Task: Look for space in Cláudio, Brazil from 2nd September, 2023 to 6th September, 2023 for 2 adults in price range Rs.15000 to Rs.20000. Place can be entire place with 1  bedroom having 1 bed and 1 bathroom. Property type can be house, flat, guest house, hotel. Booking option can be shelf check-in. Required host language is Spanish.
Action: Mouse moved to (506, 103)
Screenshot: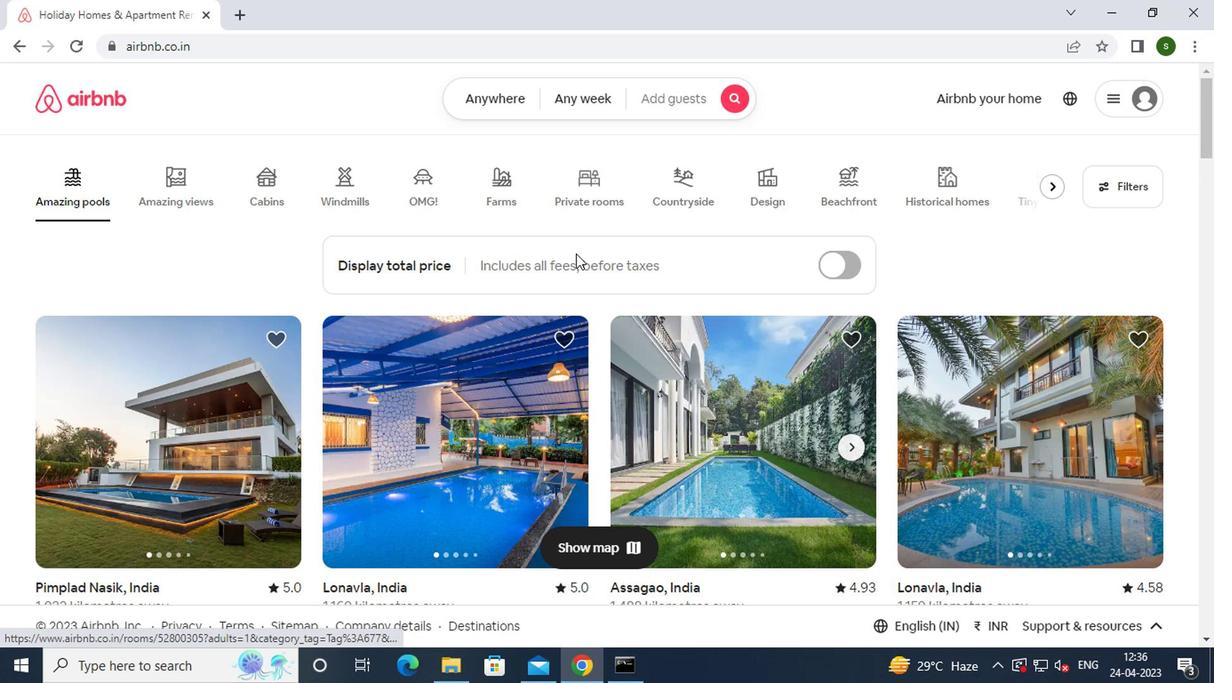 
Action: Mouse pressed left at (506, 103)
Screenshot: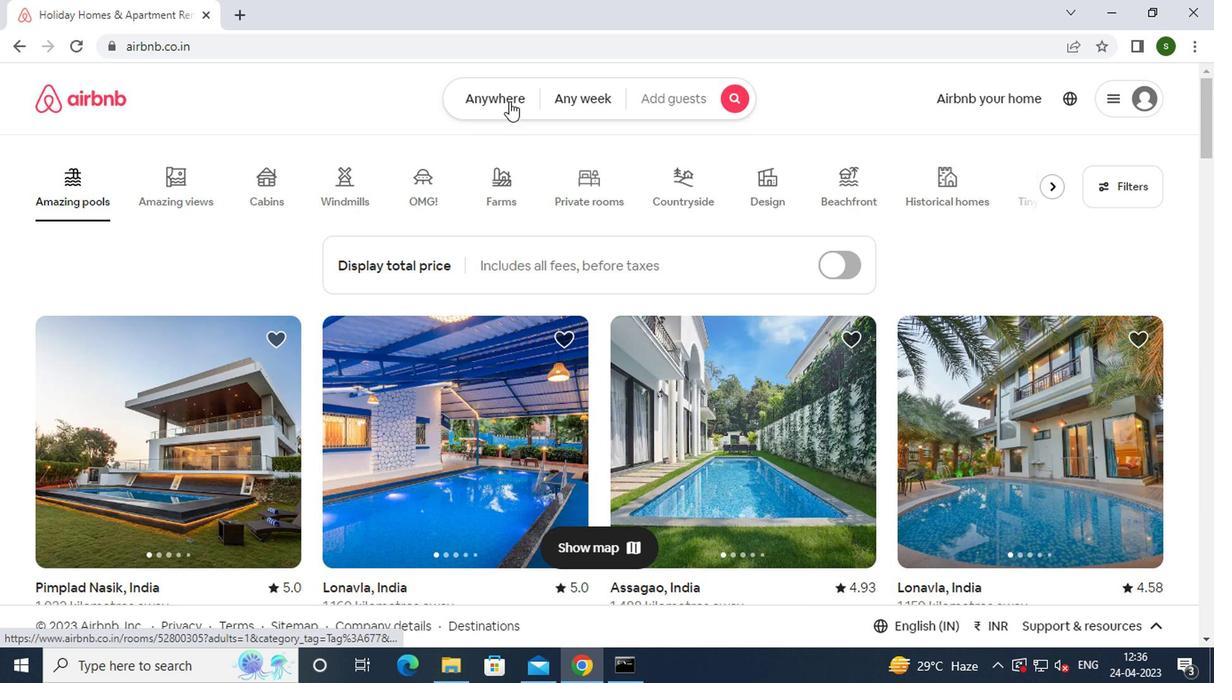 
Action: Mouse moved to (362, 165)
Screenshot: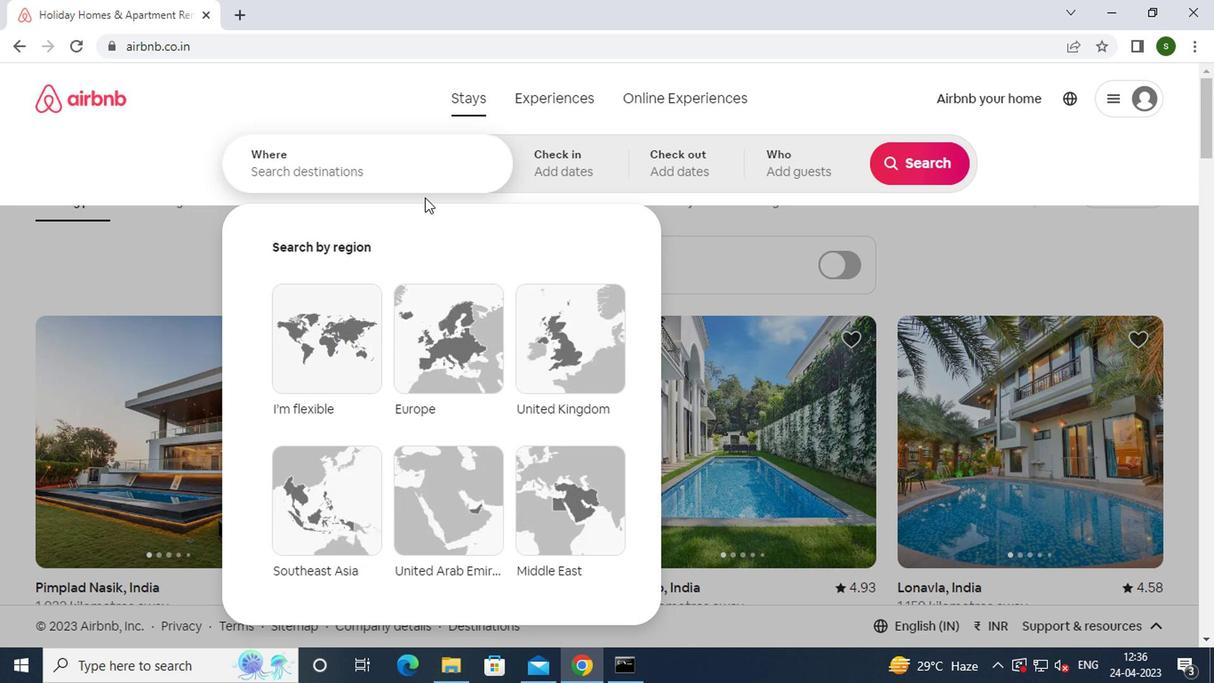 
Action: Mouse pressed left at (362, 165)
Screenshot: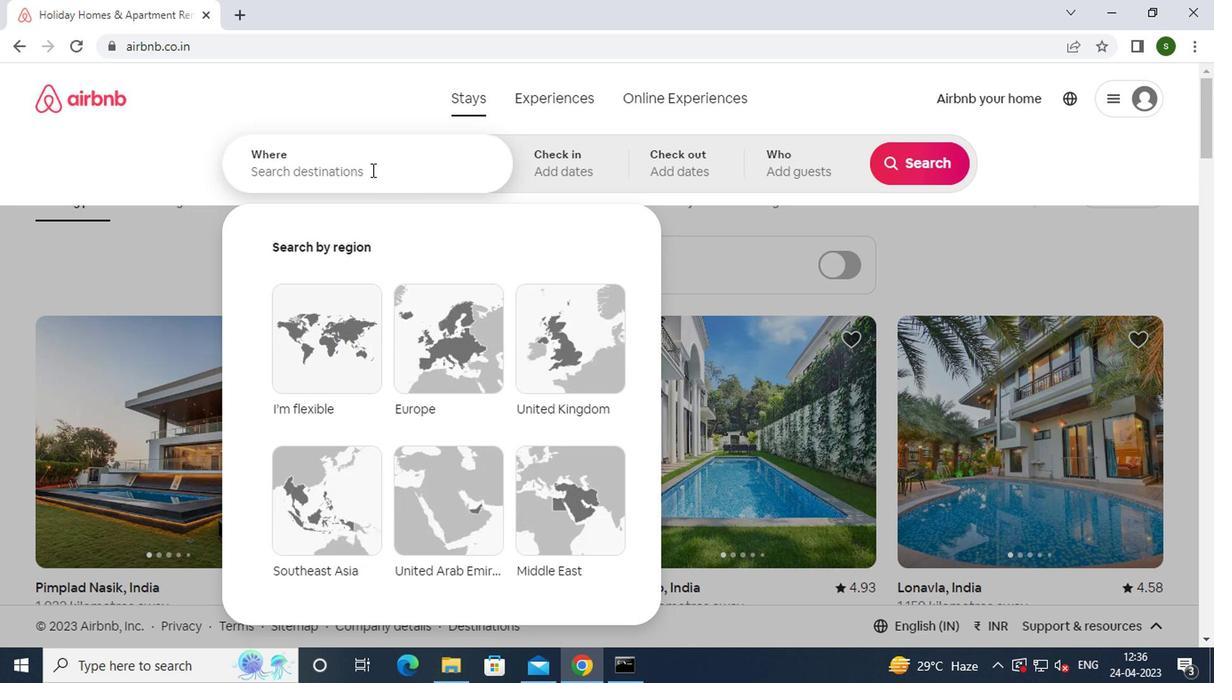 
Action: Key pressed c<Key.caps_lock>laudio<Key.space>,<Key.caps_lock><Key.space>b<Key.caps_lock>razil
Screenshot: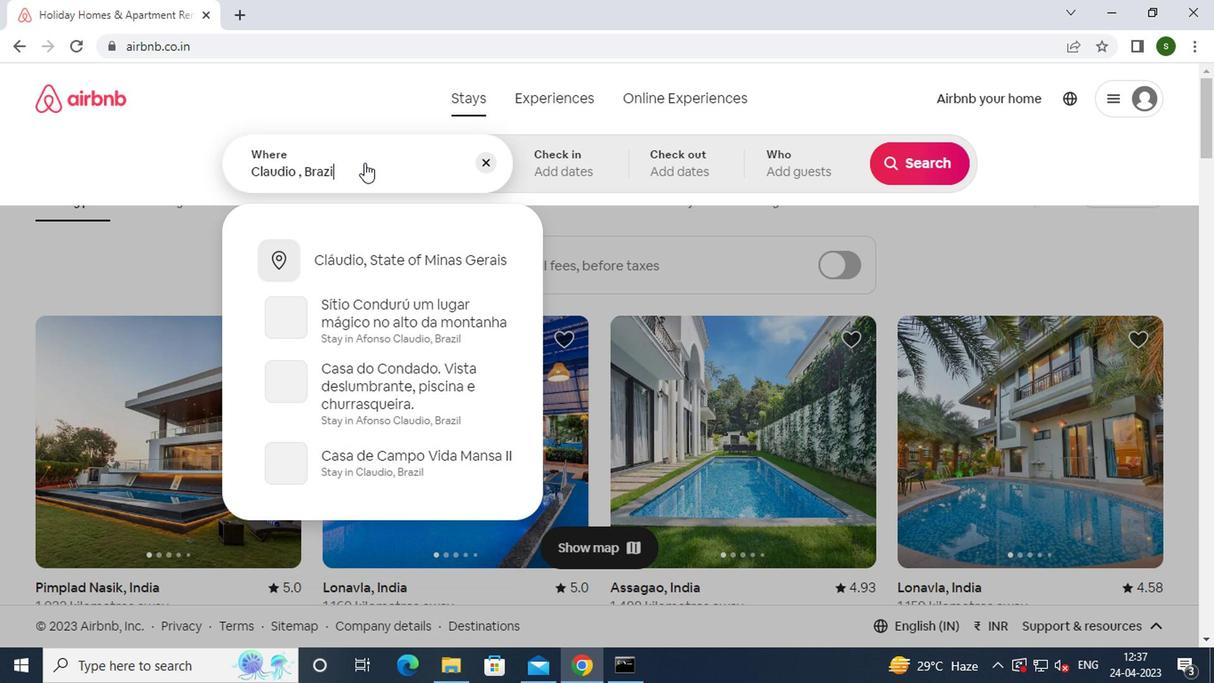 
Action: Mouse moved to (376, 158)
Screenshot: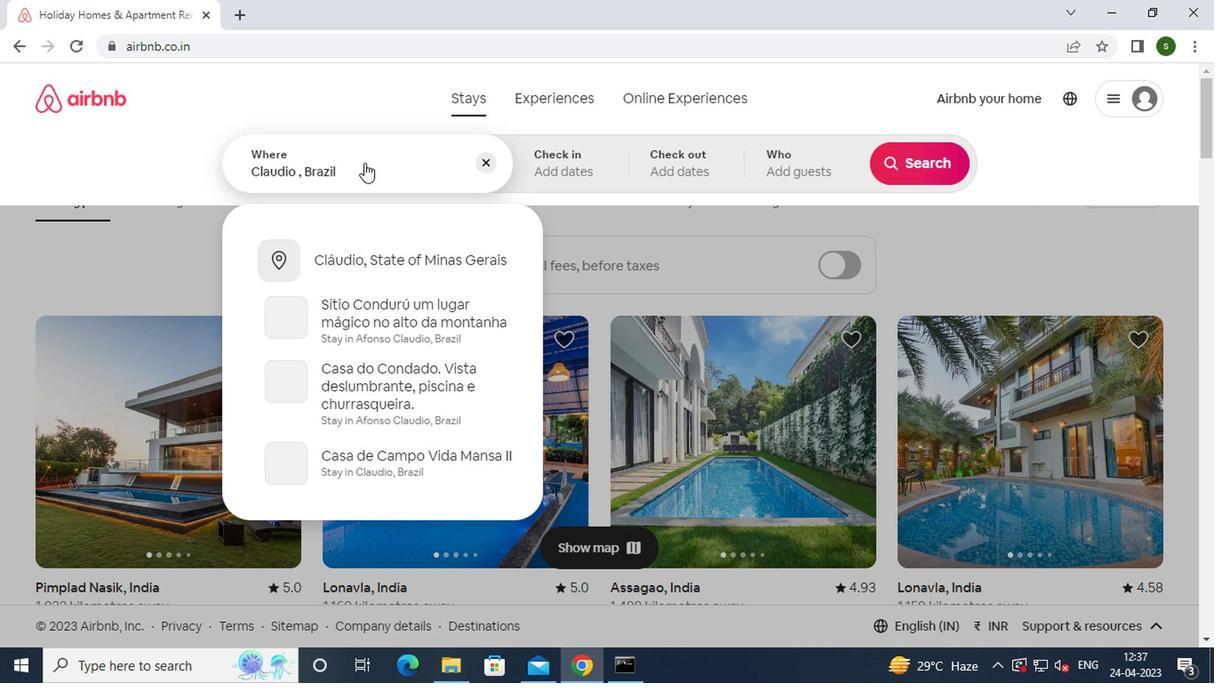 
Action: Key pressed <Key.enter>
Screenshot: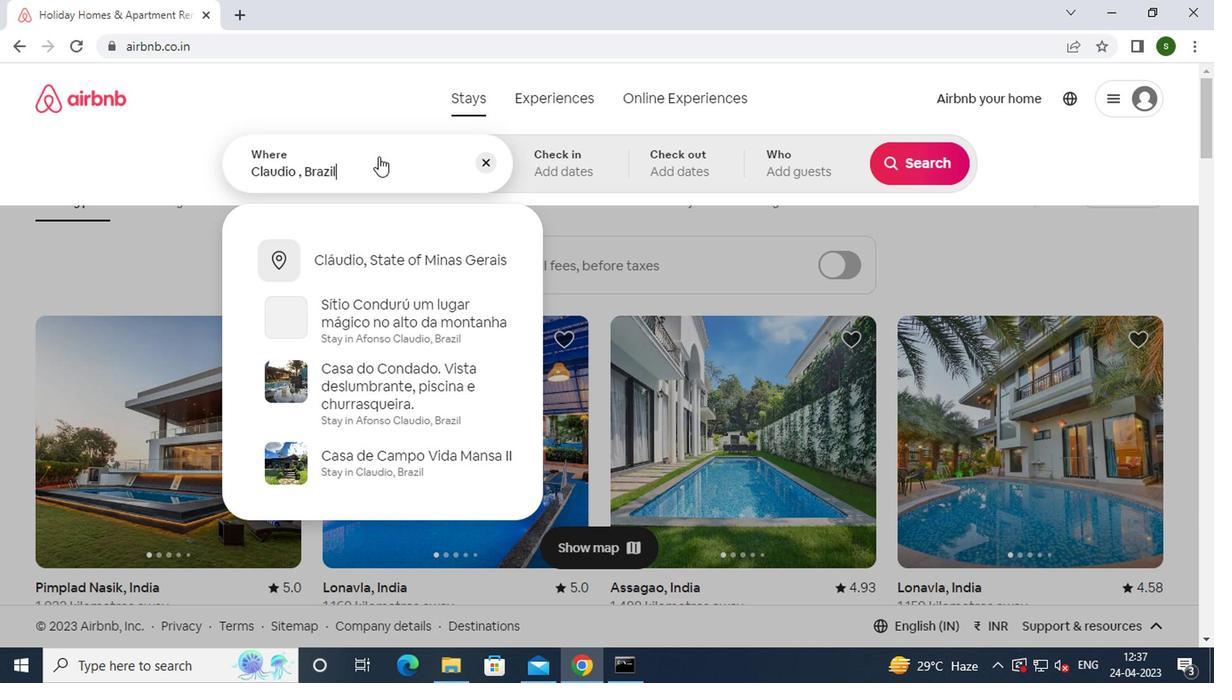 
Action: Mouse moved to (905, 313)
Screenshot: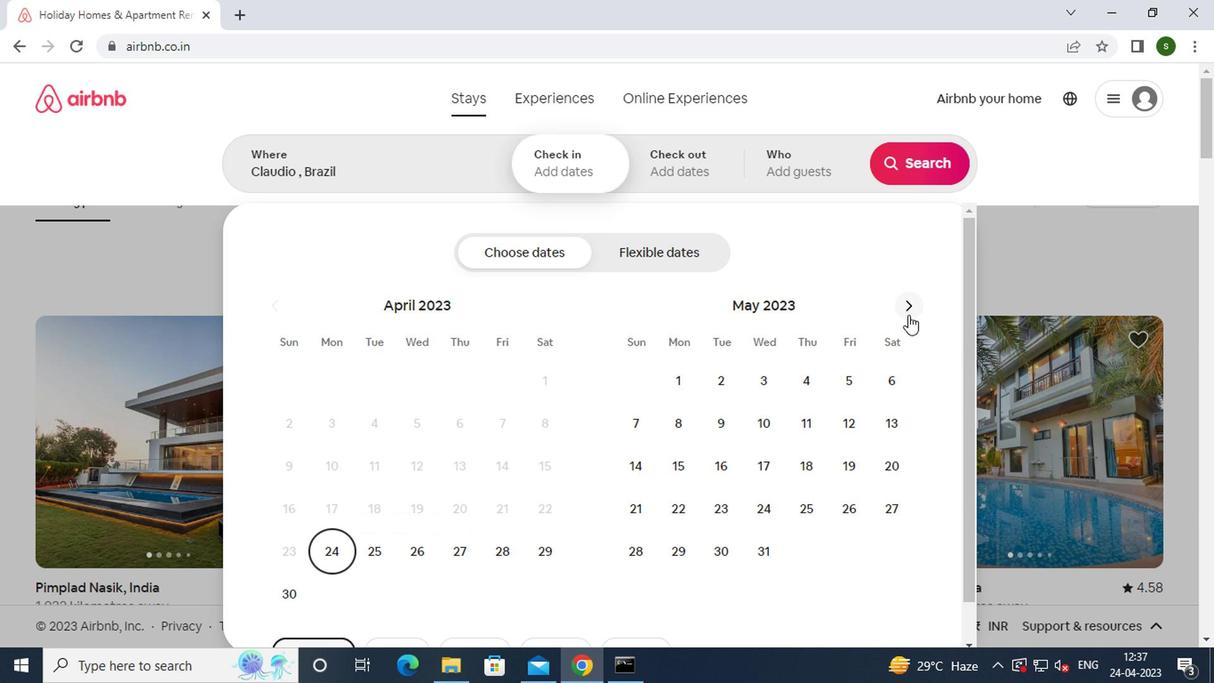 
Action: Mouse pressed left at (905, 313)
Screenshot: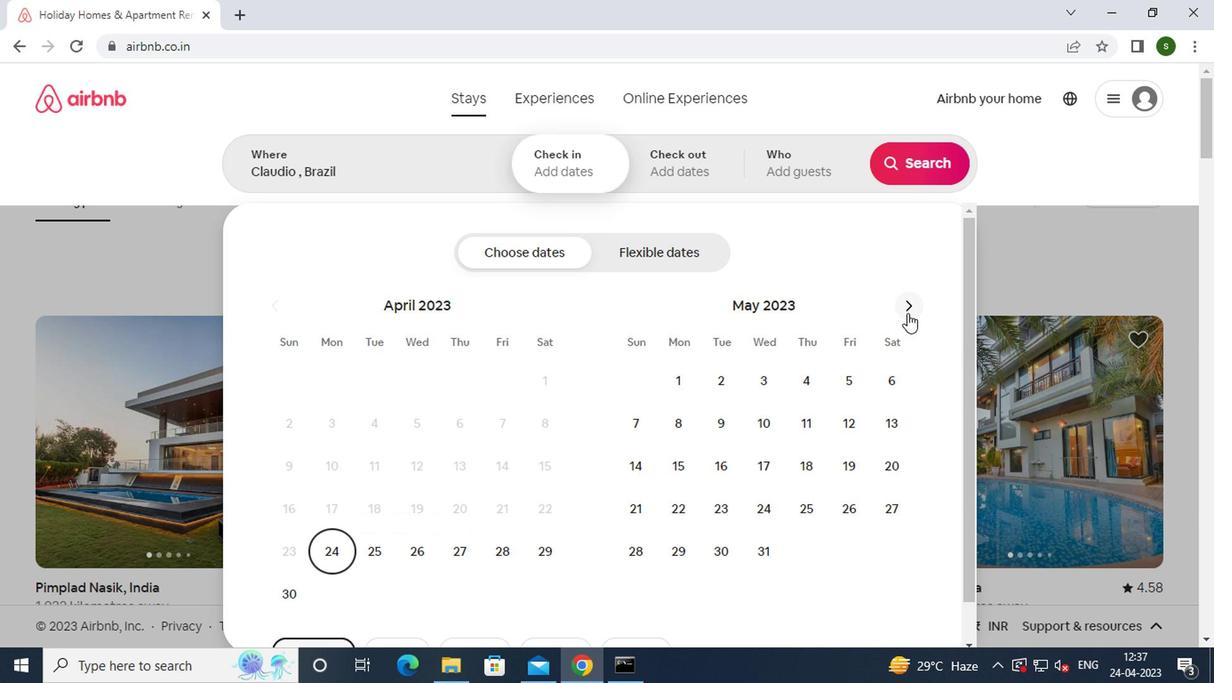 
Action: Mouse pressed left at (905, 313)
Screenshot: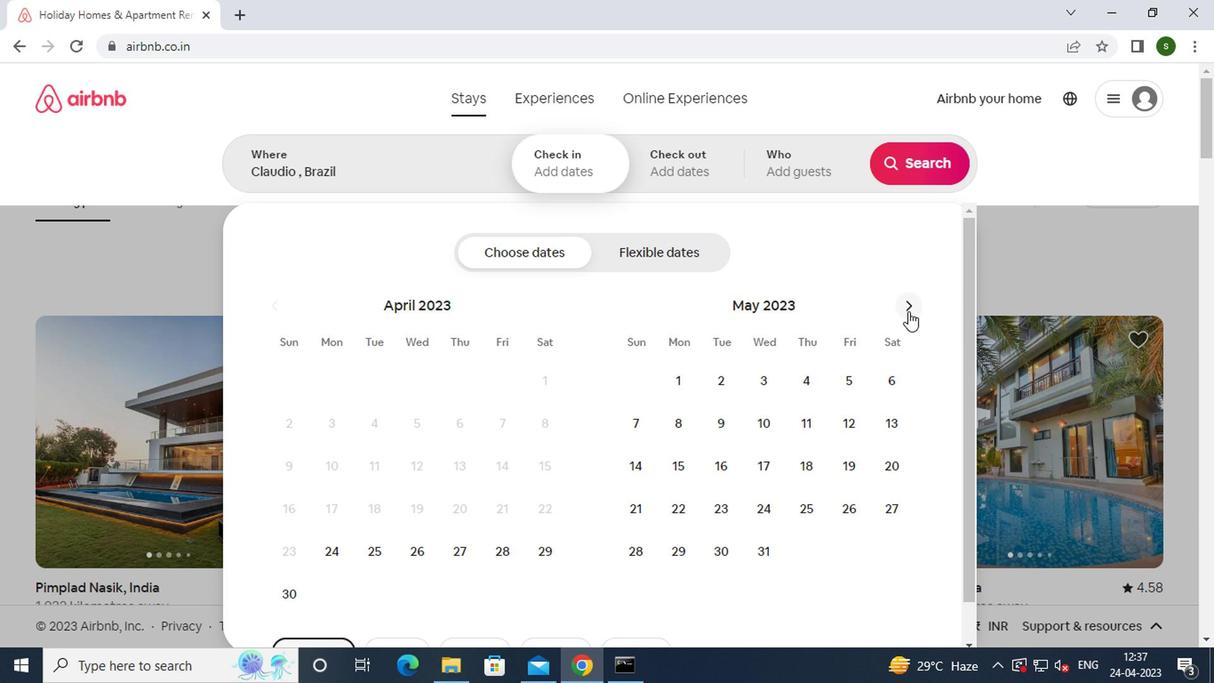
Action: Mouse pressed left at (905, 313)
Screenshot: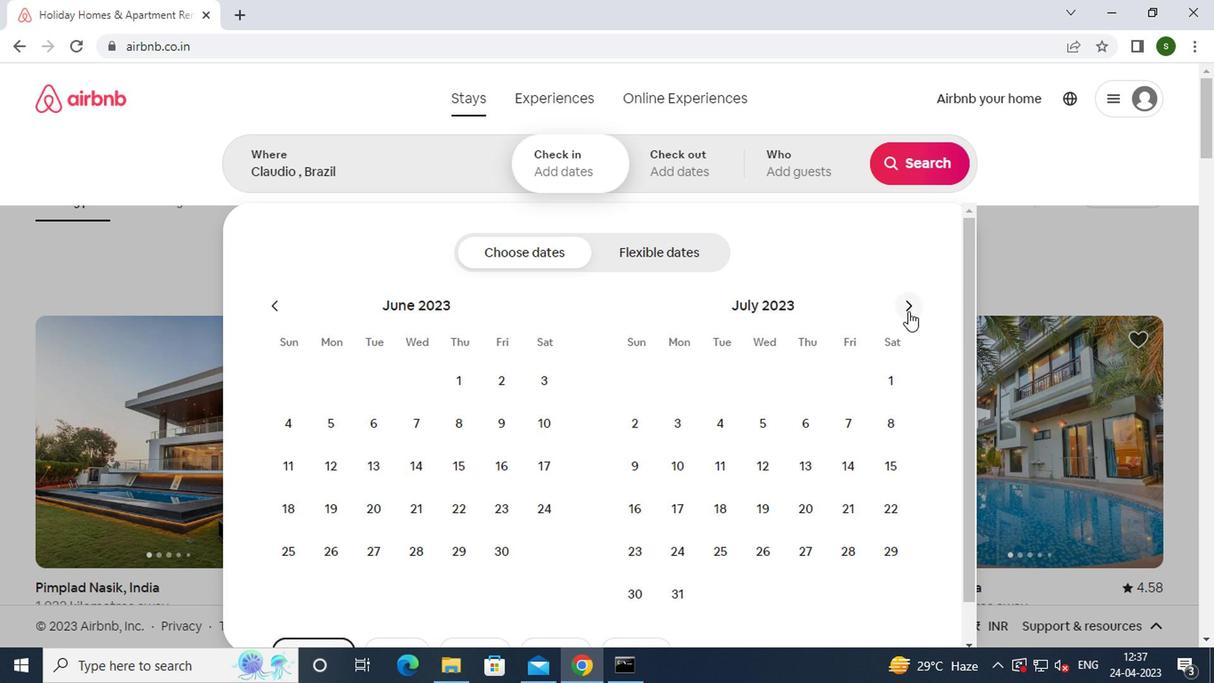 
Action: Mouse pressed left at (905, 313)
Screenshot: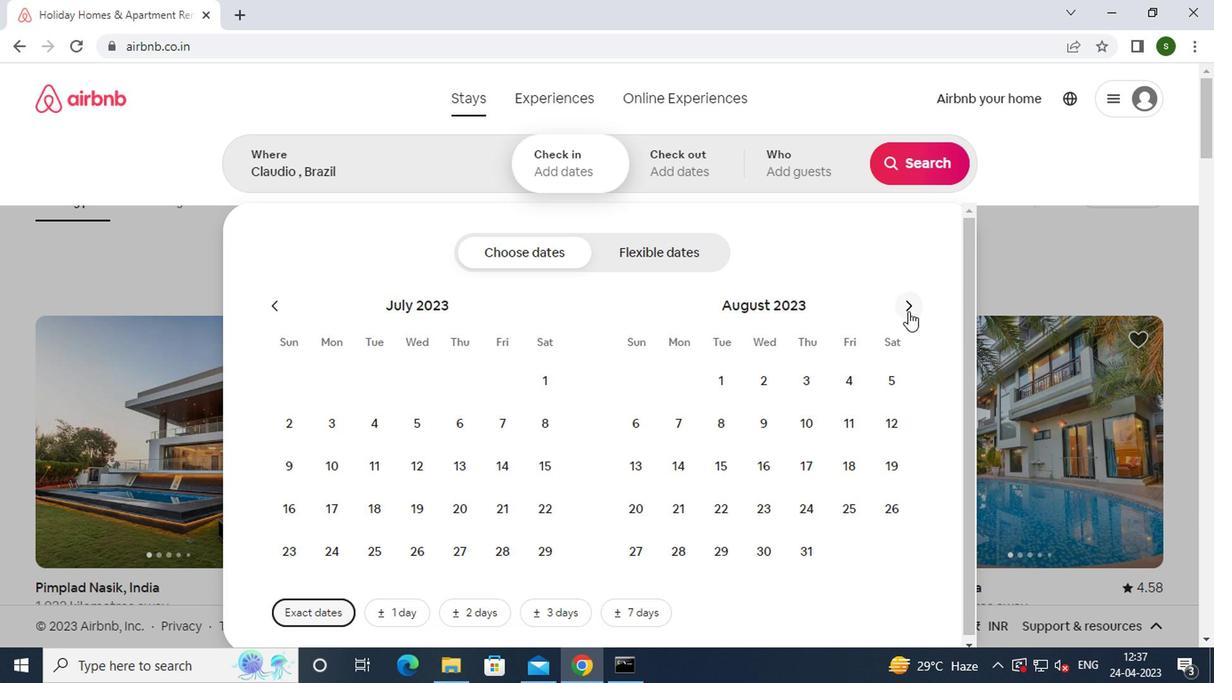 
Action: Mouse moved to (888, 394)
Screenshot: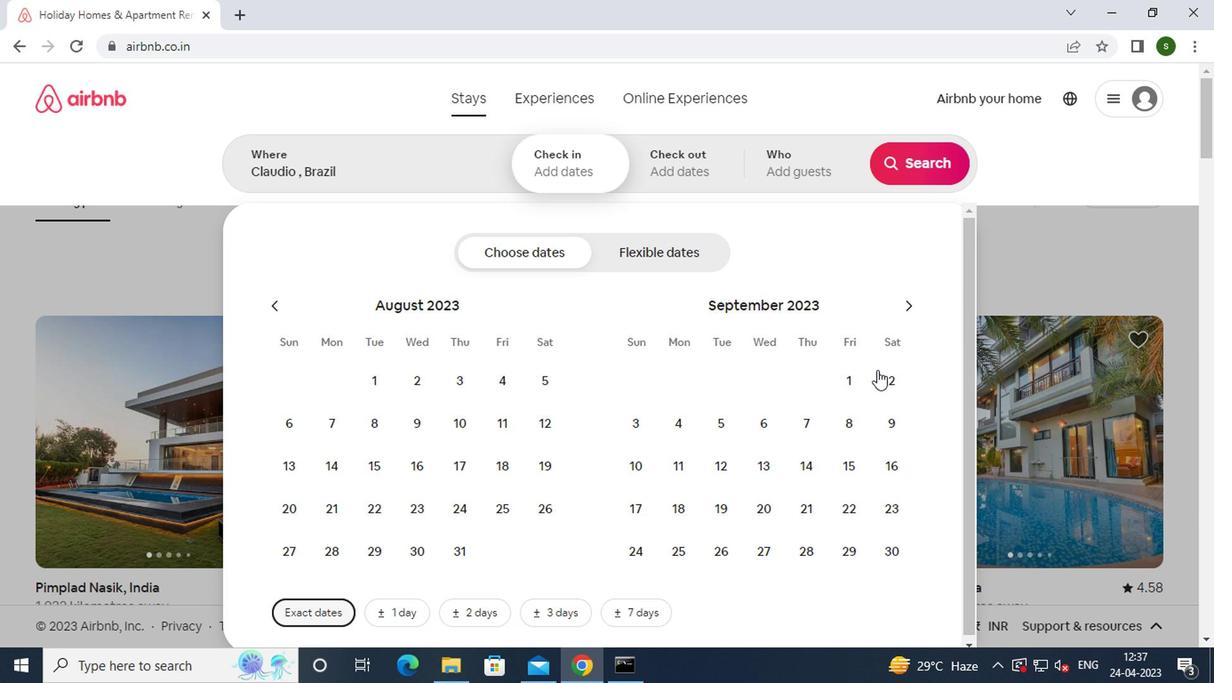 
Action: Mouse pressed left at (888, 394)
Screenshot: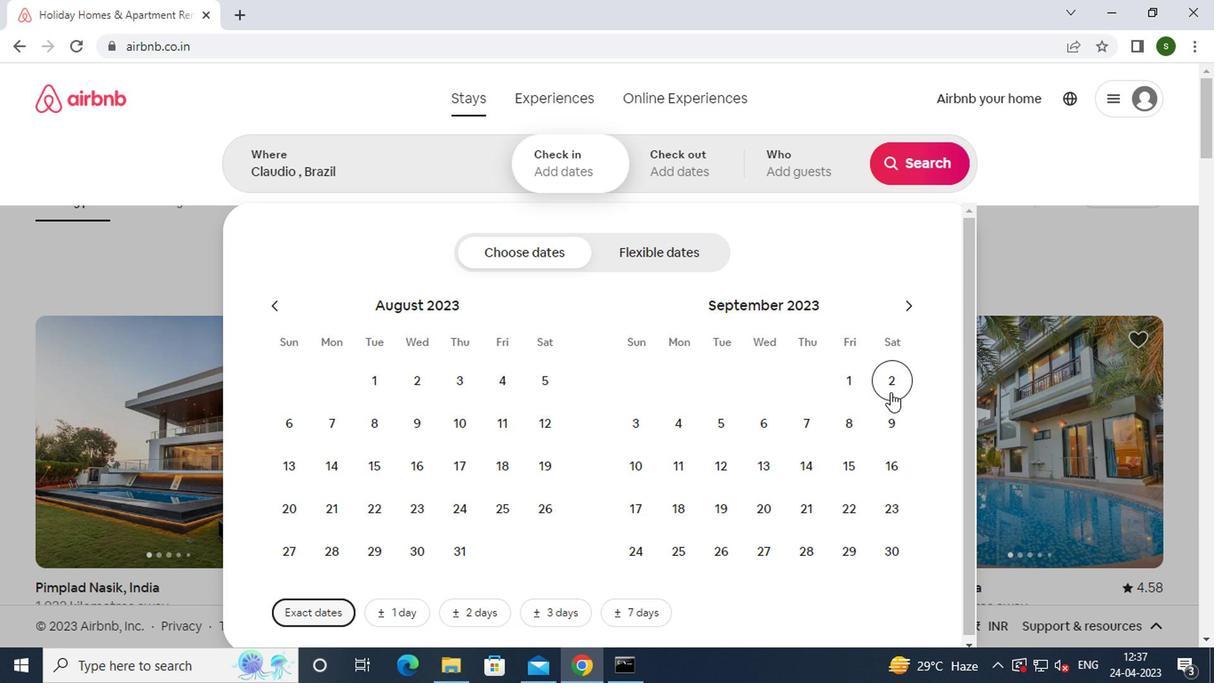 
Action: Mouse moved to (748, 419)
Screenshot: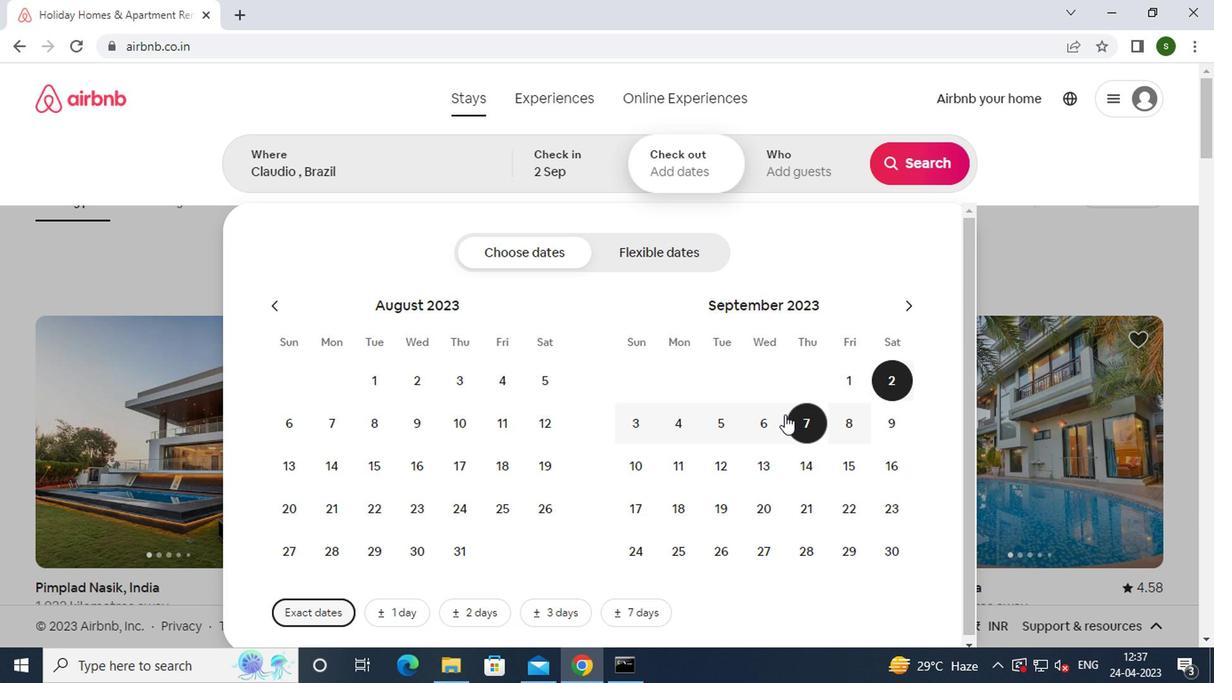 
Action: Mouse pressed left at (748, 419)
Screenshot: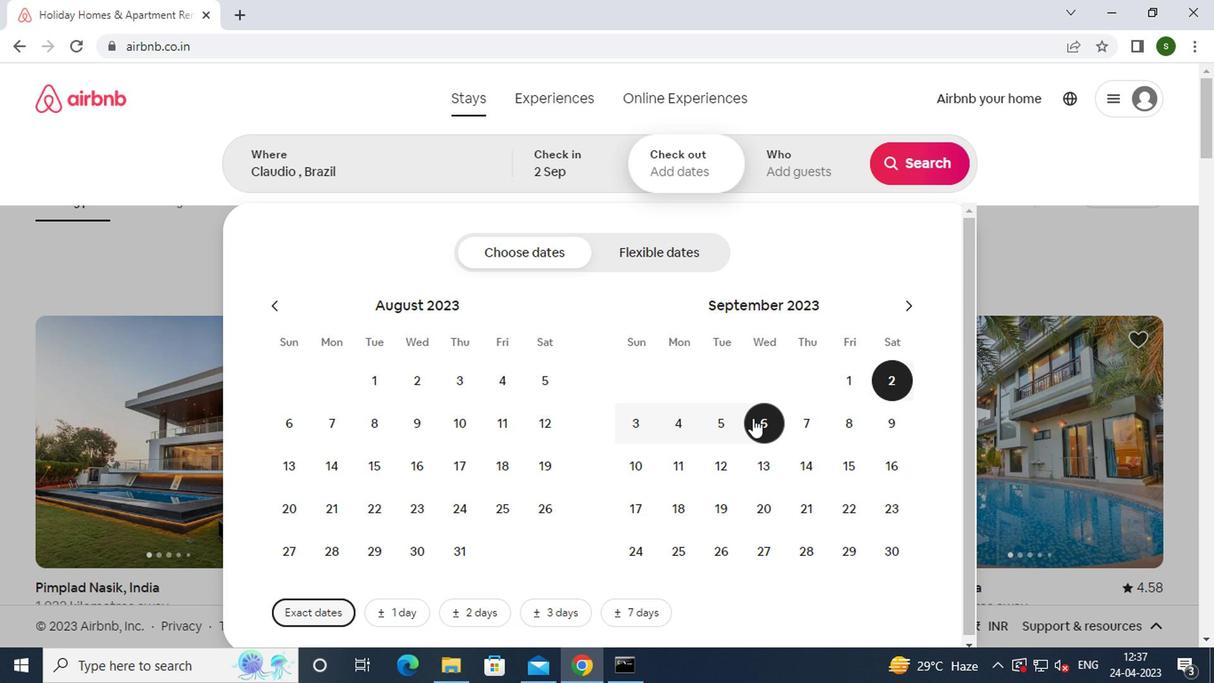 
Action: Mouse moved to (808, 178)
Screenshot: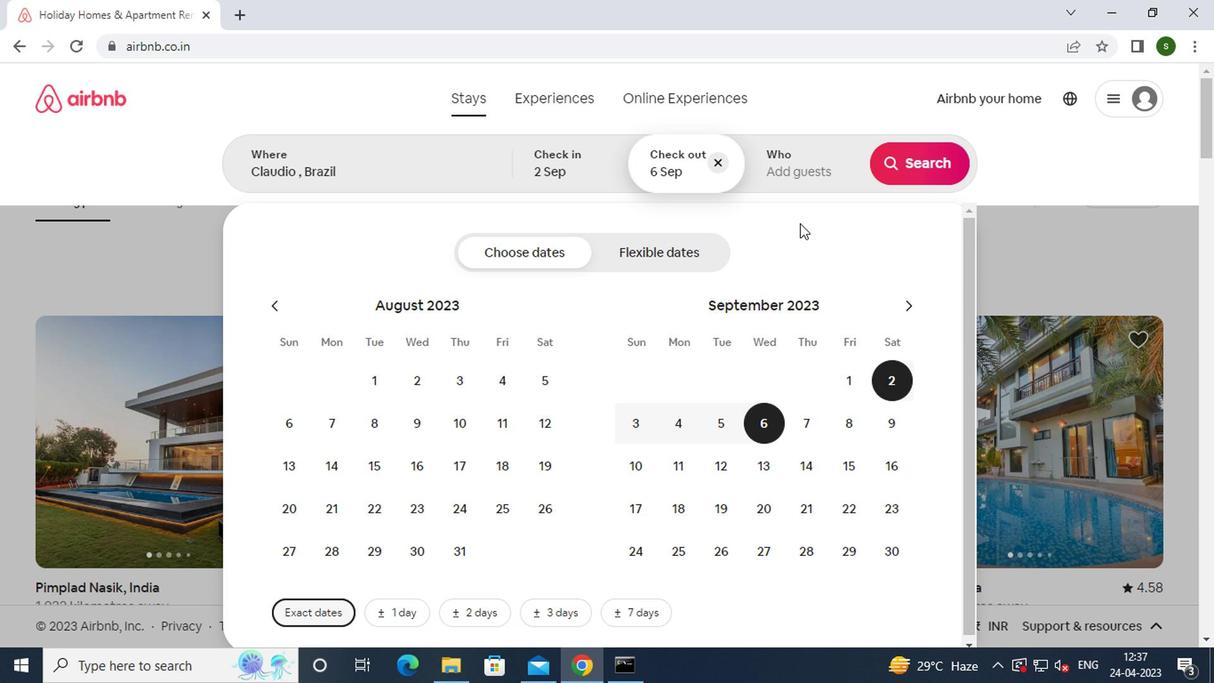 
Action: Mouse pressed left at (808, 178)
Screenshot: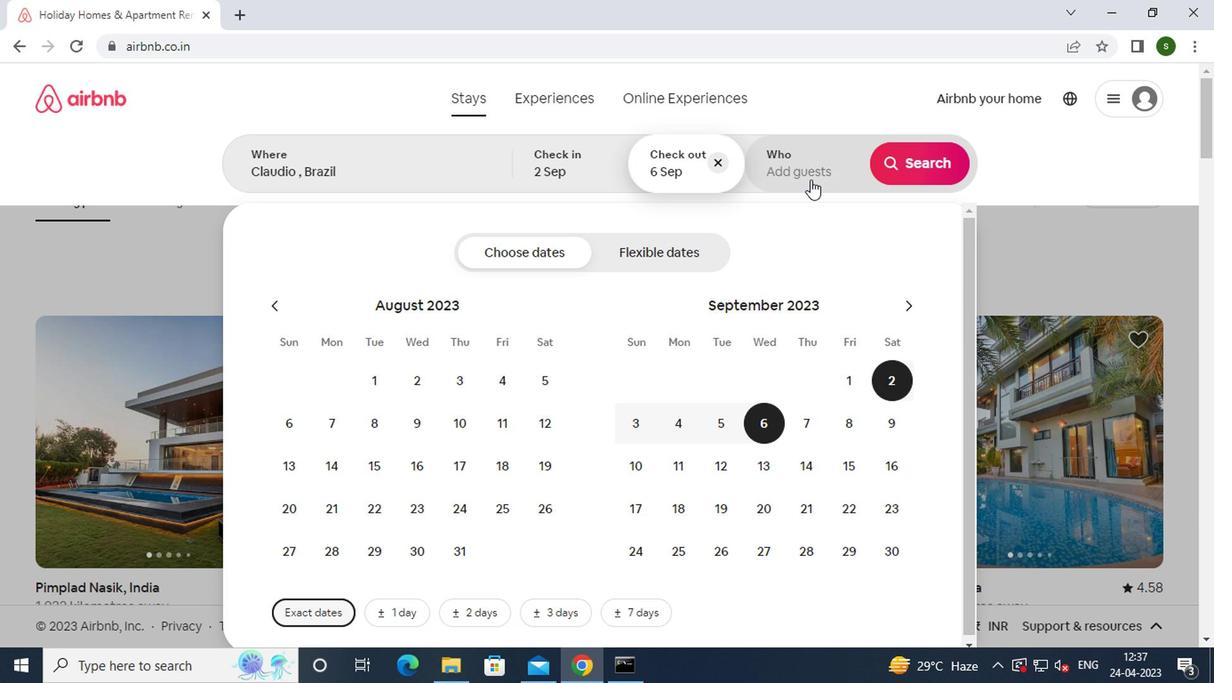 
Action: Mouse moved to (921, 266)
Screenshot: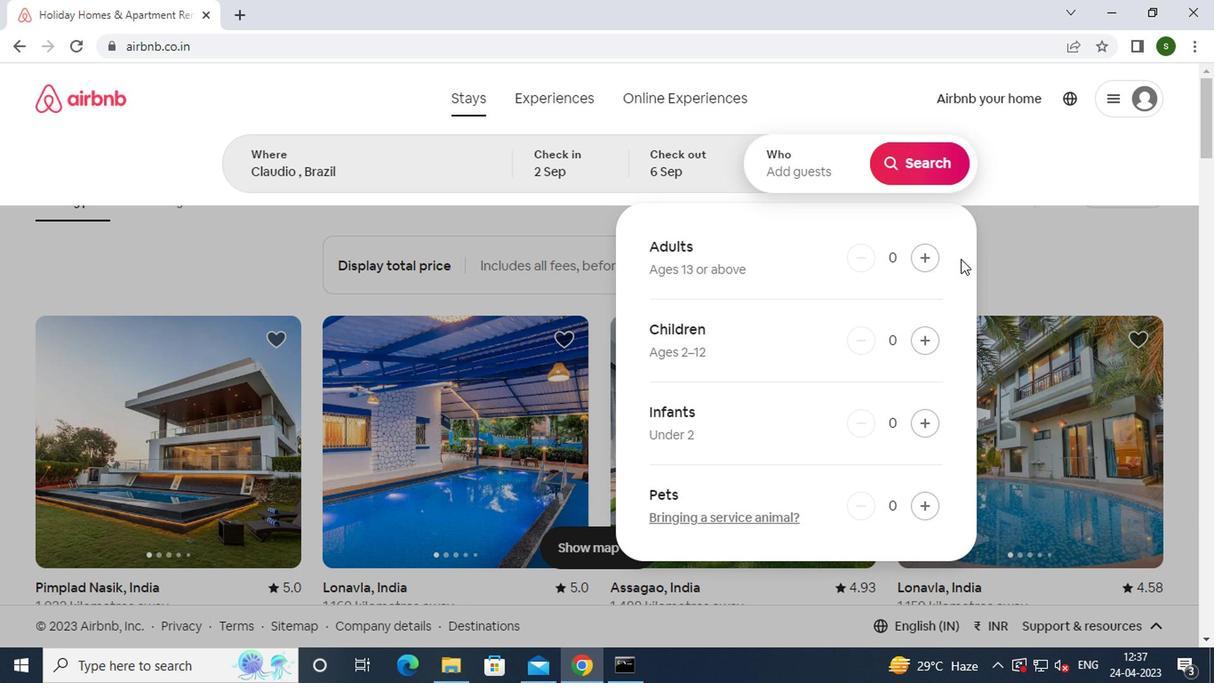 
Action: Mouse pressed left at (921, 266)
Screenshot: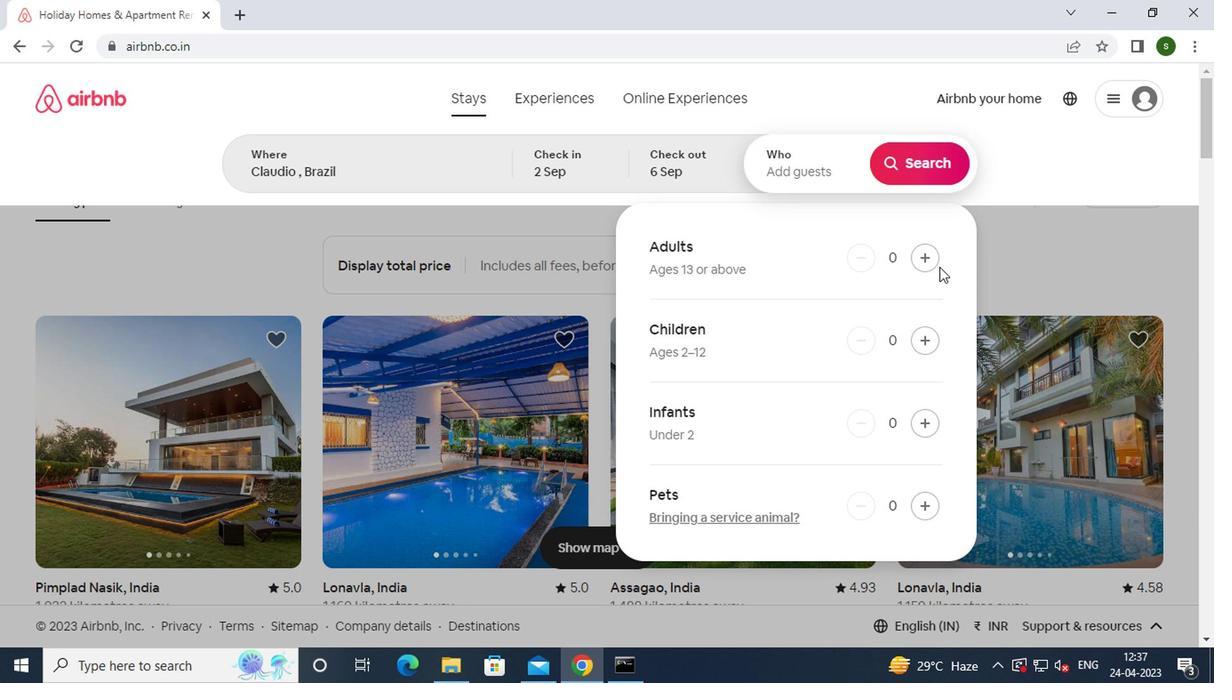 
Action: Mouse pressed left at (921, 266)
Screenshot: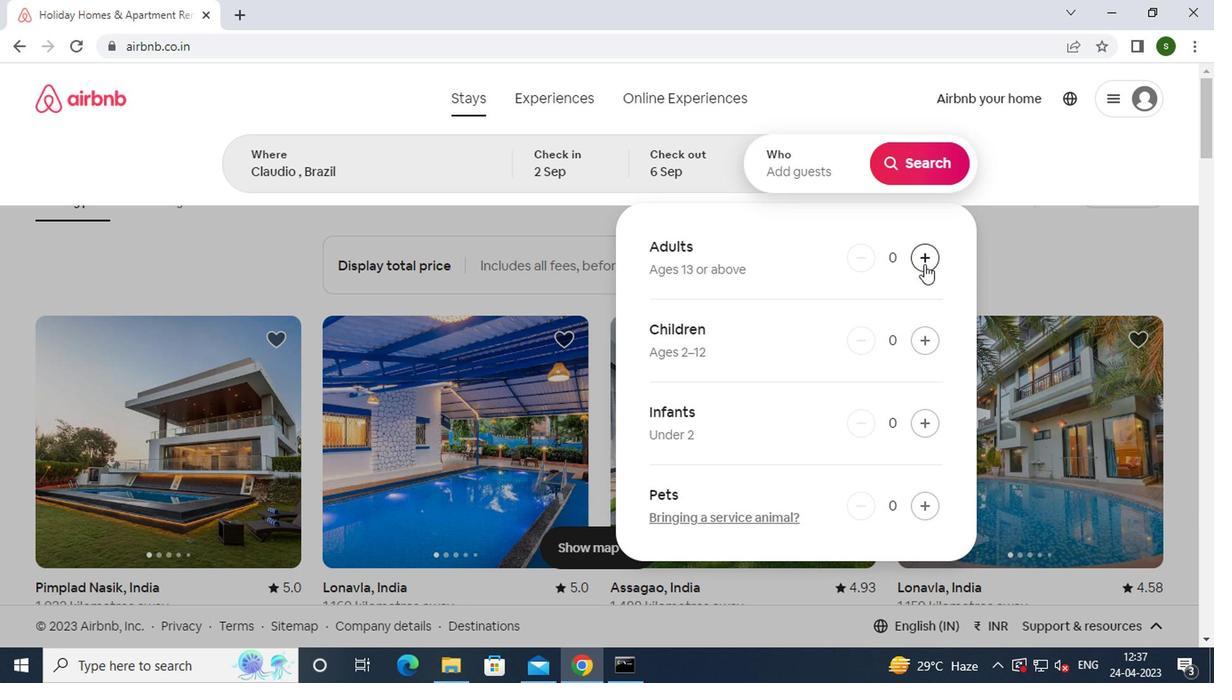 
Action: Mouse moved to (911, 172)
Screenshot: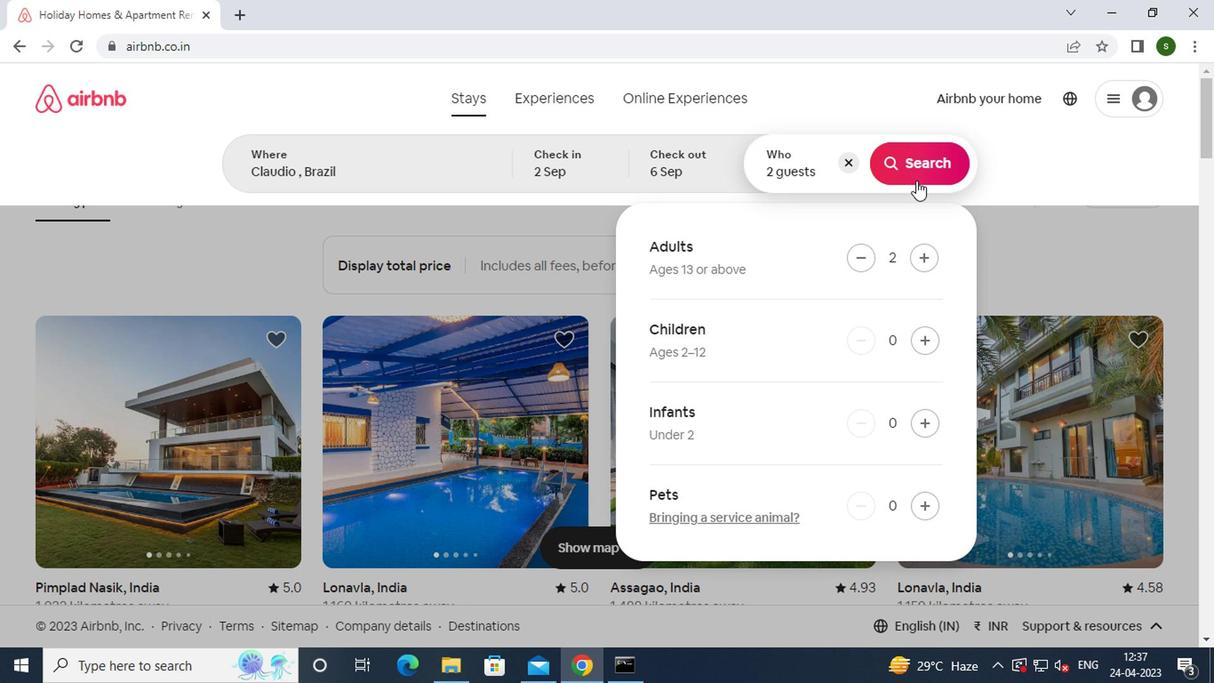 
Action: Mouse pressed left at (911, 172)
Screenshot: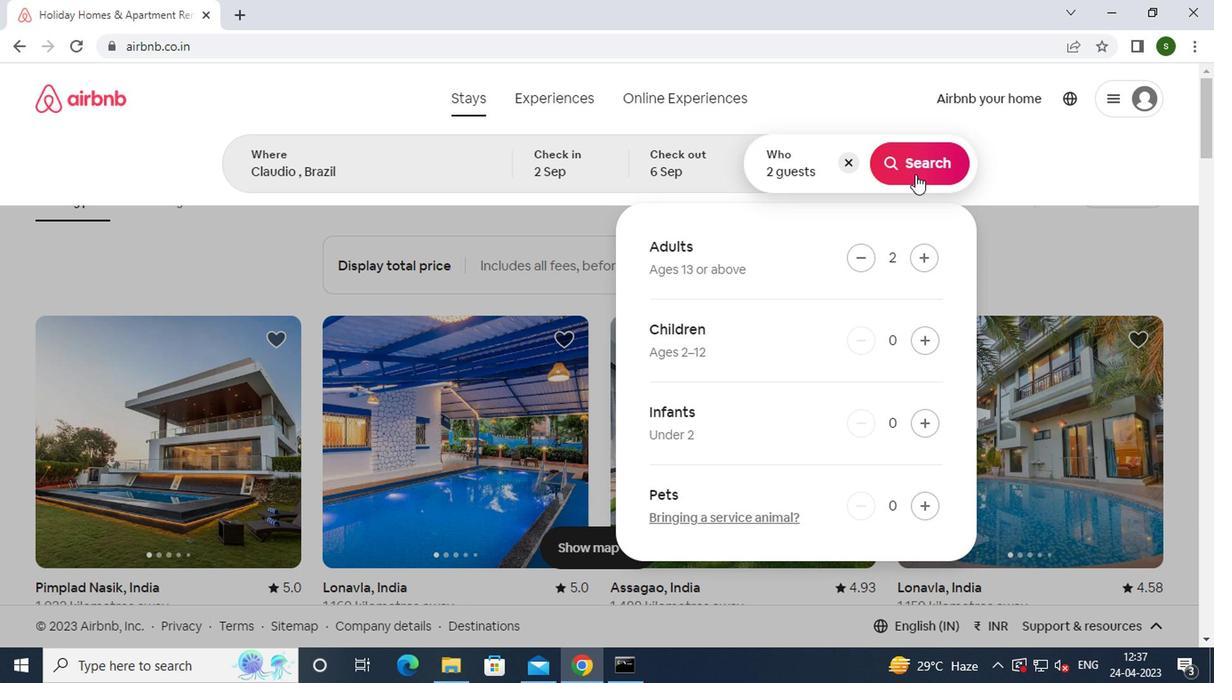 
Action: Mouse moved to (1113, 178)
Screenshot: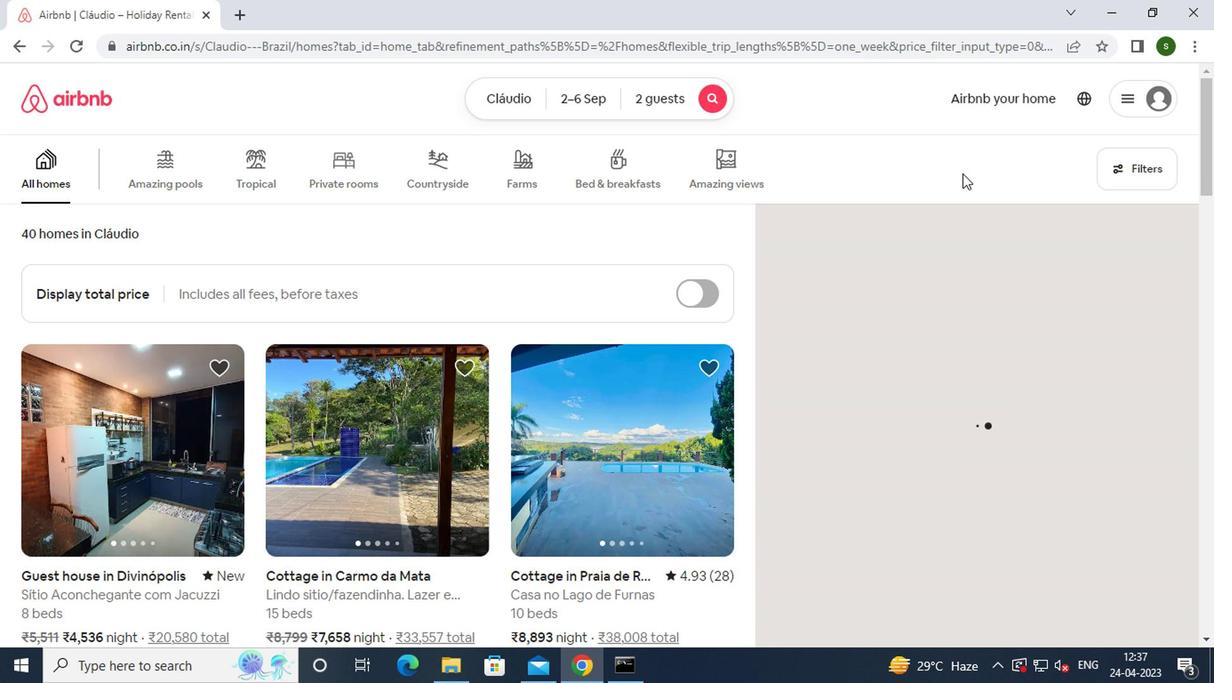 
Action: Mouse pressed left at (1113, 178)
Screenshot: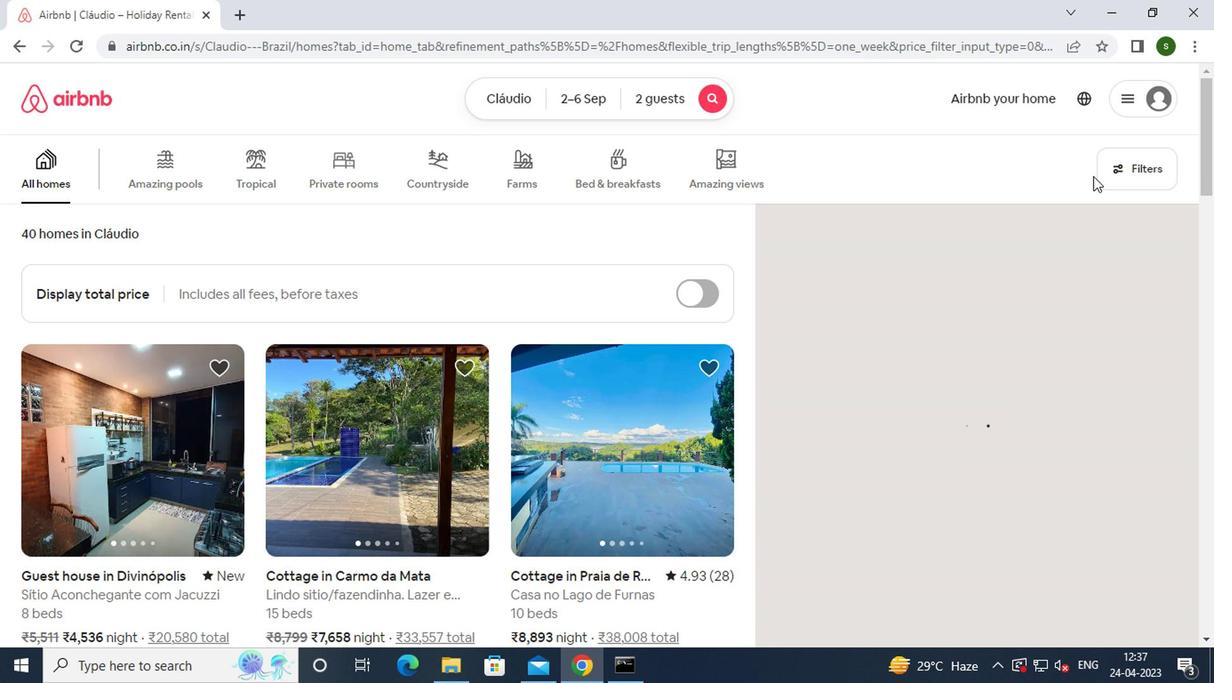 
Action: Mouse moved to (459, 385)
Screenshot: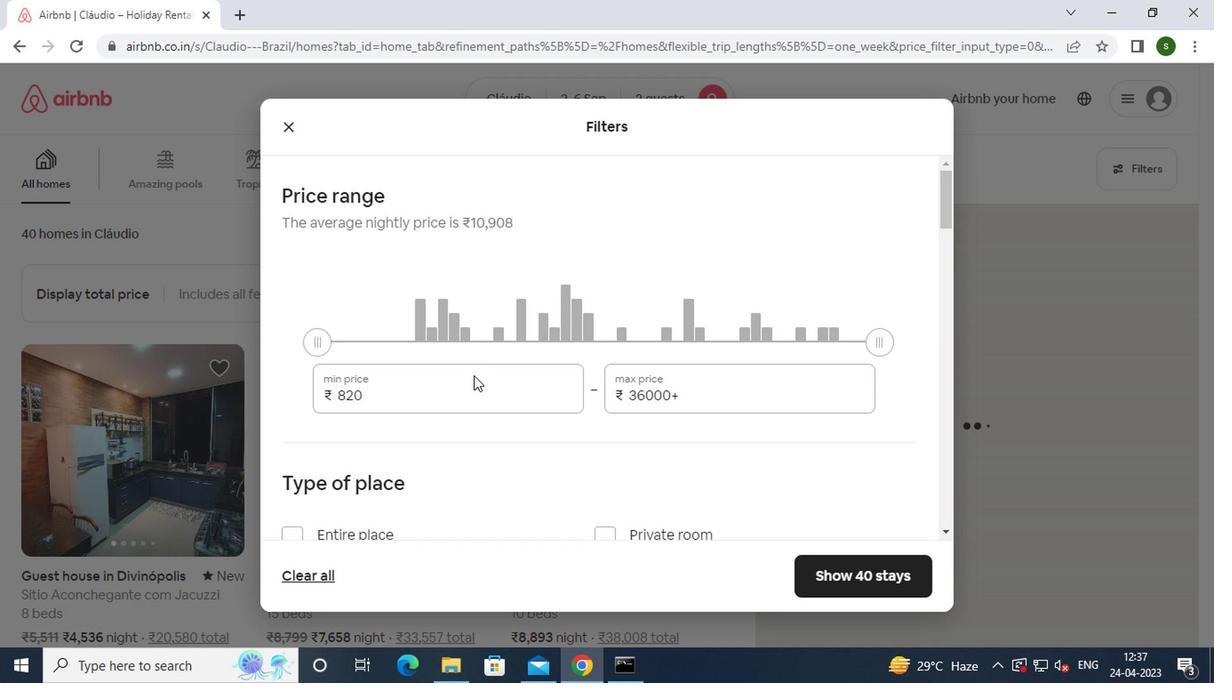 
Action: Mouse pressed left at (459, 385)
Screenshot: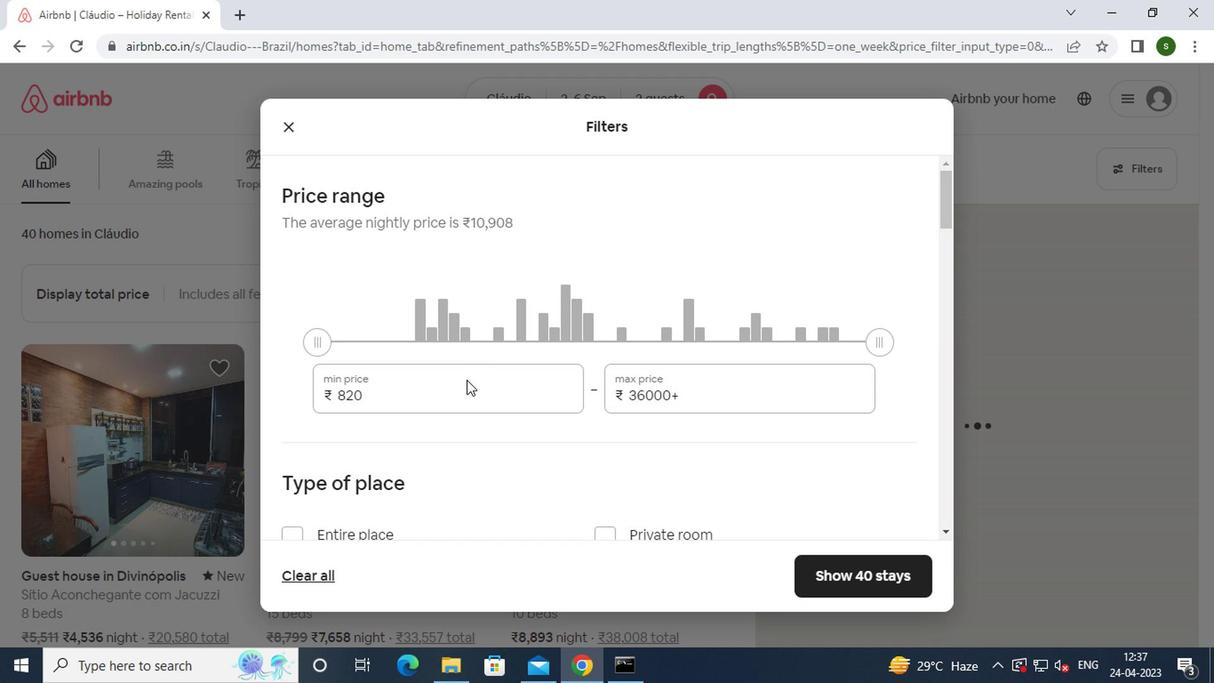 
Action: Mouse moved to (459, 387)
Screenshot: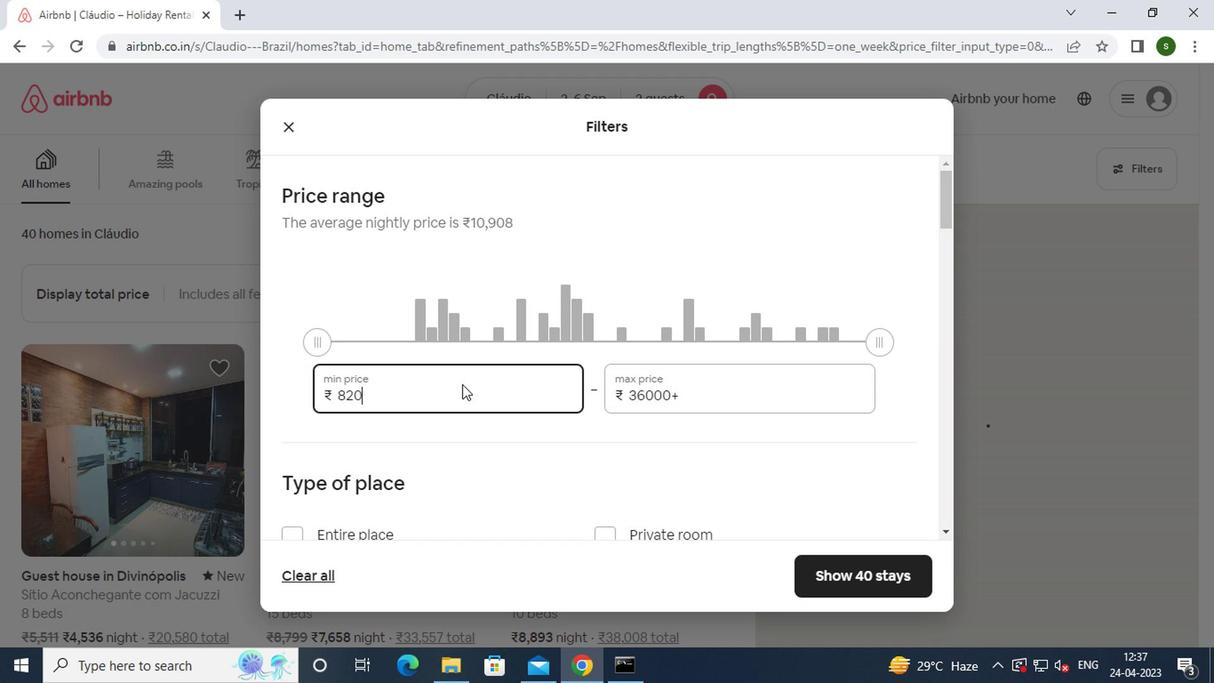 
Action: Key pressed <Key.backspace><Key.backspace><Key.backspace><Key.backspace><Key.backspace><Key.backspace><Key.backspace><Key.backspace>15000
Screenshot: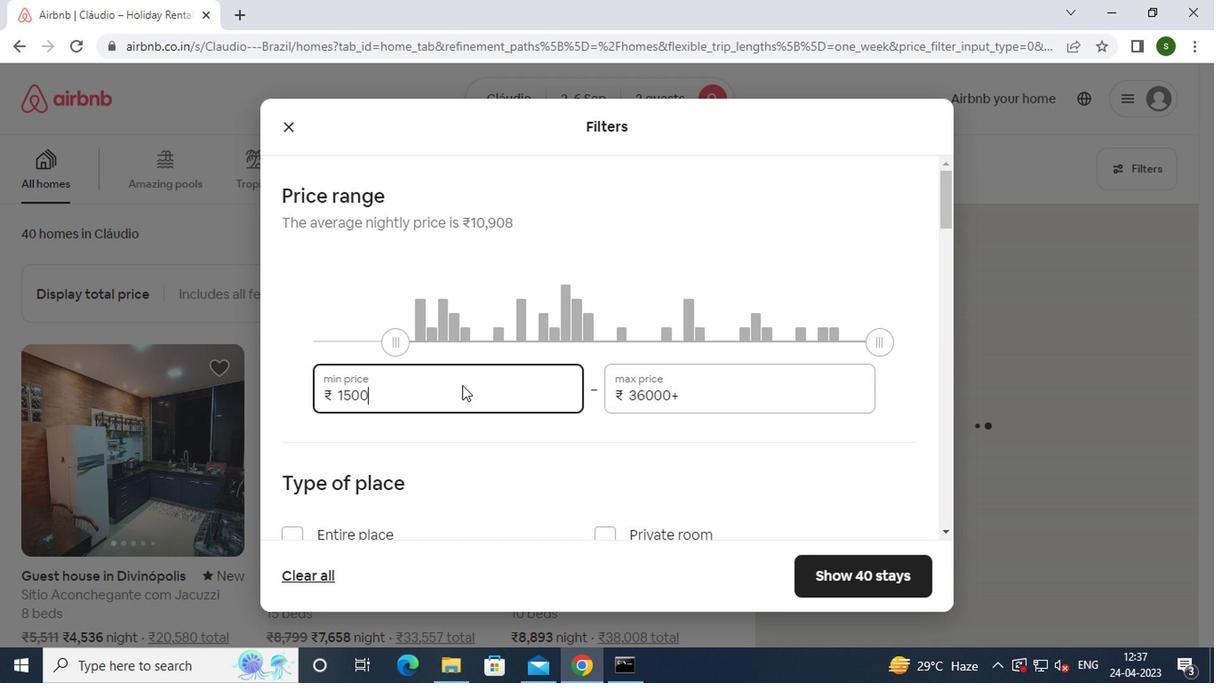 
Action: Mouse moved to (690, 385)
Screenshot: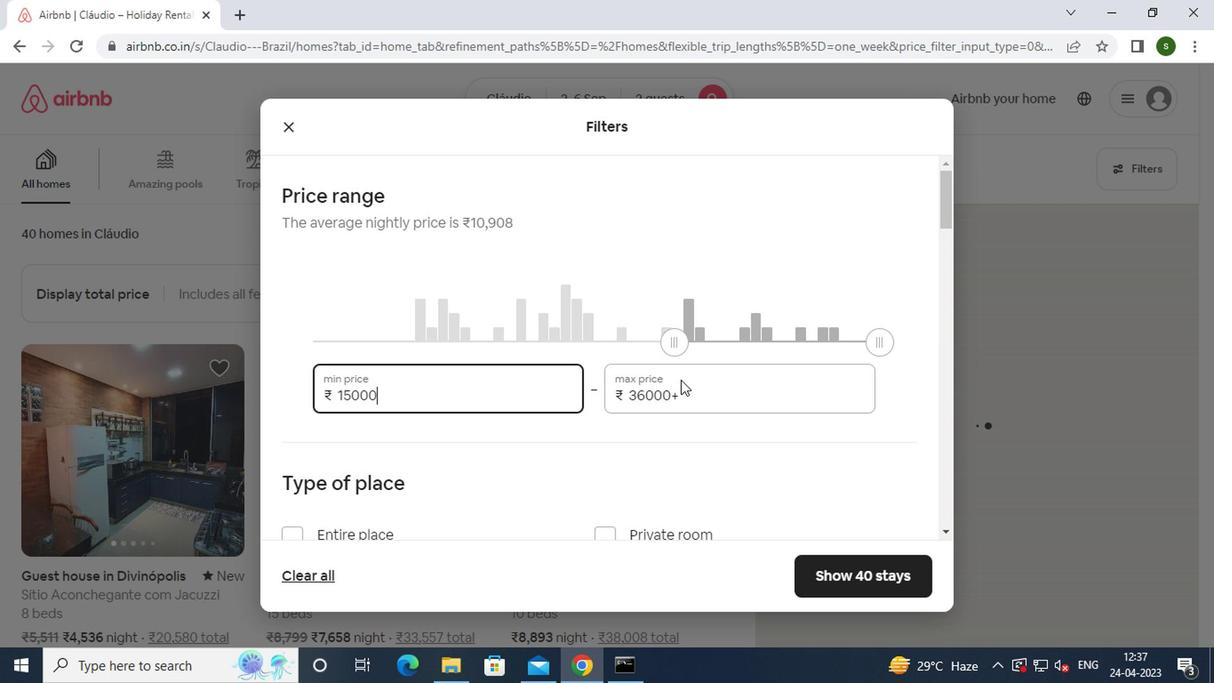
Action: Mouse pressed left at (690, 385)
Screenshot: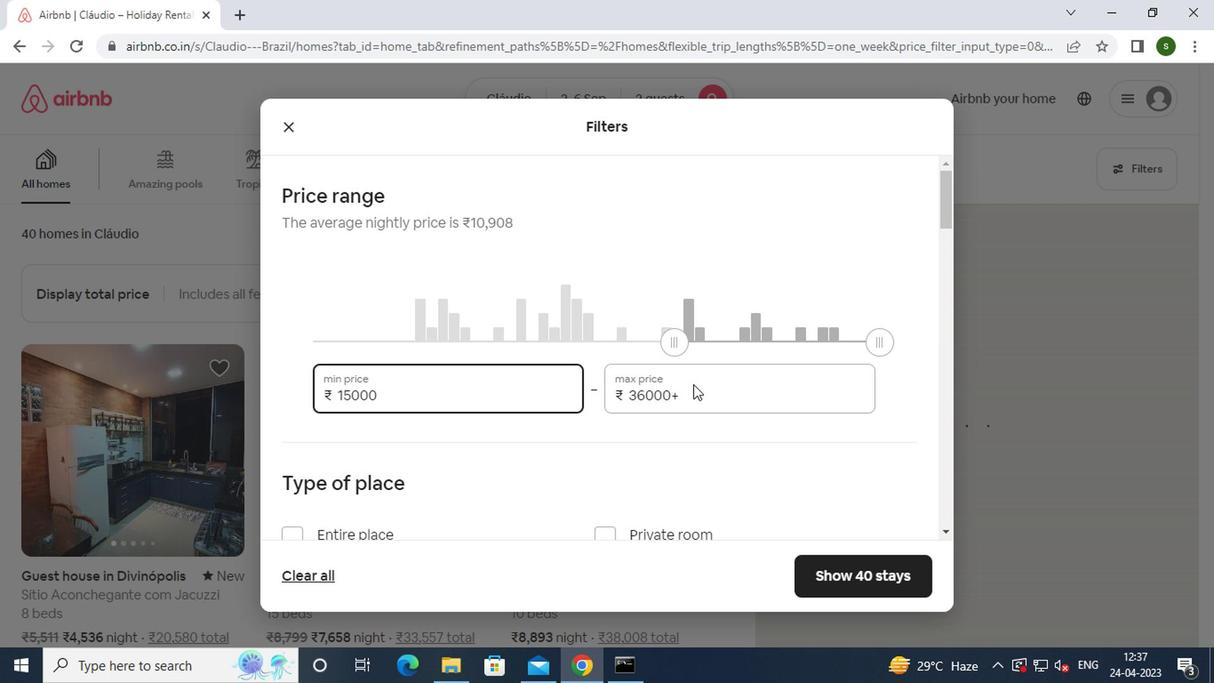
Action: Mouse moved to (684, 399)
Screenshot: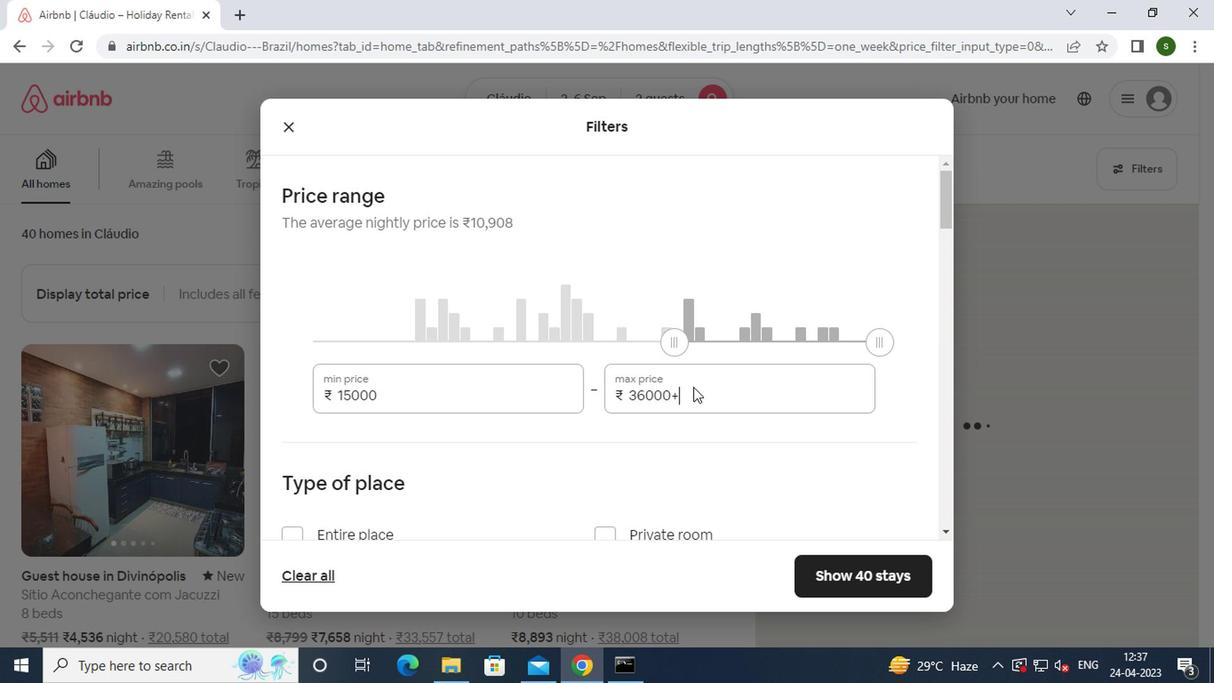 
Action: Mouse pressed left at (684, 399)
Screenshot: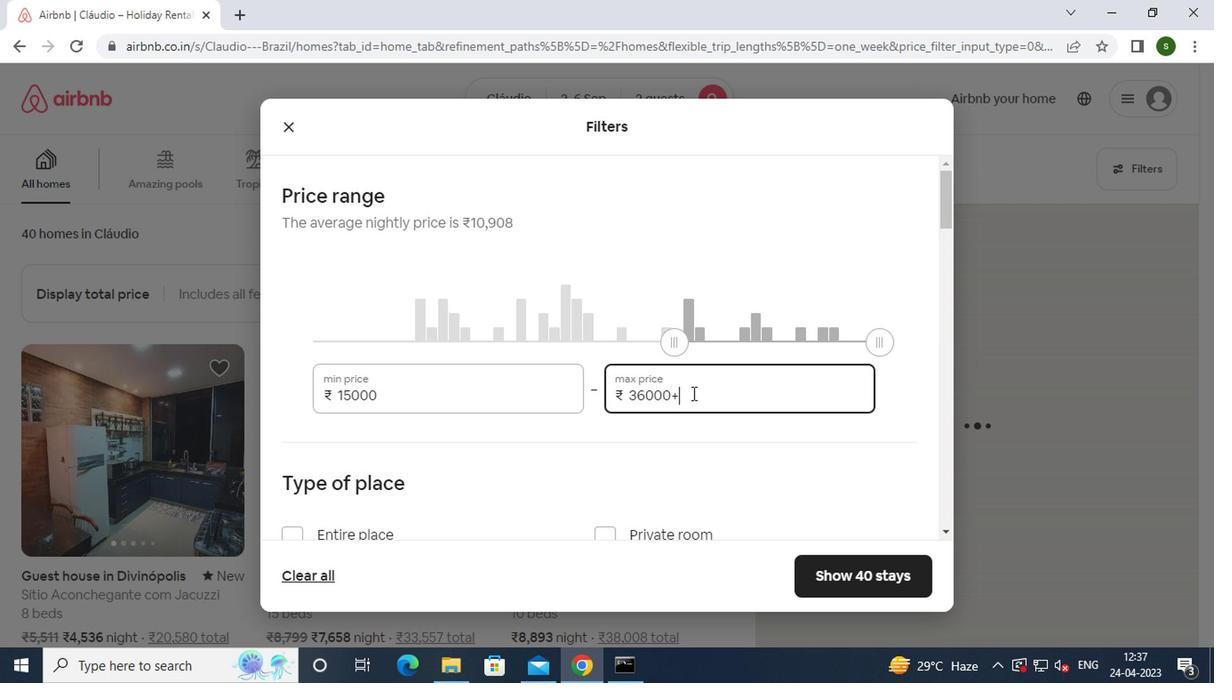 
Action: Key pressed <Key.backspace><Key.backspace><Key.backspace><Key.backspace><Key.backspace><Key.backspace><Key.backspace><Key.backspace><Key.backspace><Key.backspace>20000
Screenshot: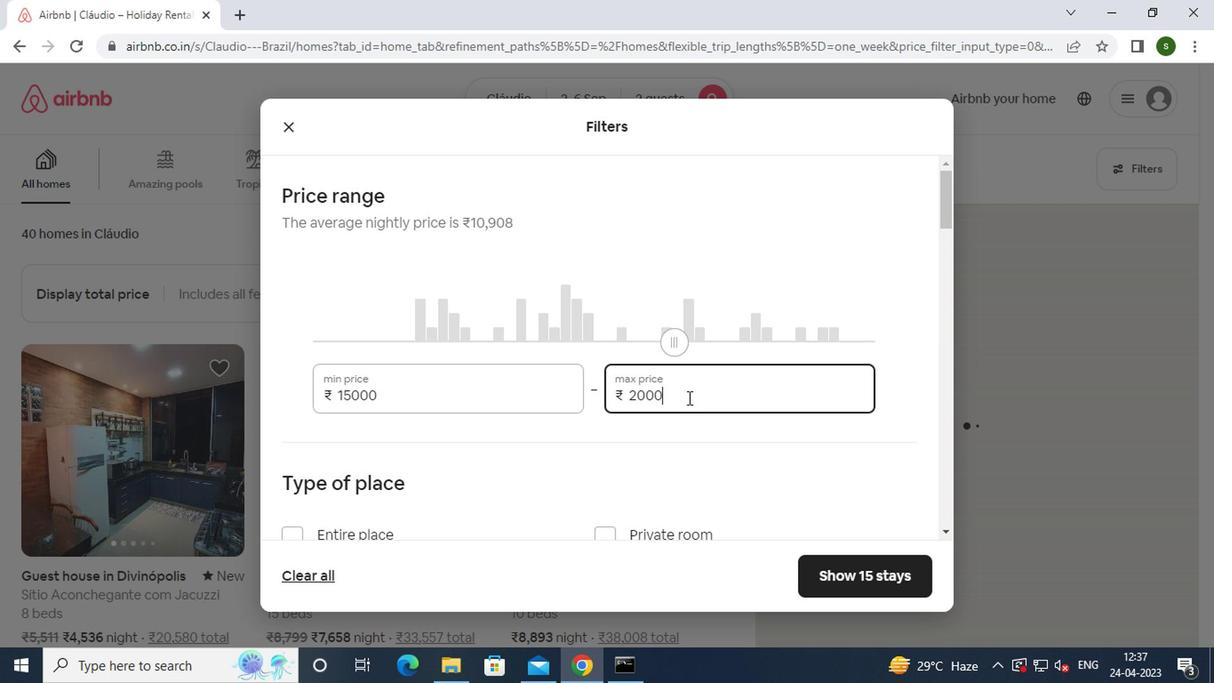 
Action: Mouse moved to (636, 447)
Screenshot: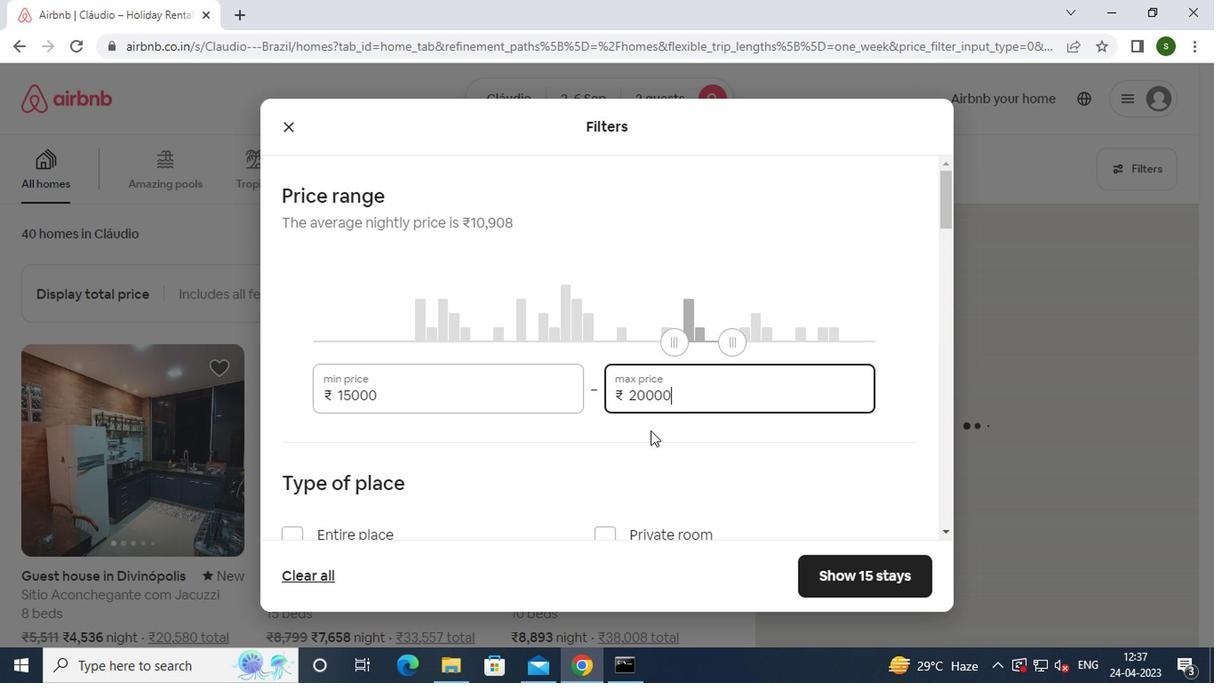 
Action: Mouse scrolled (636, 445) with delta (0, -1)
Screenshot: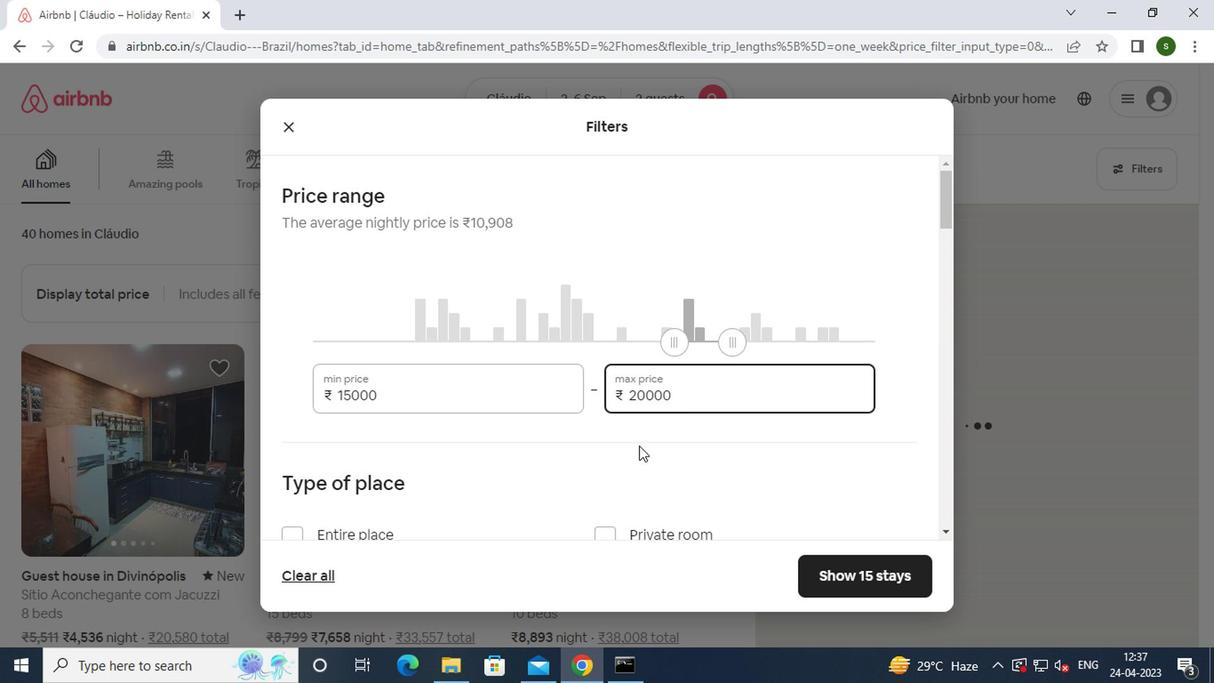 
Action: Mouse scrolled (636, 445) with delta (0, -1)
Screenshot: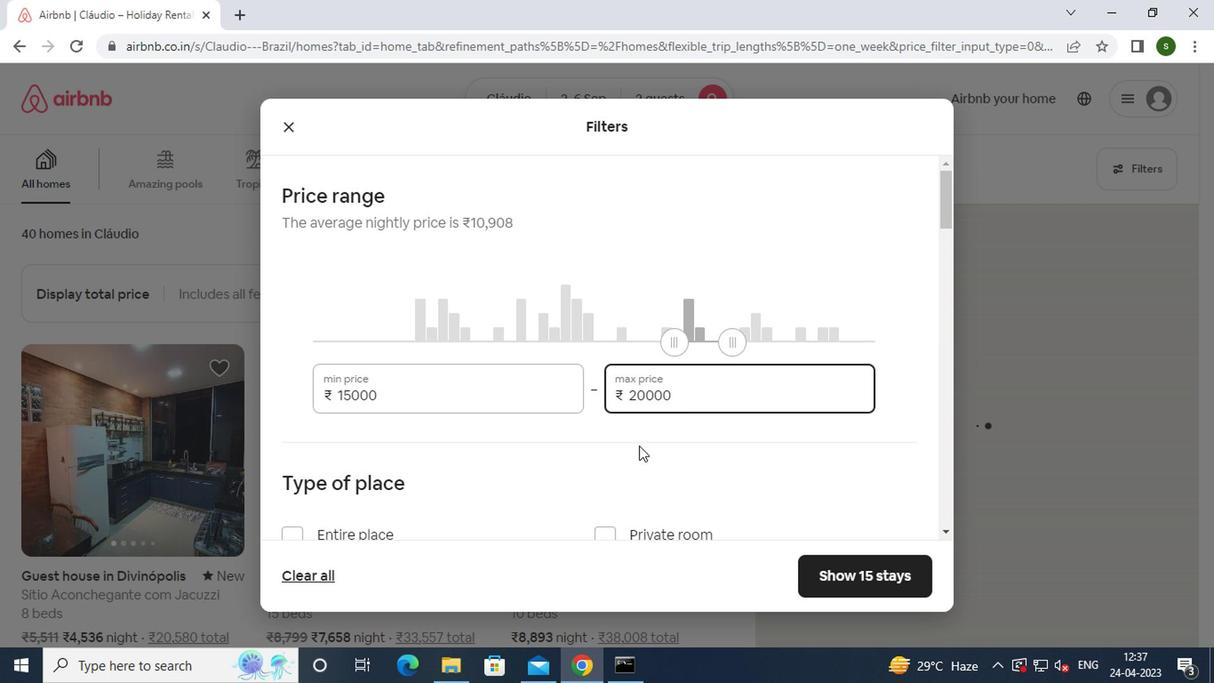 
Action: Mouse moved to (360, 377)
Screenshot: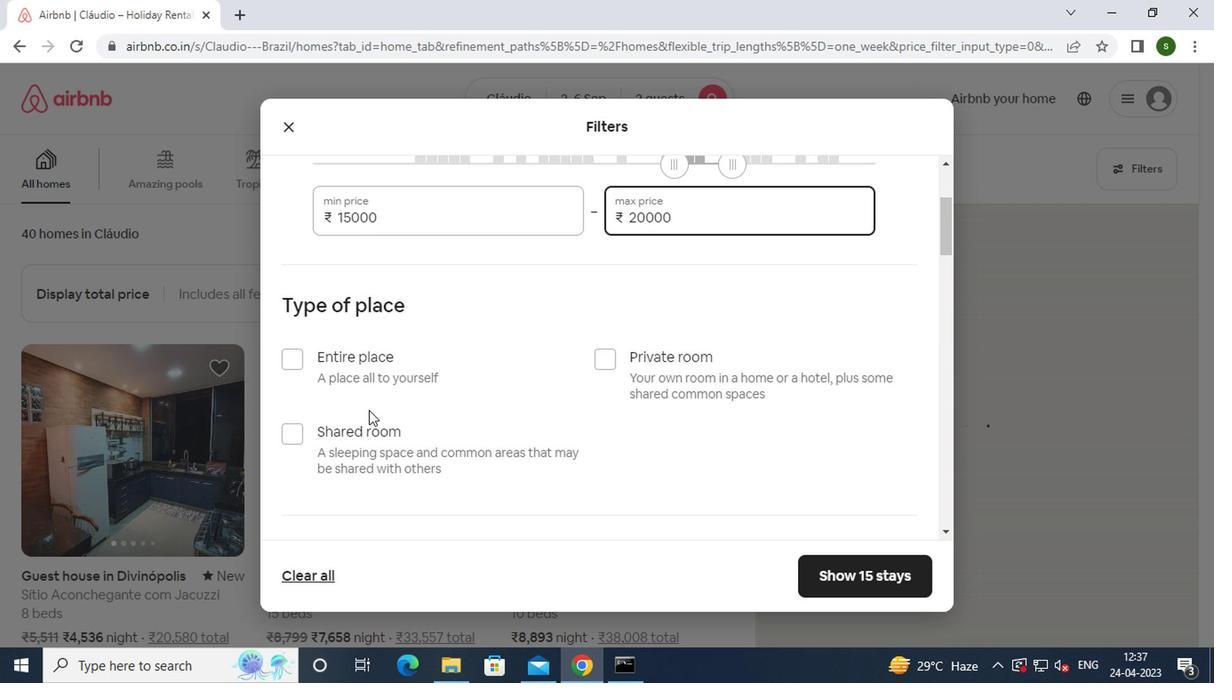 
Action: Mouse pressed left at (360, 377)
Screenshot: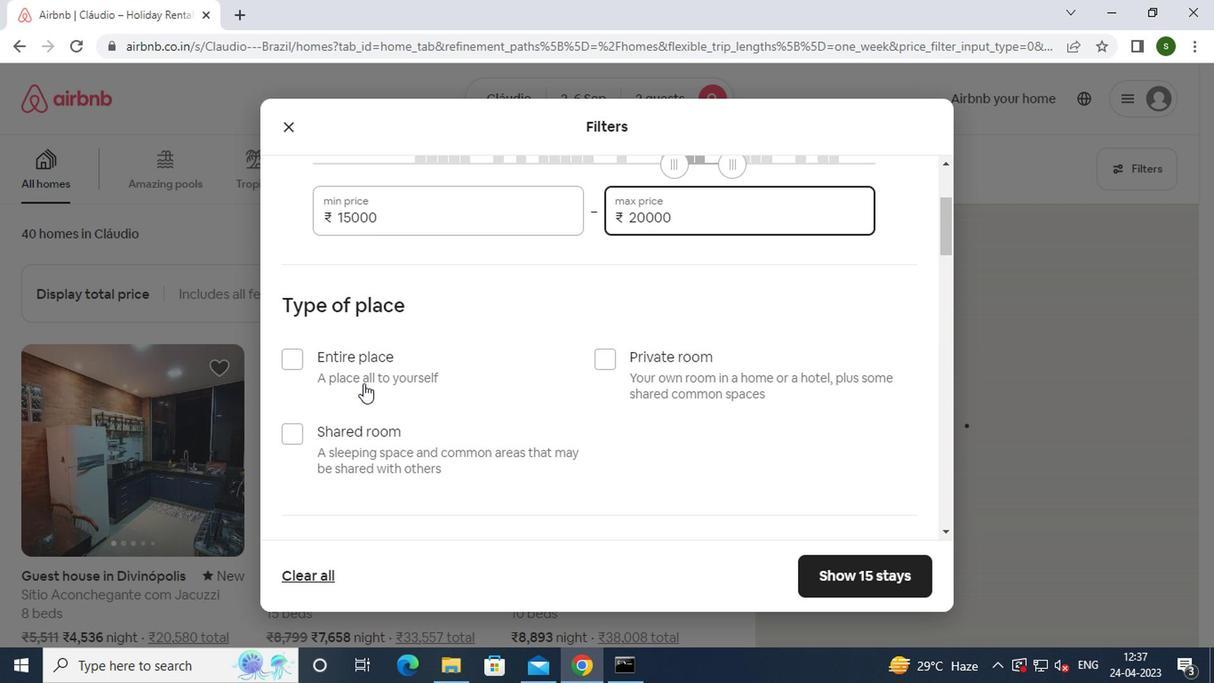 
Action: Mouse moved to (493, 385)
Screenshot: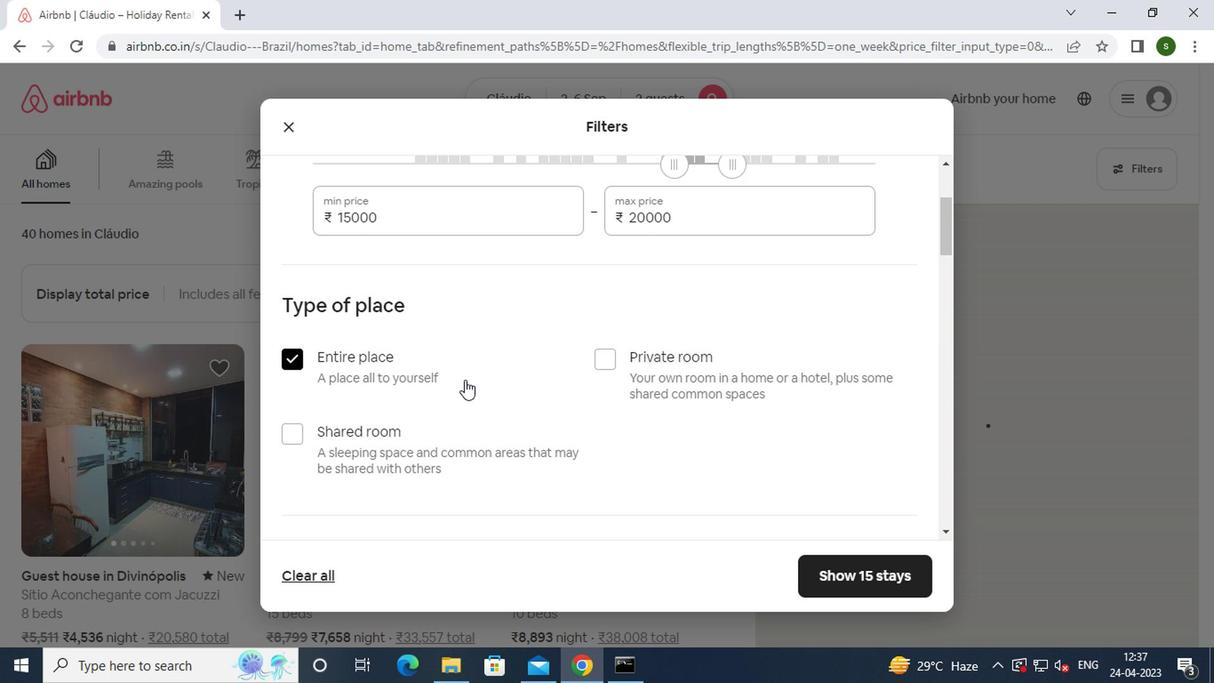 
Action: Mouse scrolled (493, 383) with delta (0, -1)
Screenshot: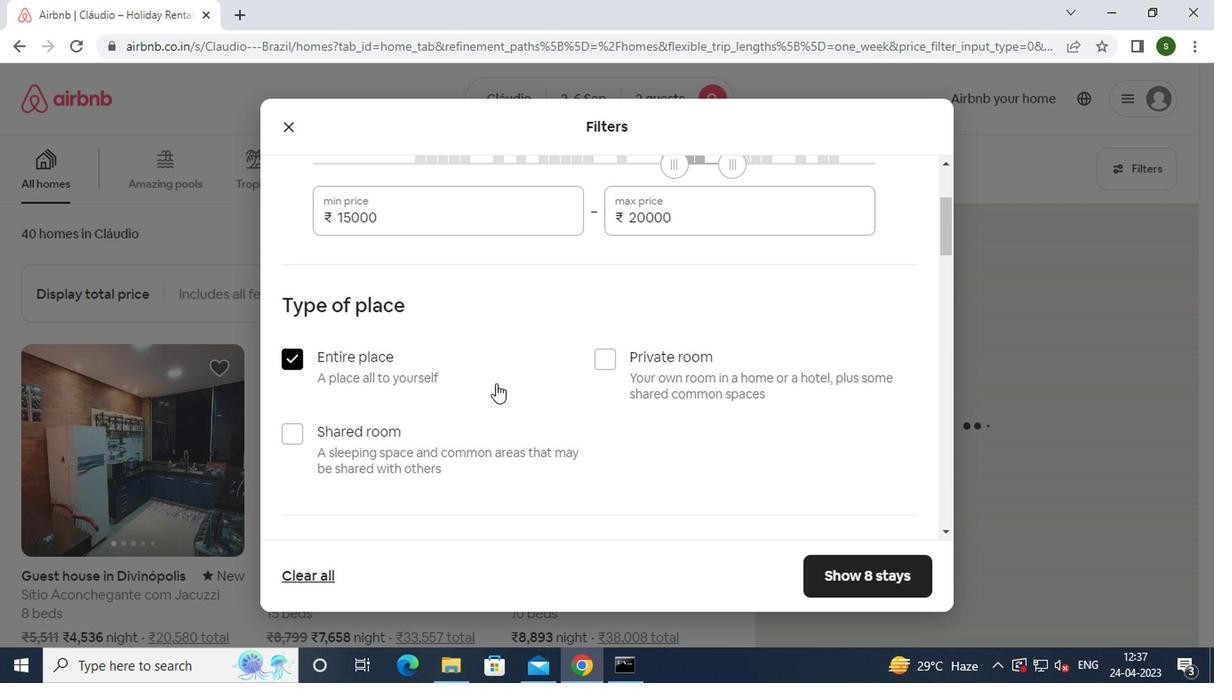 
Action: Mouse scrolled (493, 383) with delta (0, -1)
Screenshot: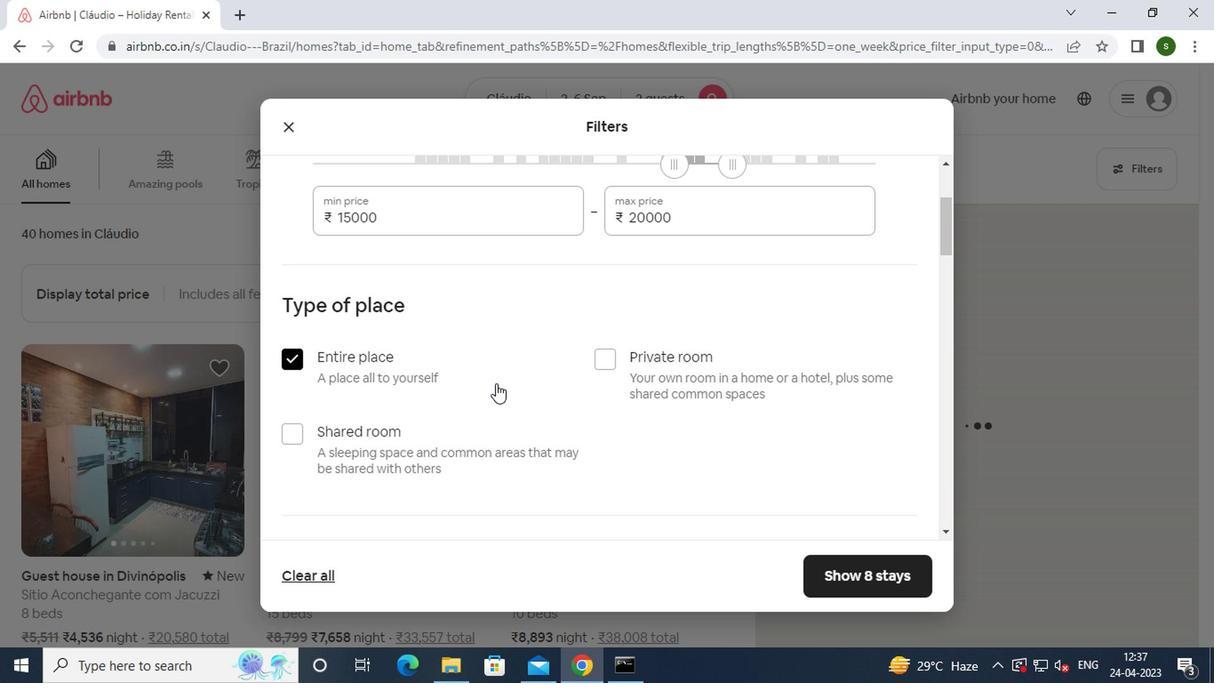 
Action: Mouse scrolled (493, 383) with delta (0, -1)
Screenshot: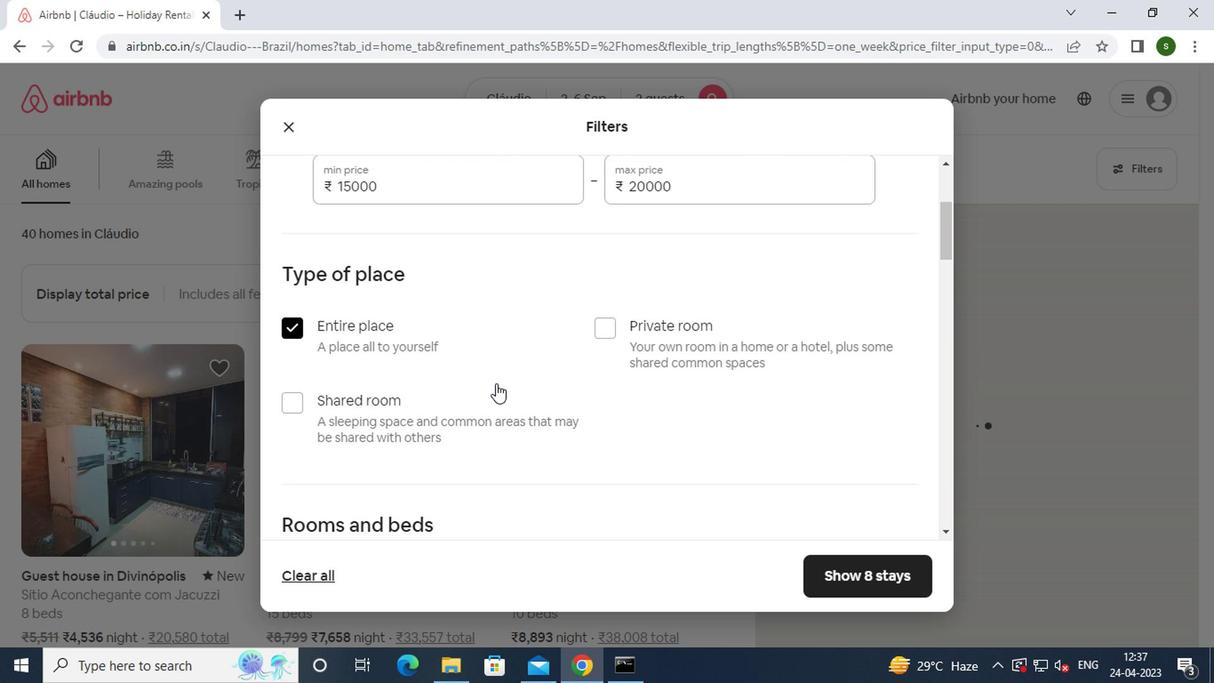 
Action: Mouse moved to (390, 383)
Screenshot: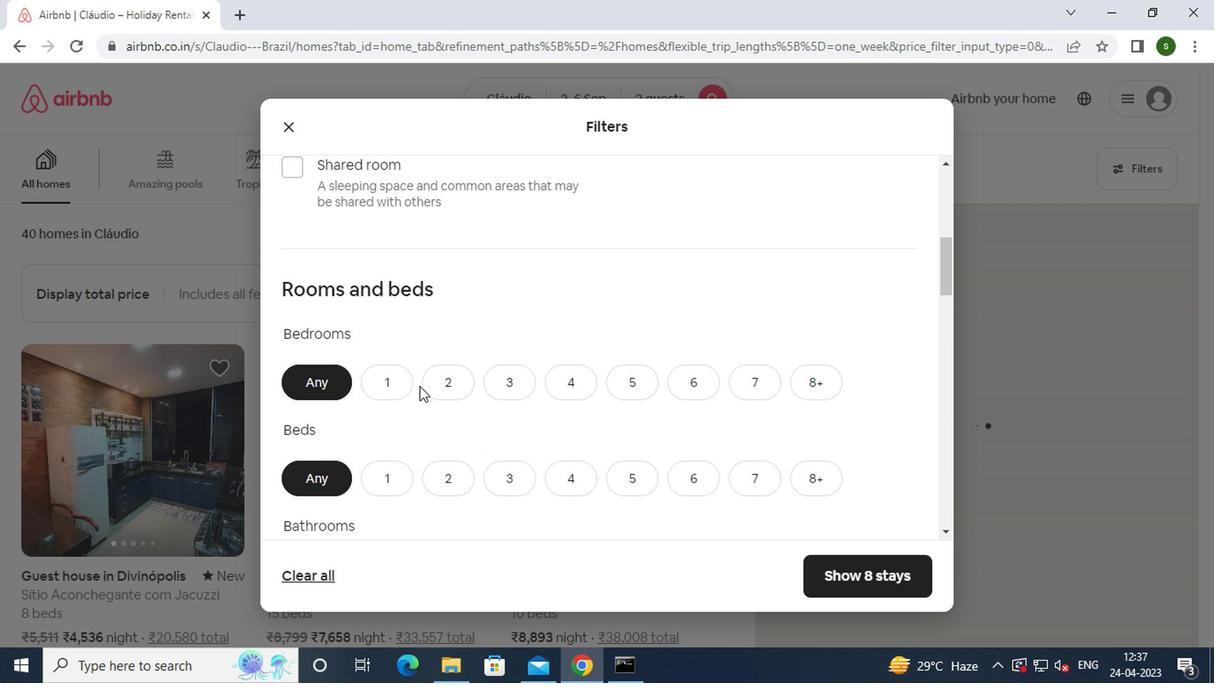 
Action: Mouse pressed left at (390, 383)
Screenshot: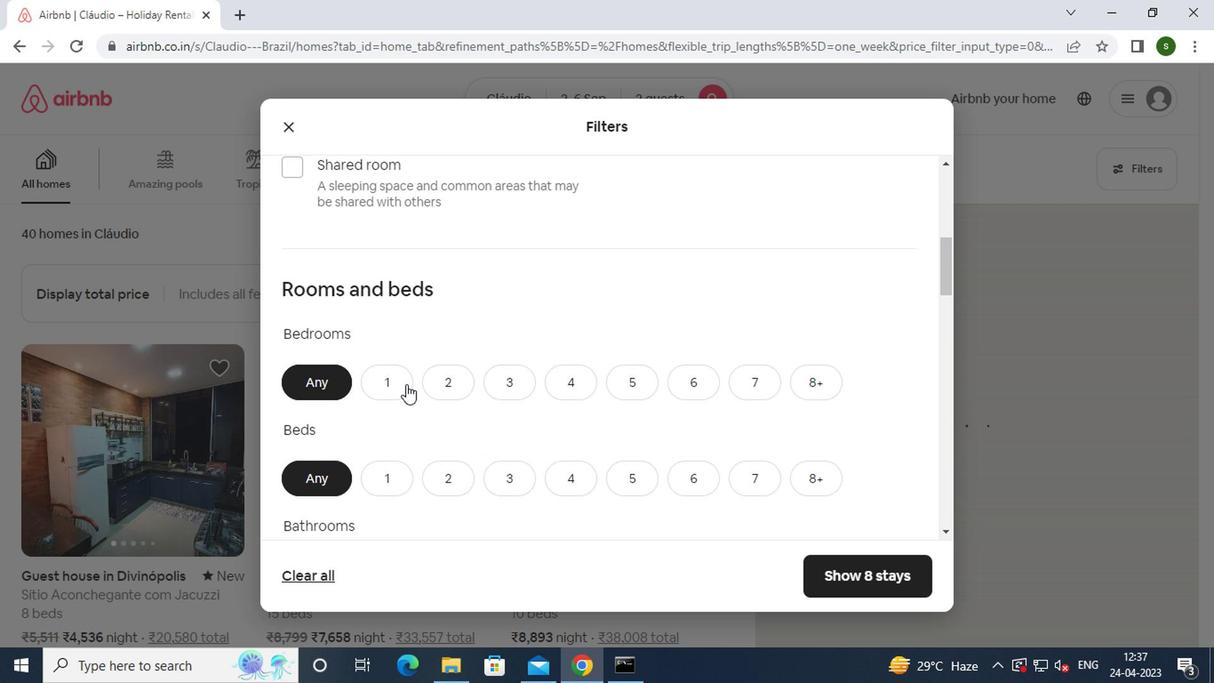 
Action: Mouse moved to (384, 473)
Screenshot: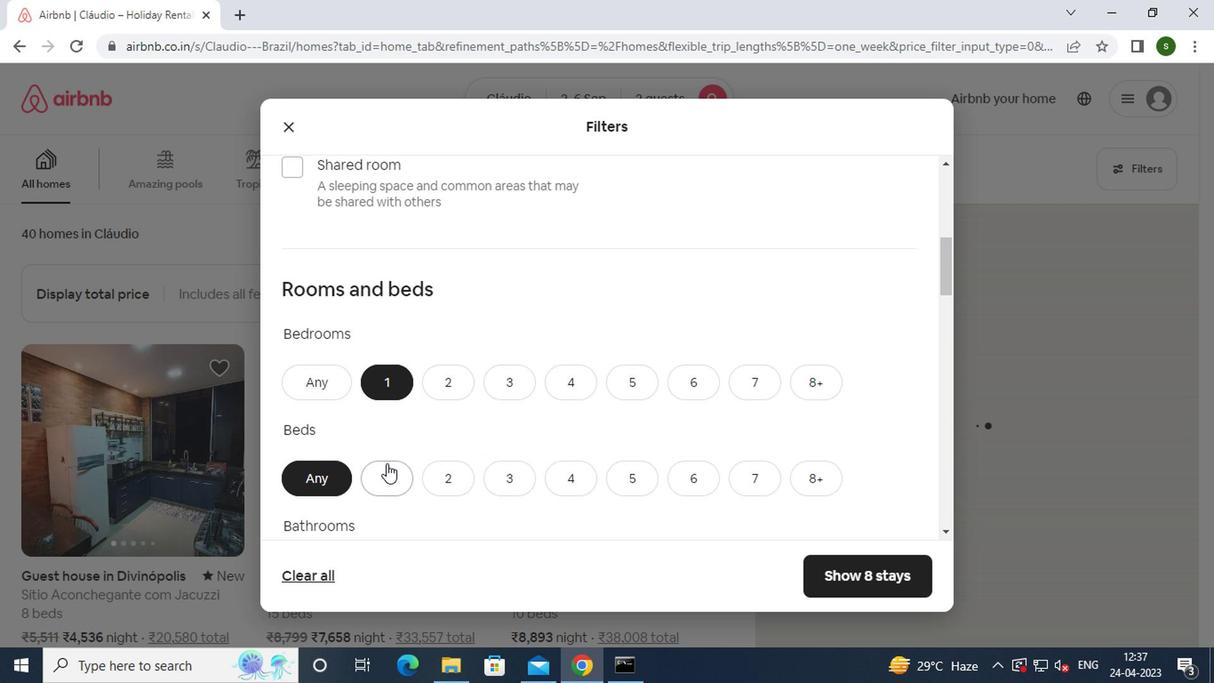 
Action: Mouse pressed left at (384, 473)
Screenshot: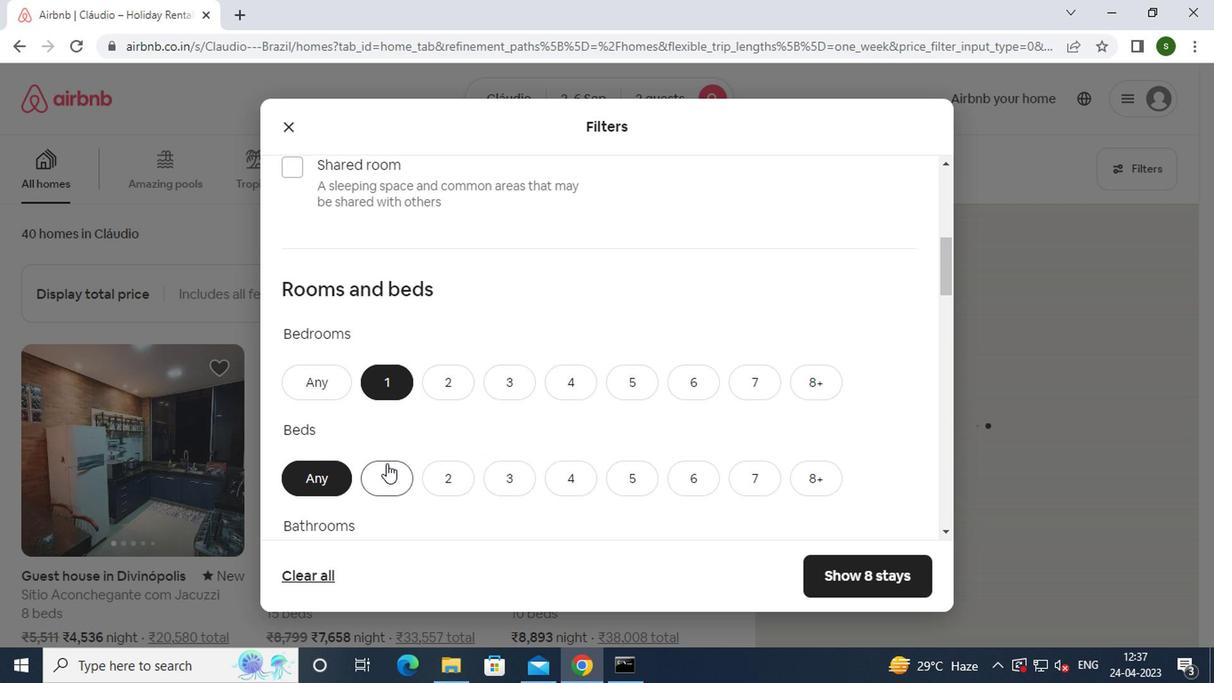 
Action: Mouse moved to (433, 431)
Screenshot: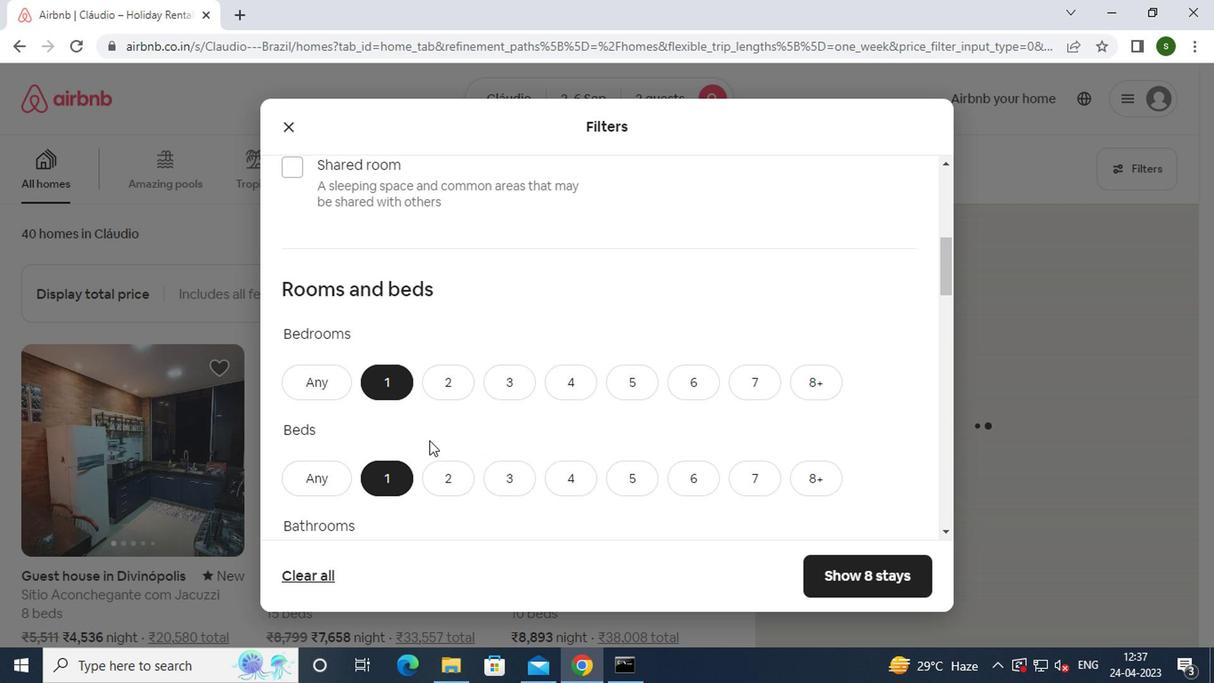 
Action: Mouse scrolled (433, 431) with delta (0, 0)
Screenshot: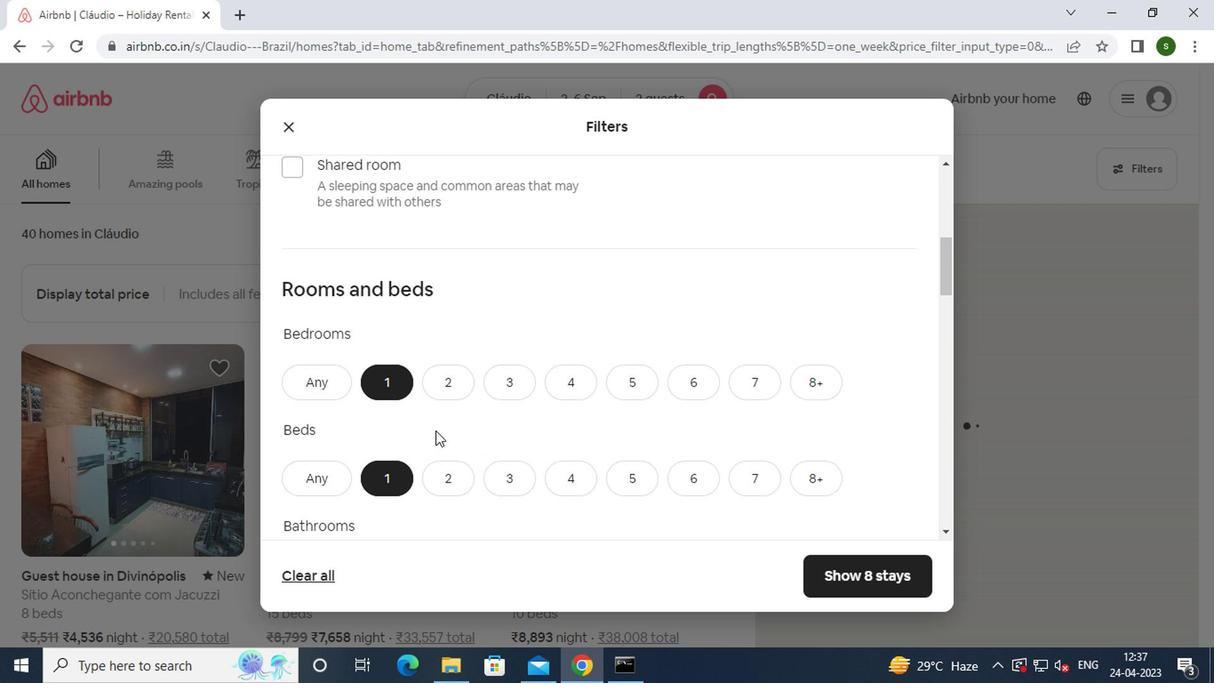 
Action: Mouse scrolled (433, 431) with delta (0, 0)
Screenshot: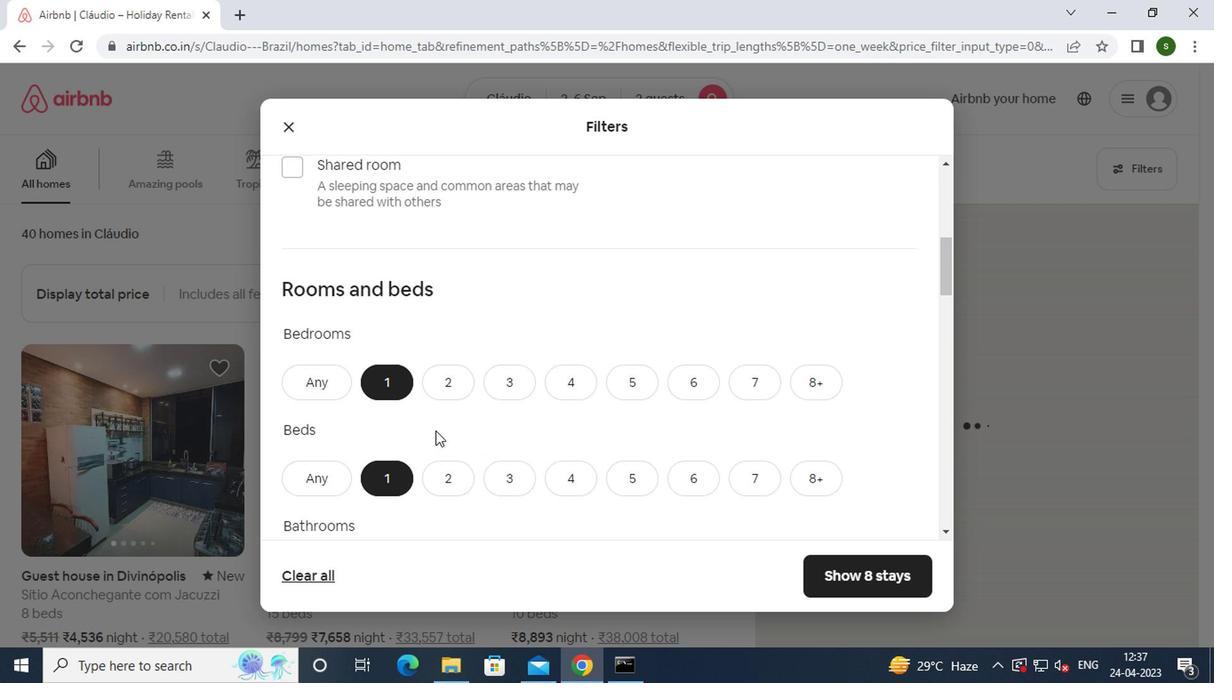 
Action: Mouse moved to (402, 399)
Screenshot: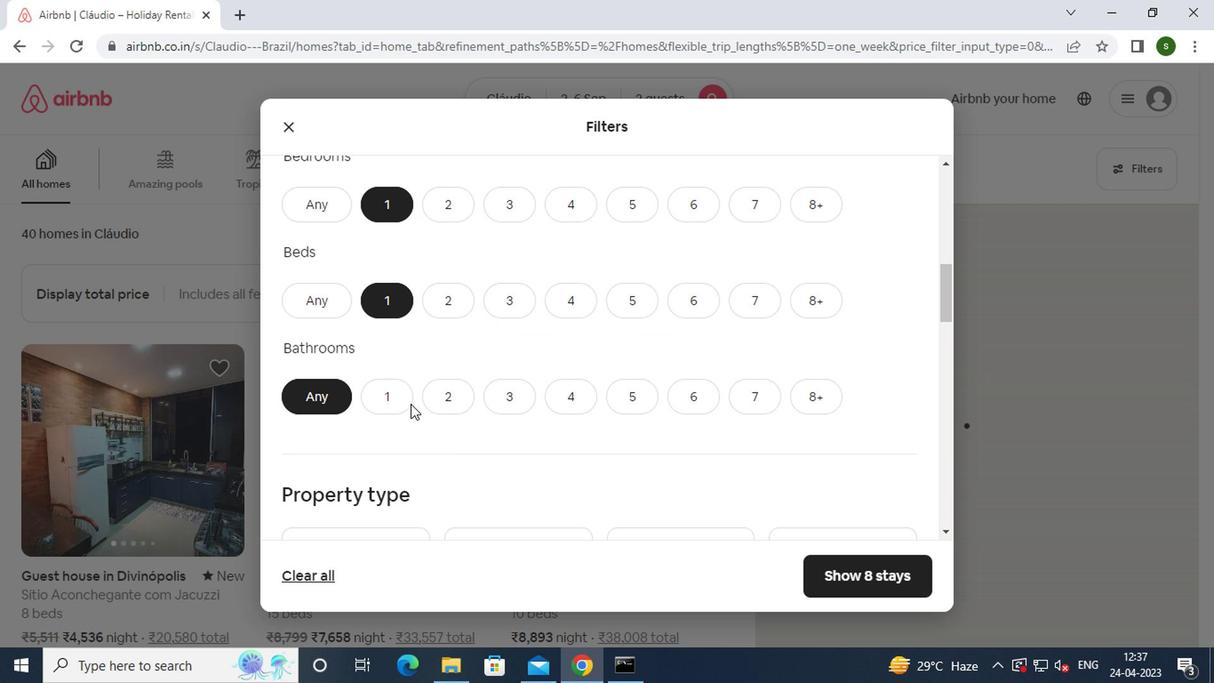 
Action: Mouse pressed left at (402, 399)
Screenshot: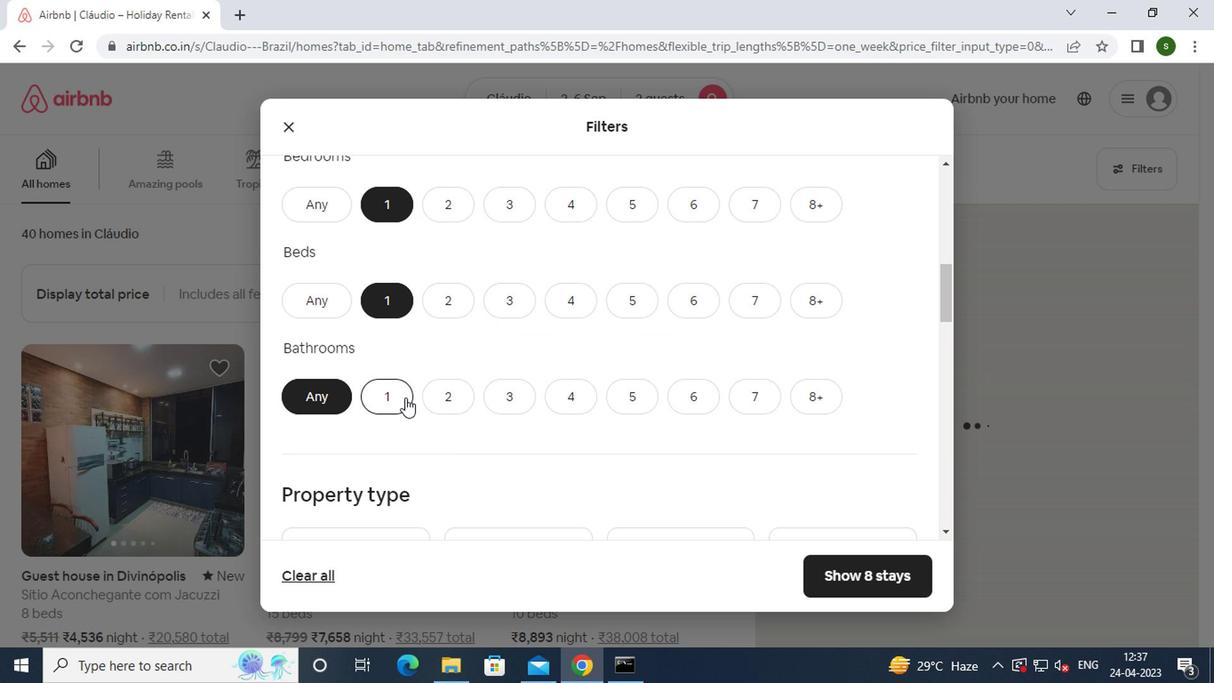 
Action: Mouse moved to (483, 387)
Screenshot: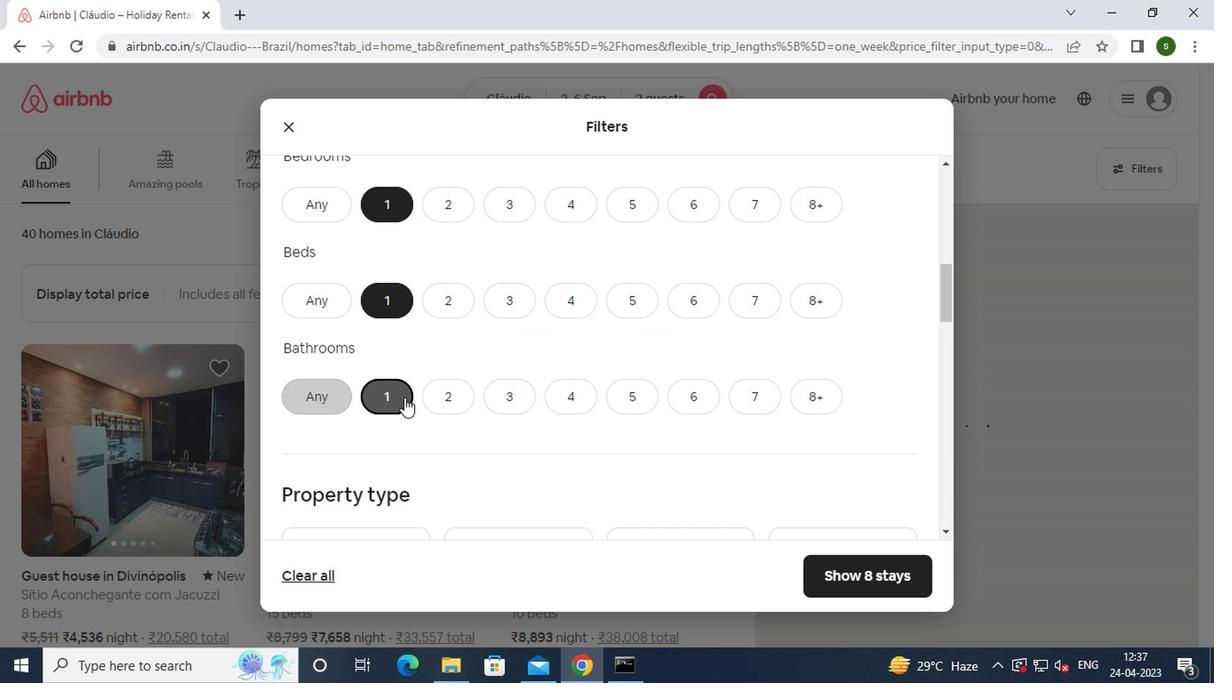 
Action: Mouse scrolled (483, 387) with delta (0, 0)
Screenshot: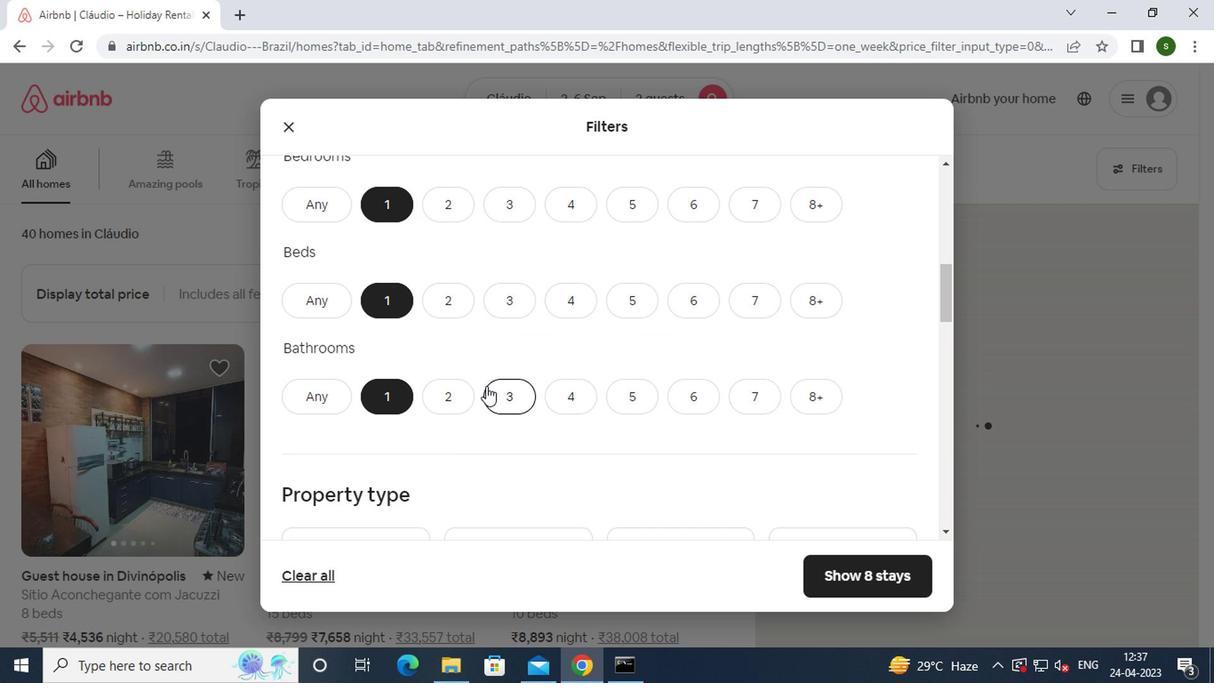 
Action: Mouse scrolled (483, 387) with delta (0, 0)
Screenshot: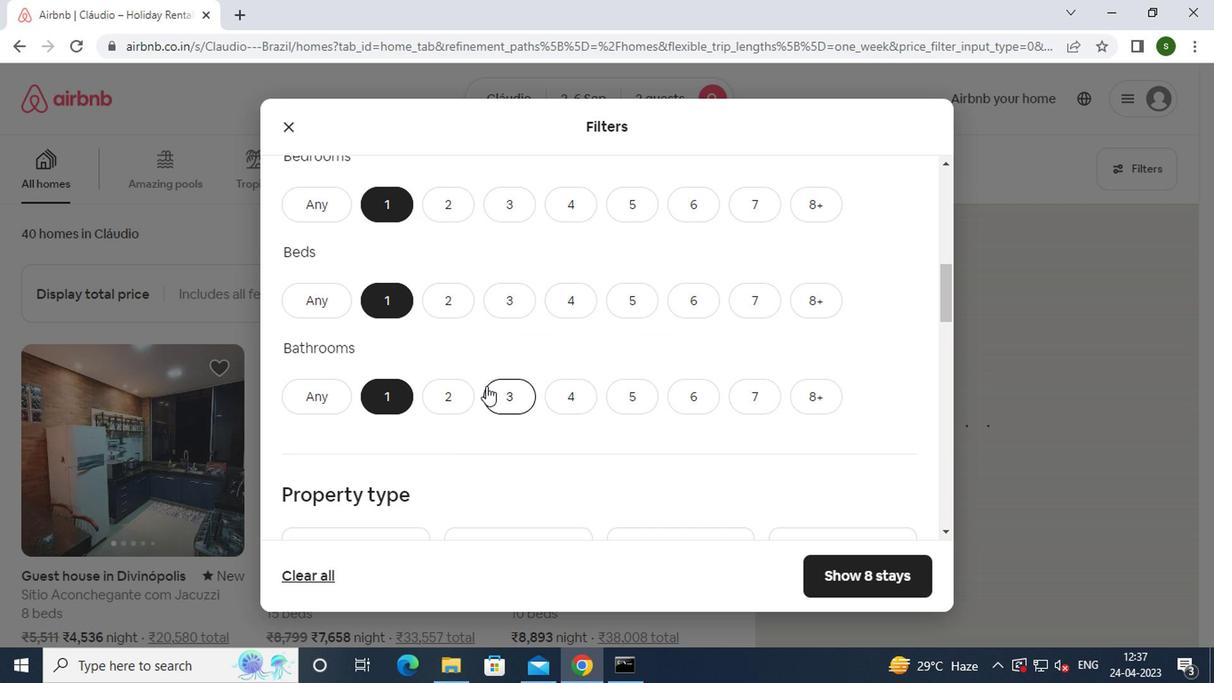 
Action: Mouse scrolled (483, 387) with delta (0, 0)
Screenshot: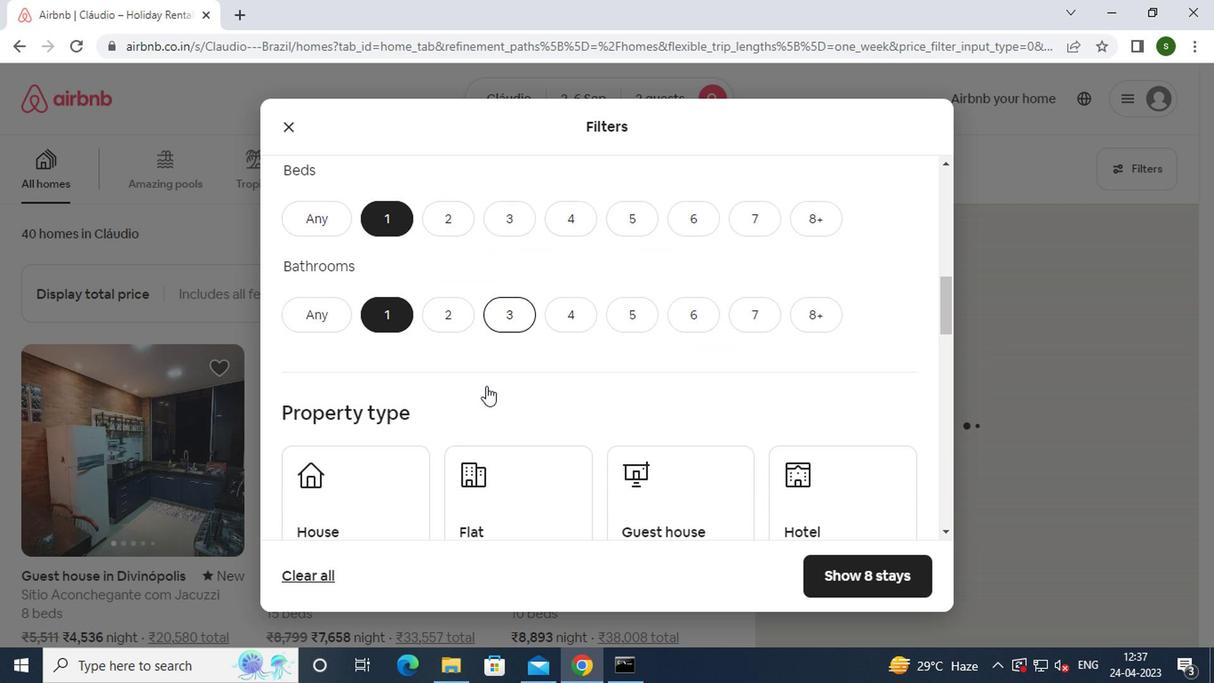 
Action: Mouse moved to (490, 350)
Screenshot: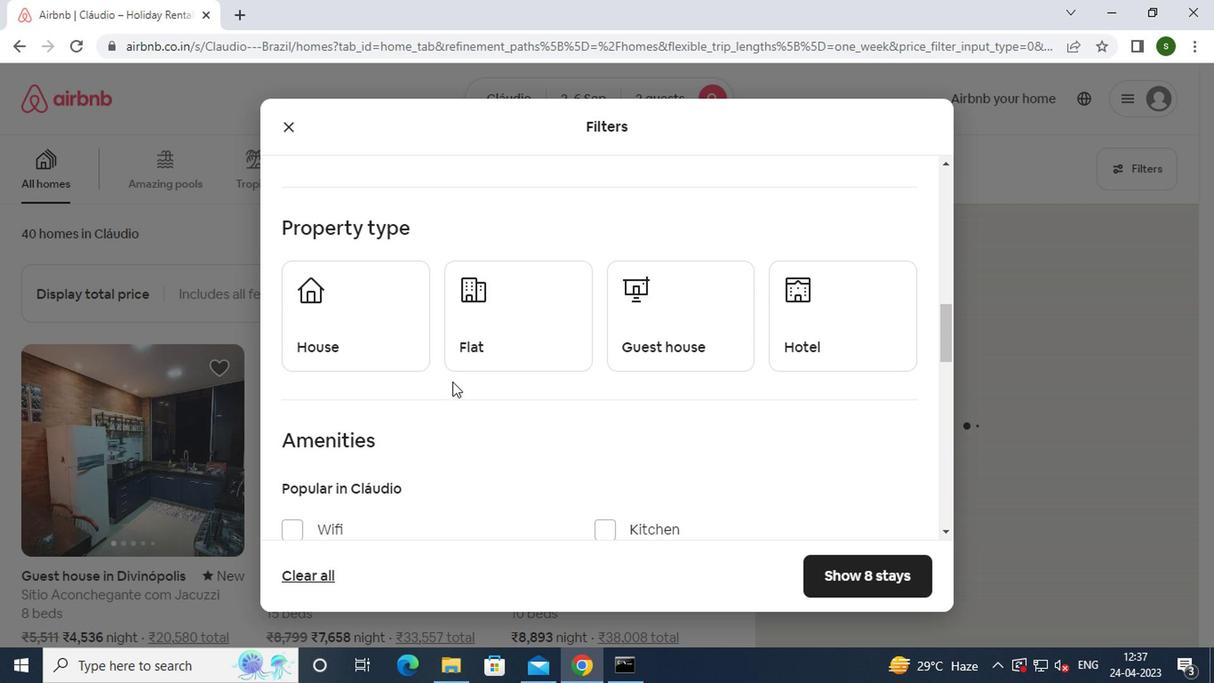 
Action: Mouse pressed left at (490, 350)
Screenshot: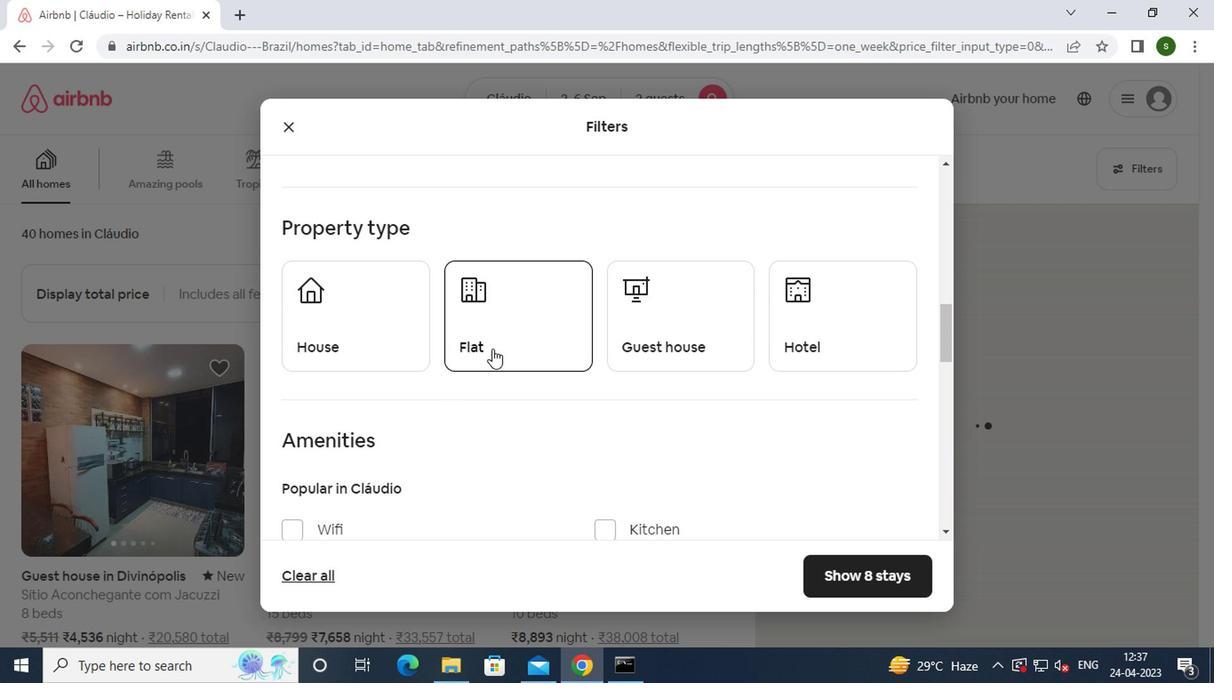 
Action: Mouse moved to (388, 347)
Screenshot: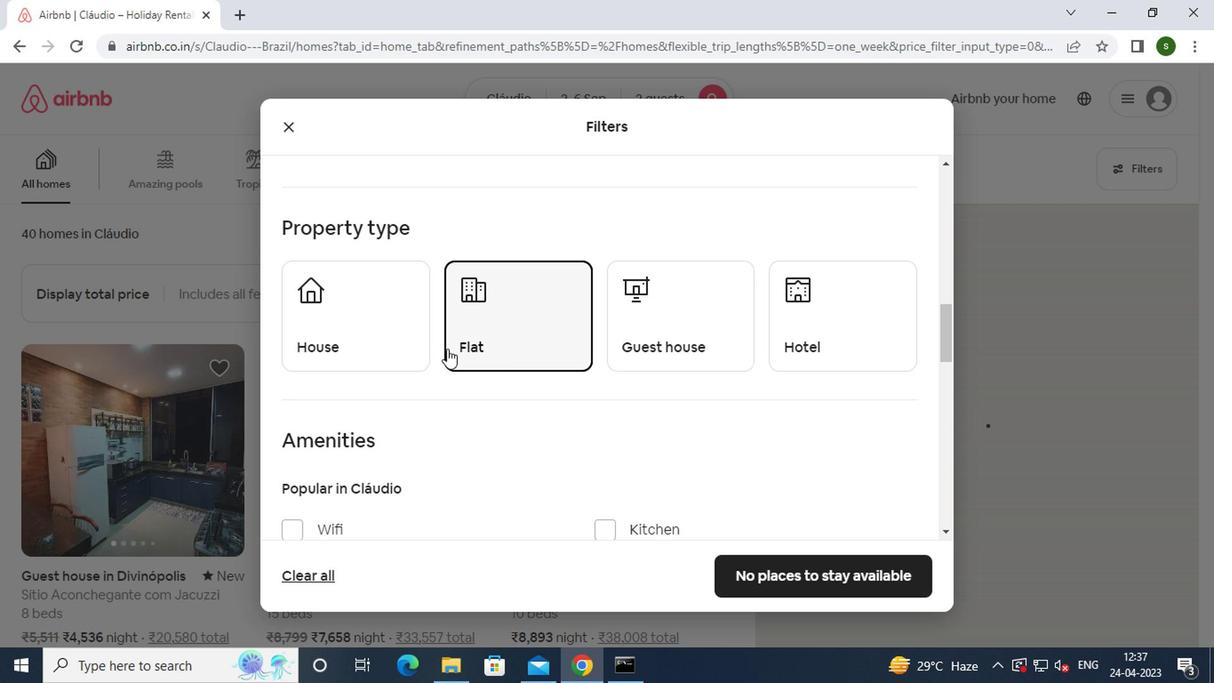 
Action: Mouse pressed left at (388, 347)
Screenshot: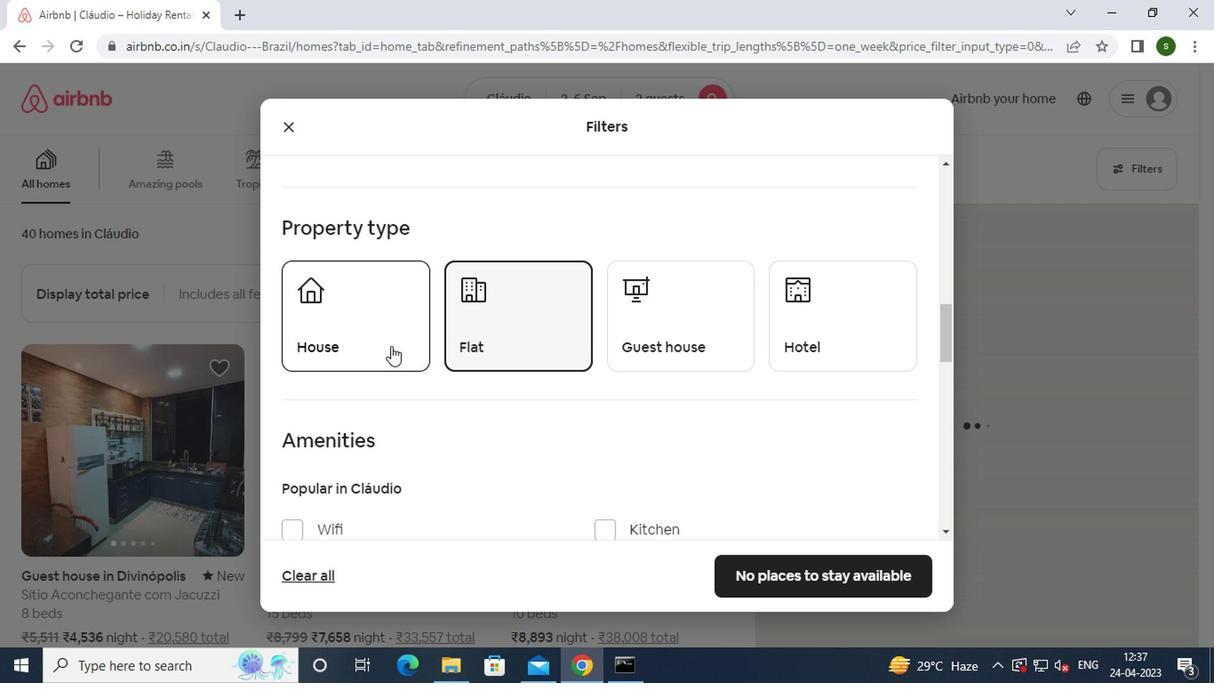 
Action: Mouse moved to (649, 328)
Screenshot: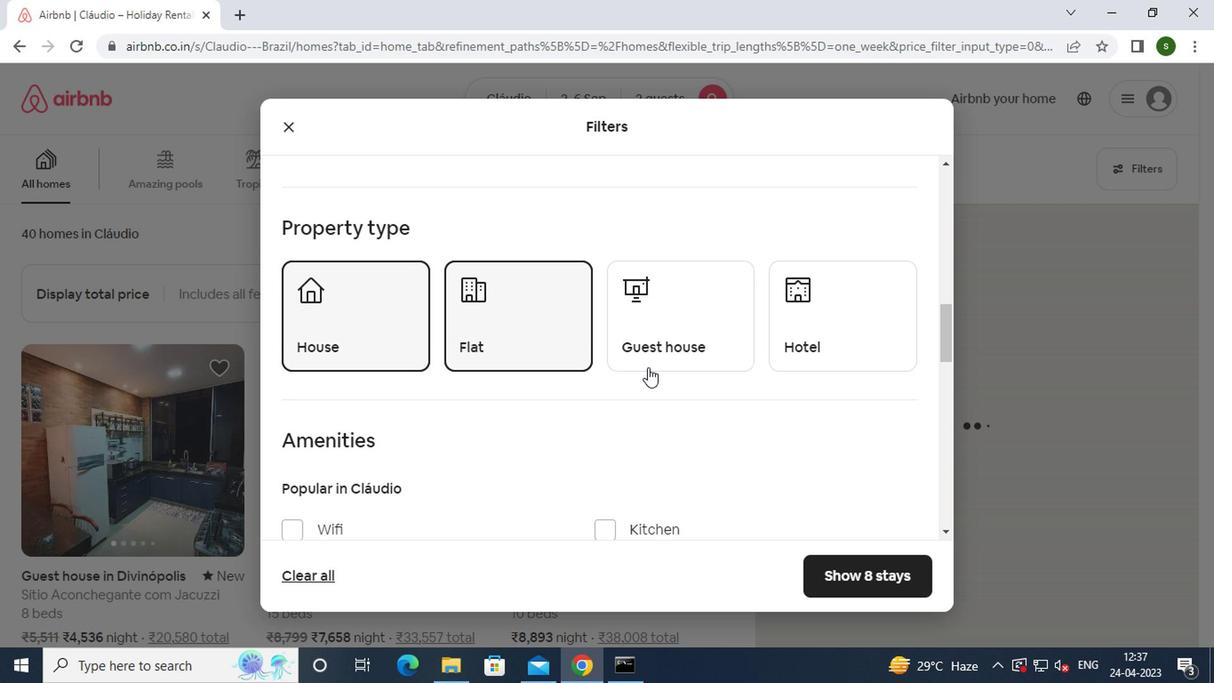 
Action: Mouse pressed left at (649, 328)
Screenshot: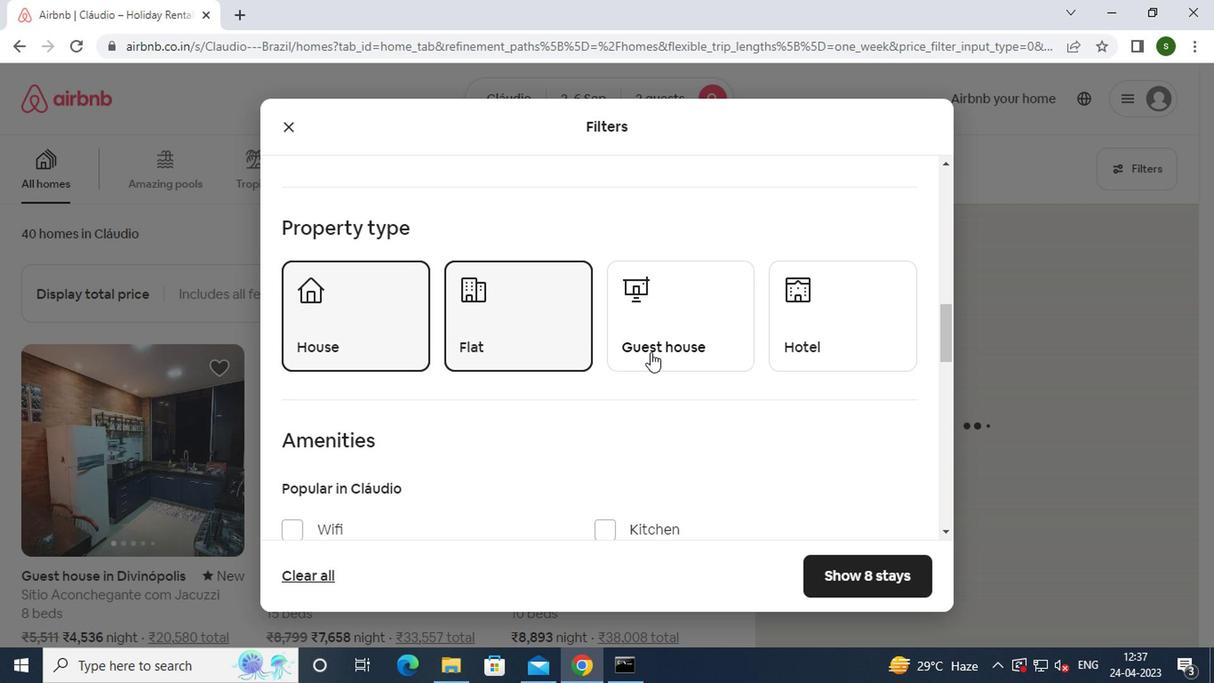 
Action: Mouse moved to (824, 312)
Screenshot: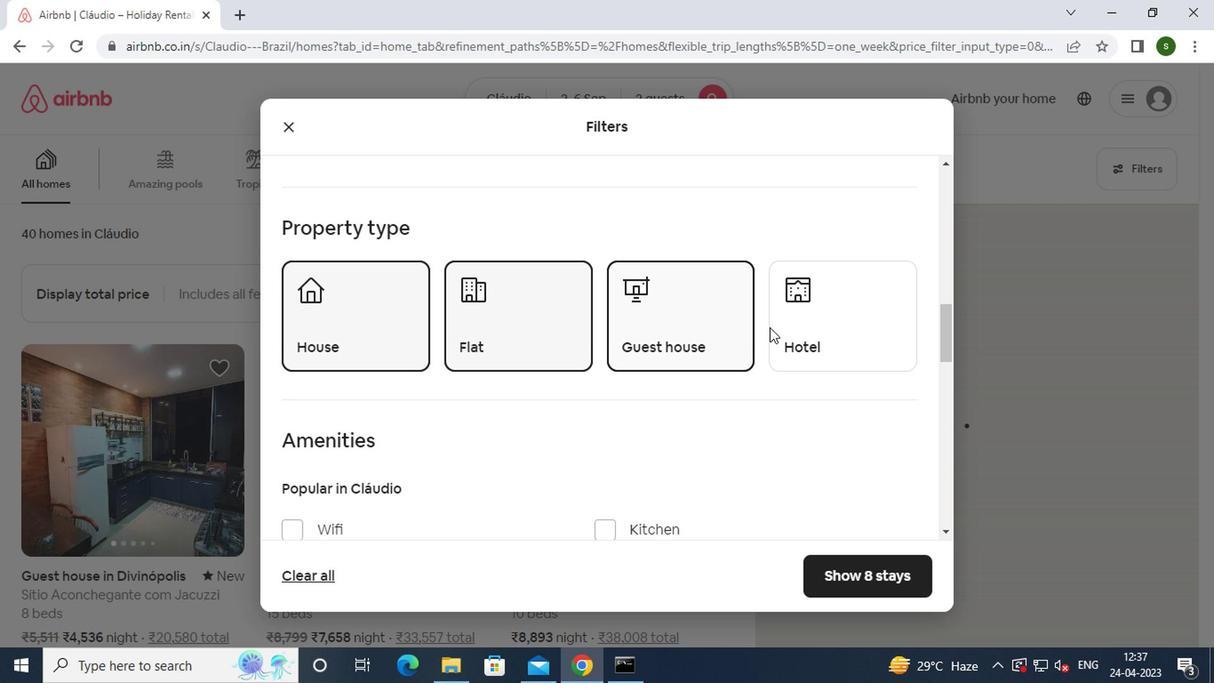 
Action: Mouse pressed left at (824, 312)
Screenshot: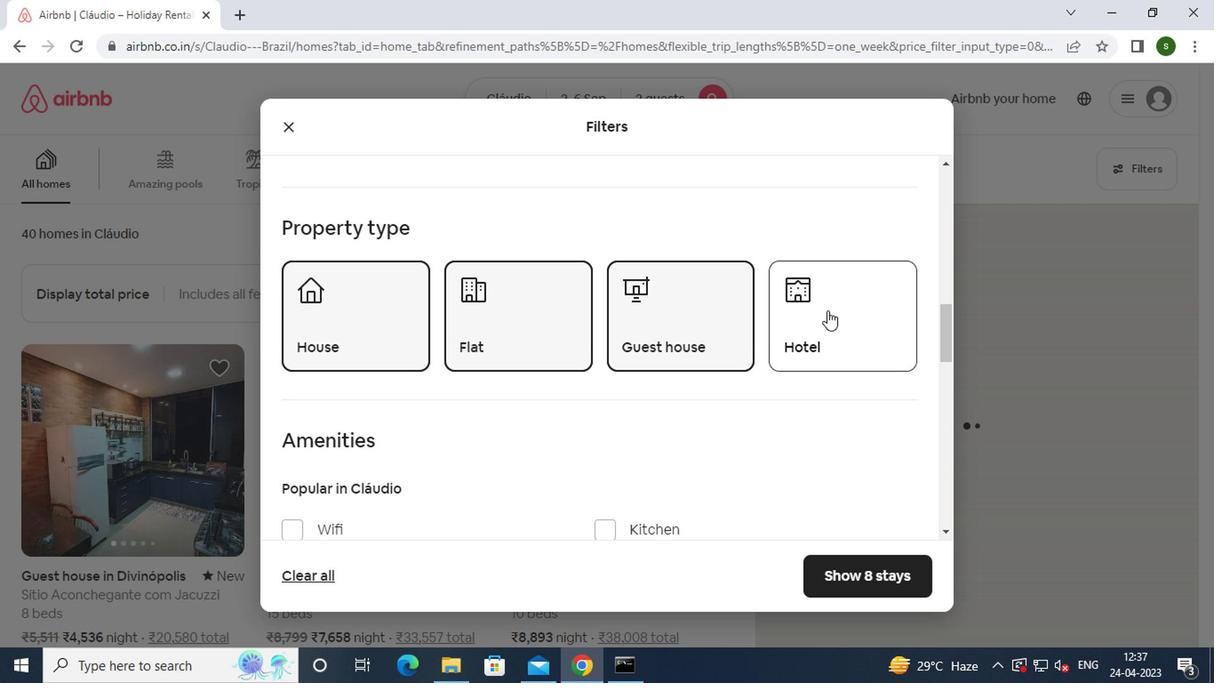 
Action: Mouse moved to (700, 345)
Screenshot: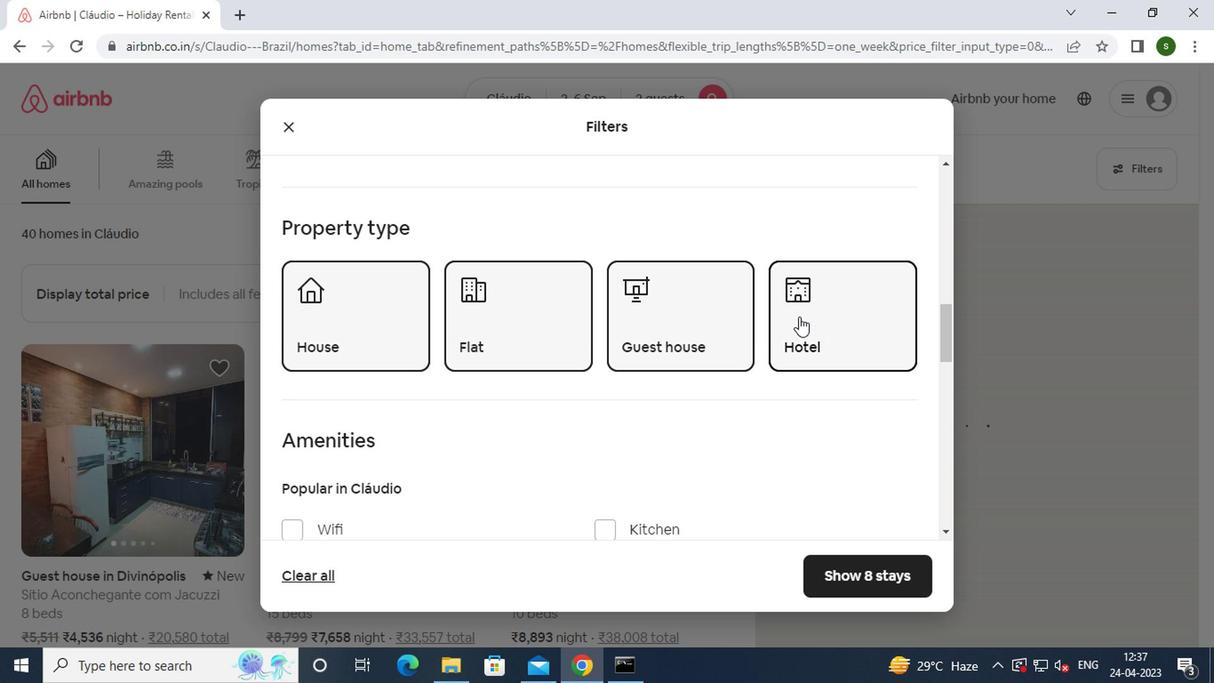 
Action: Mouse scrolled (700, 345) with delta (0, 0)
Screenshot: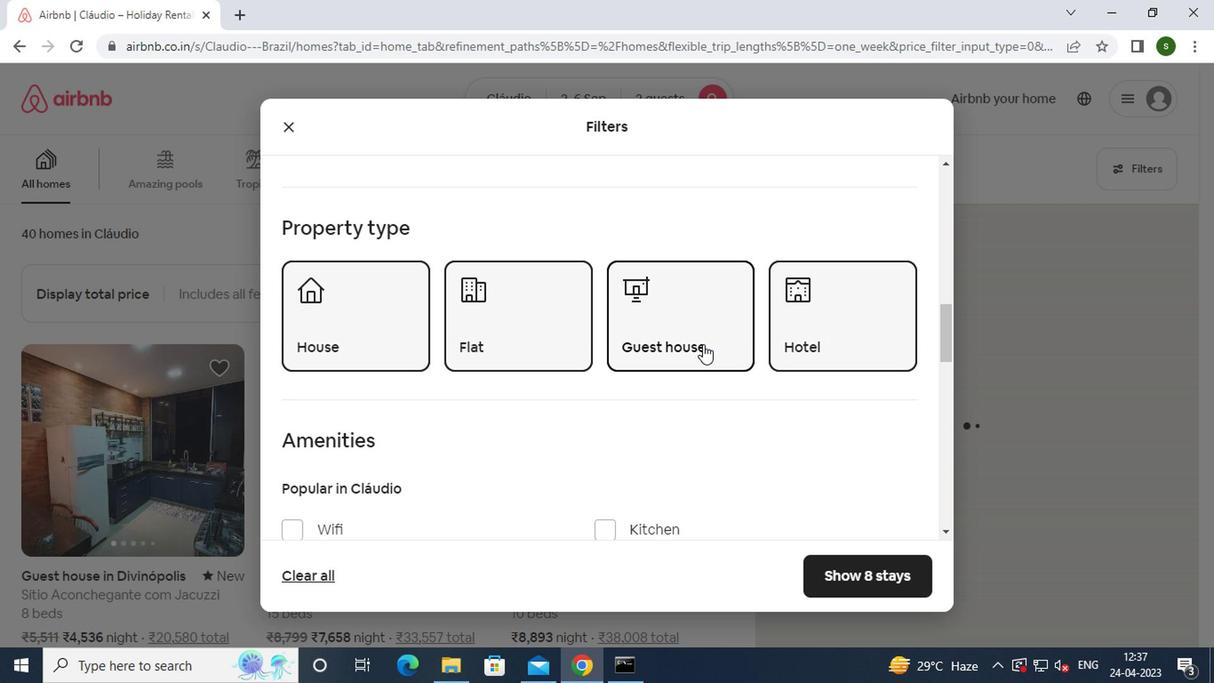 
Action: Mouse scrolled (700, 345) with delta (0, 0)
Screenshot: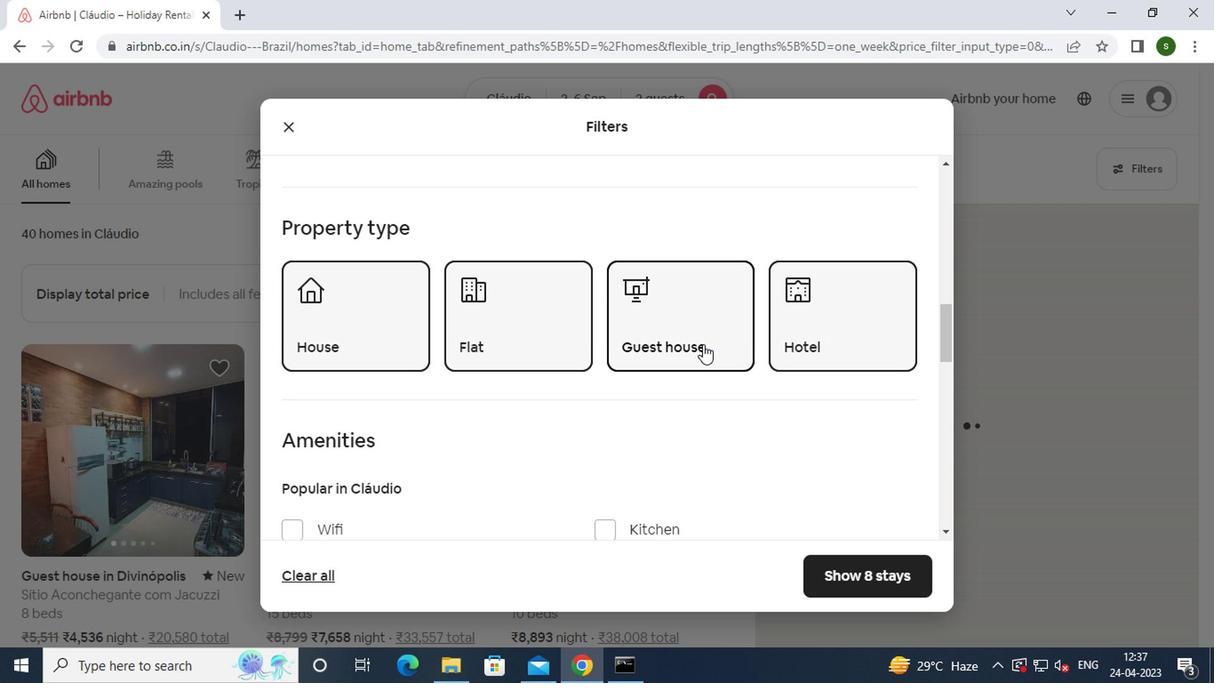 
Action: Mouse scrolled (700, 345) with delta (0, 0)
Screenshot: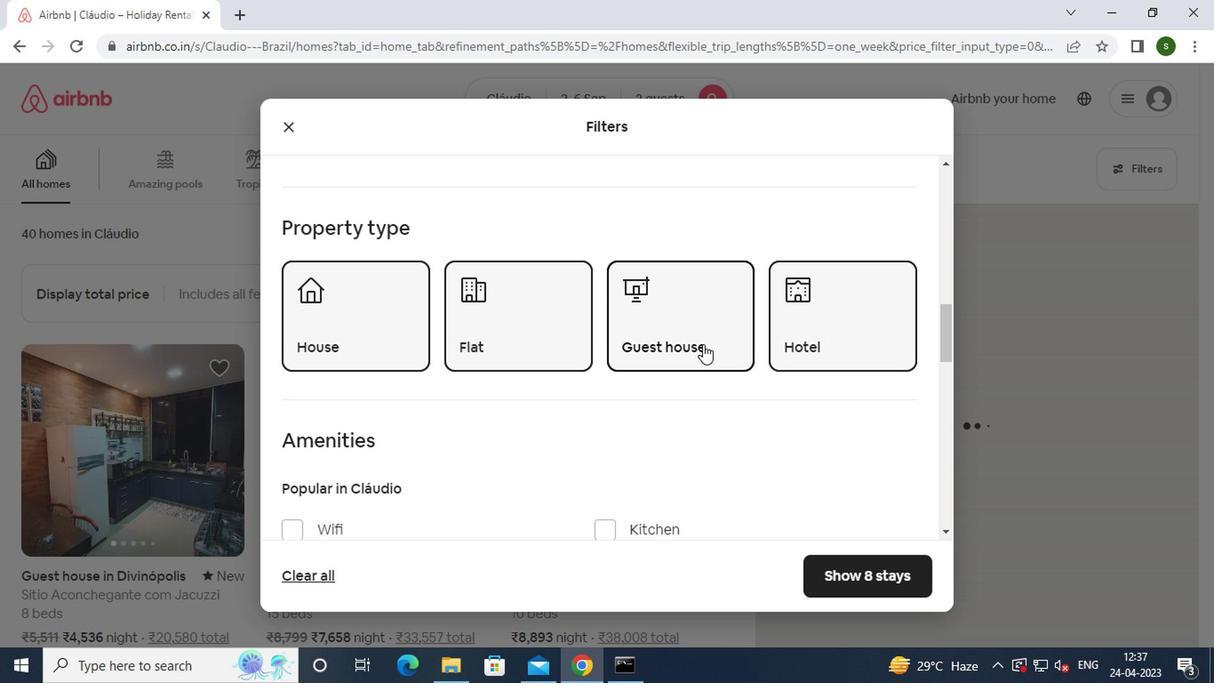 
Action: Mouse scrolled (700, 345) with delta (0, 0)
Screenshot: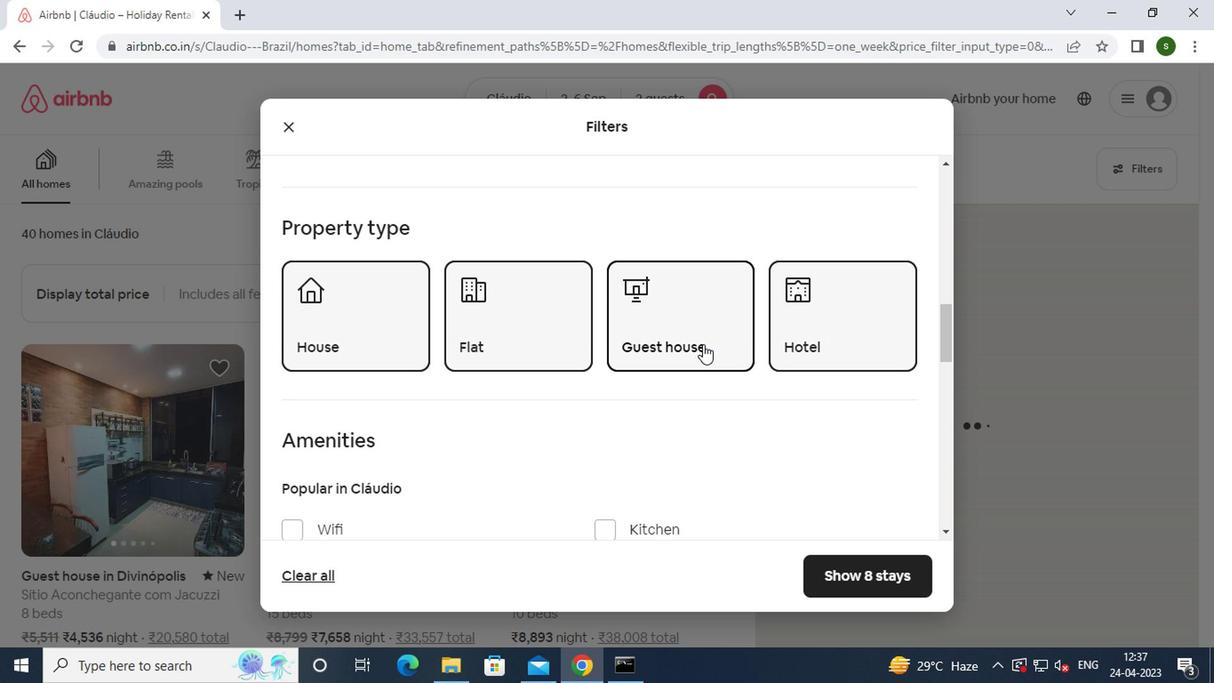 
Action: Mouse scrolled (700, 345) with delta (0, 0)
Screenshot: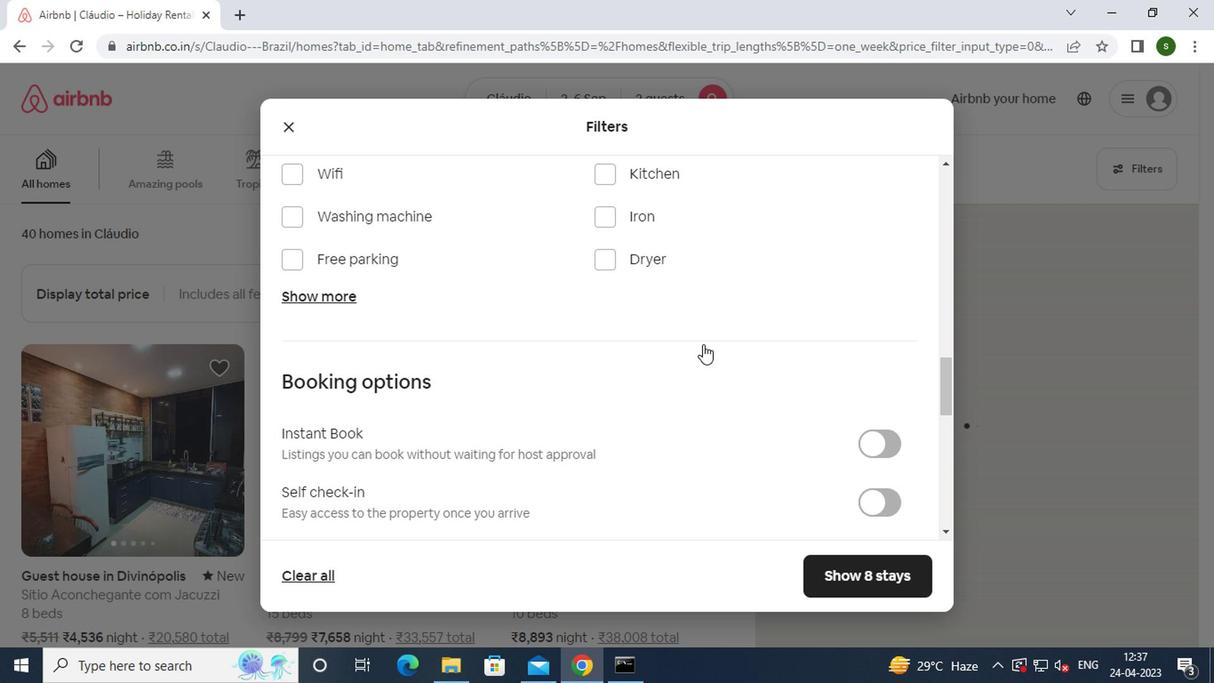 
Action: Mouse scrolled (700, 345) with delta (0, 0)
Screenshot: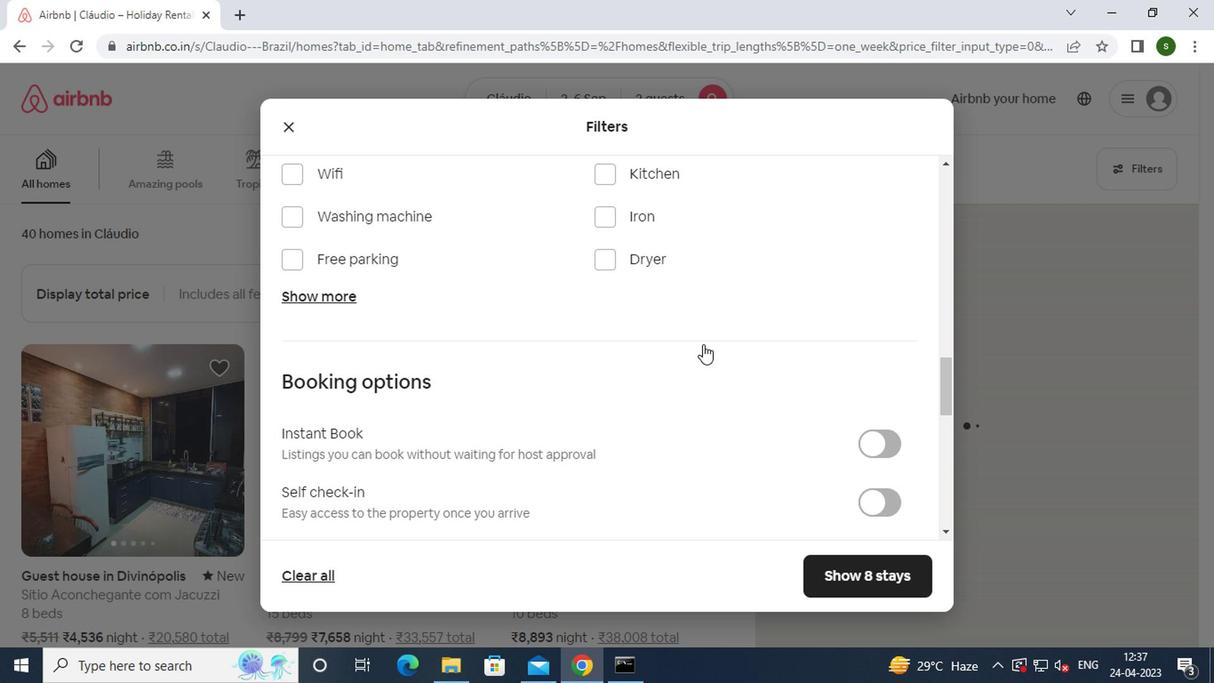 
Action: Mouse moved to (871, 333)
Screenshot: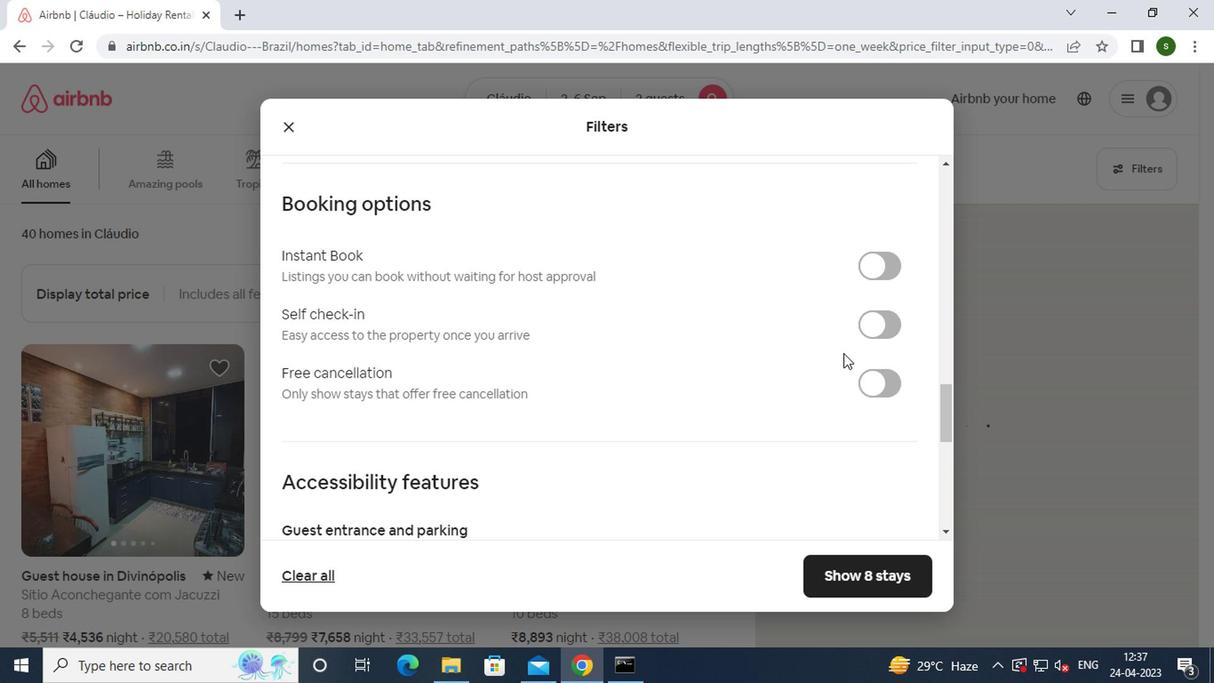 
Action: Mouse pressed left at (871, 333)
Screenshot: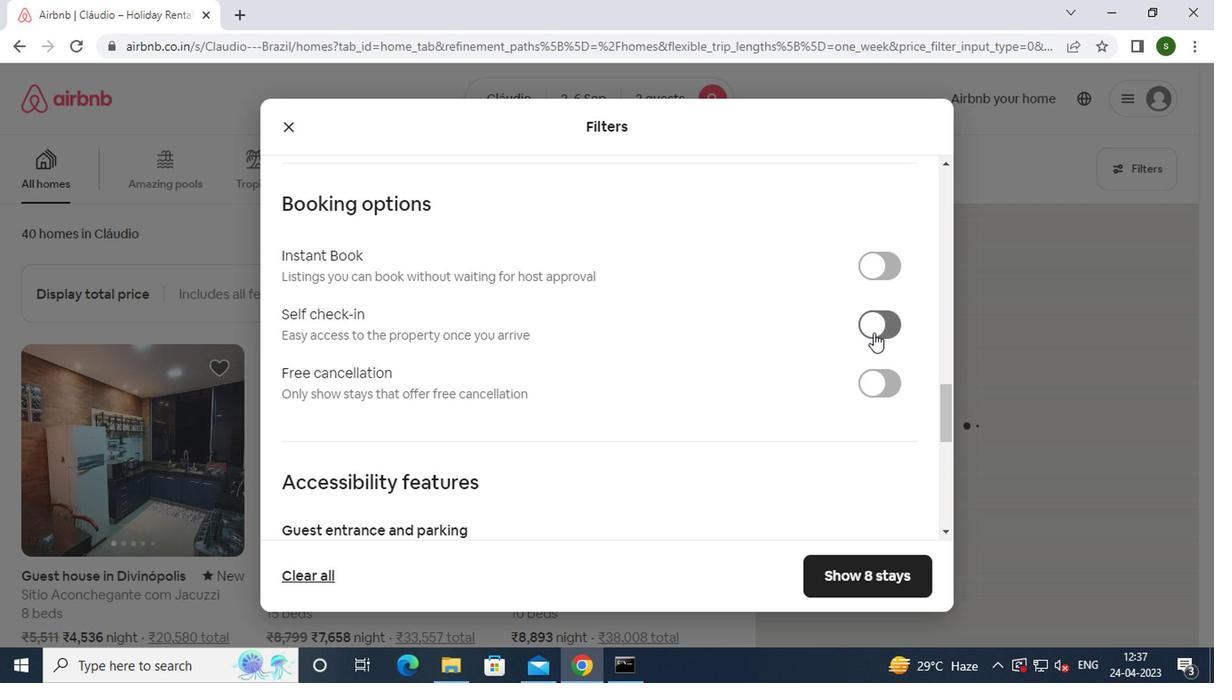 
Action: Mouse moved to (741, 352)
Screenshot: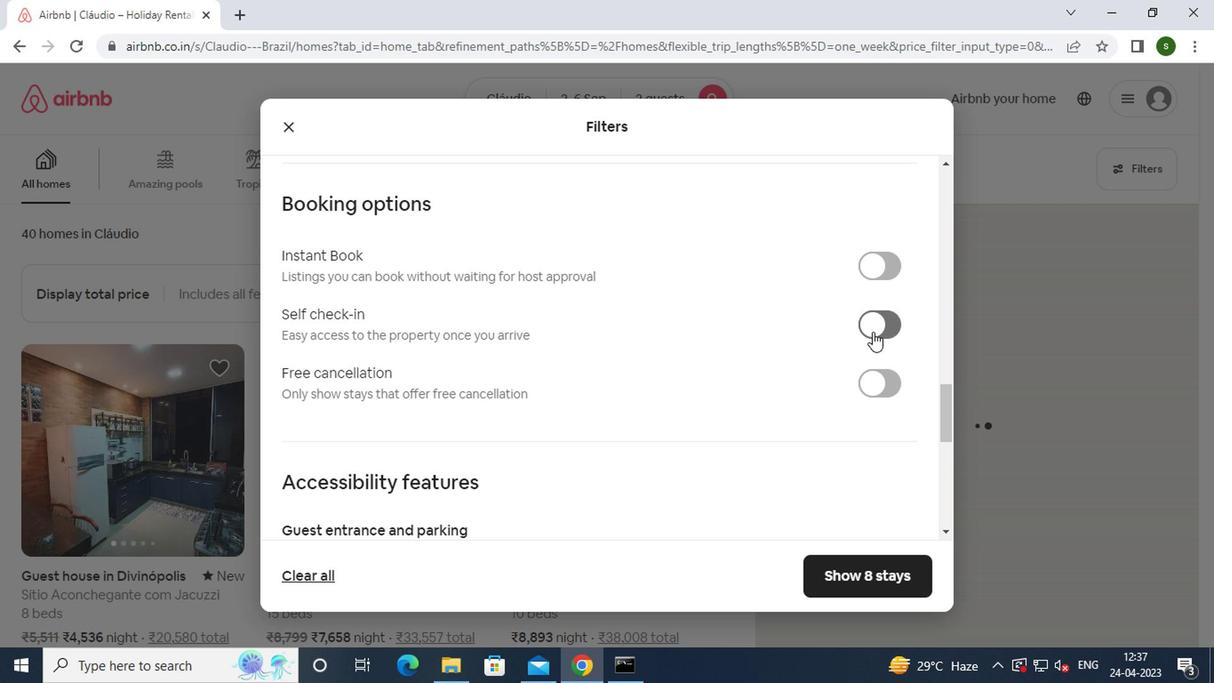 
Action: Mouse scrolled (741, 351) with delta (0, -1)
Screenshot: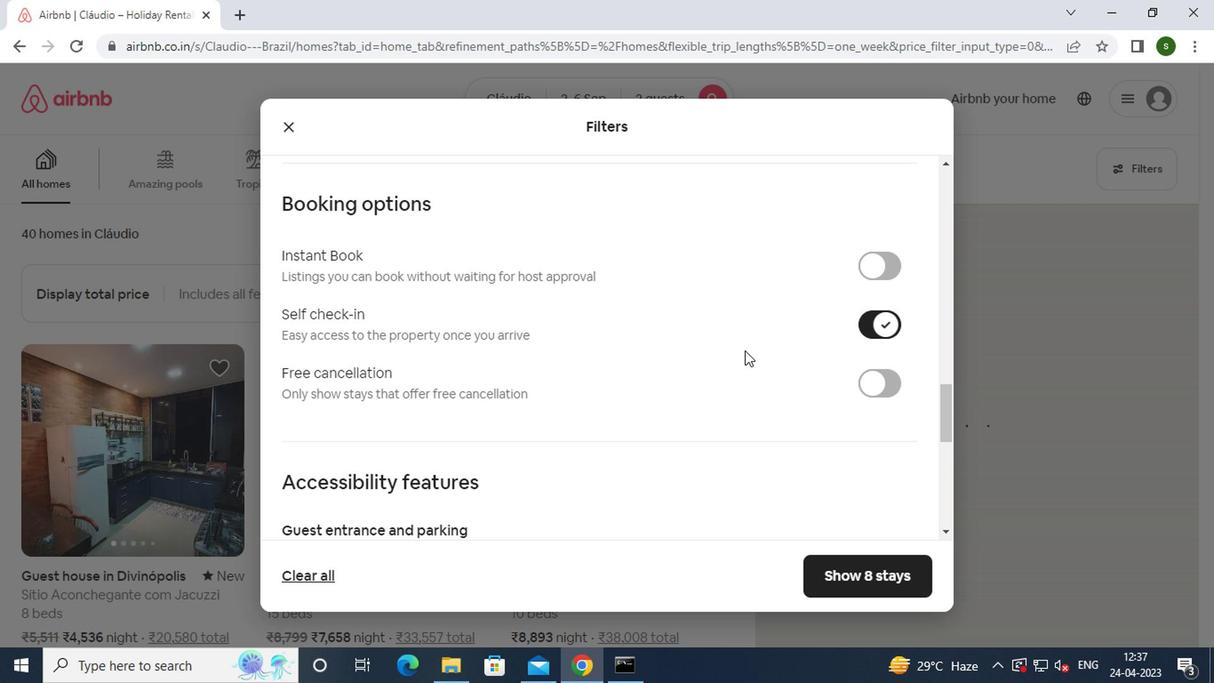 
Action: Mouse scrolled (741, 351) with delta (0, -1)
Screenshot: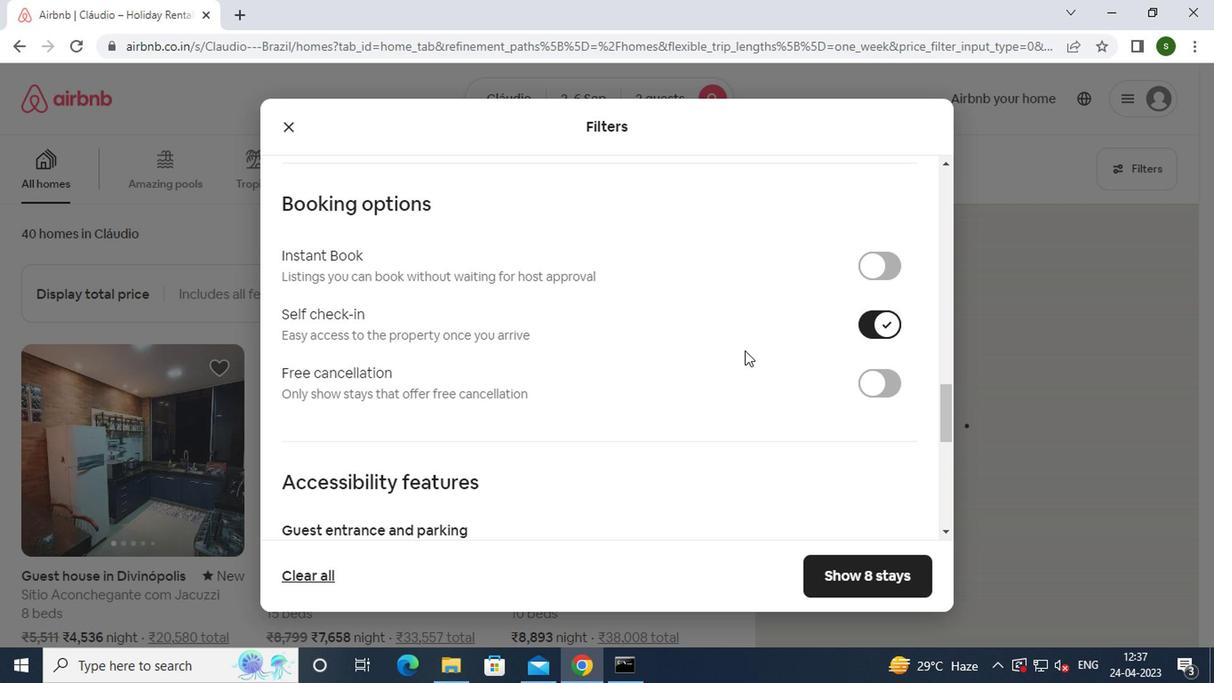 
Action: Mouse scrolled (741, 351) with delta (0, -1)
Screenshot: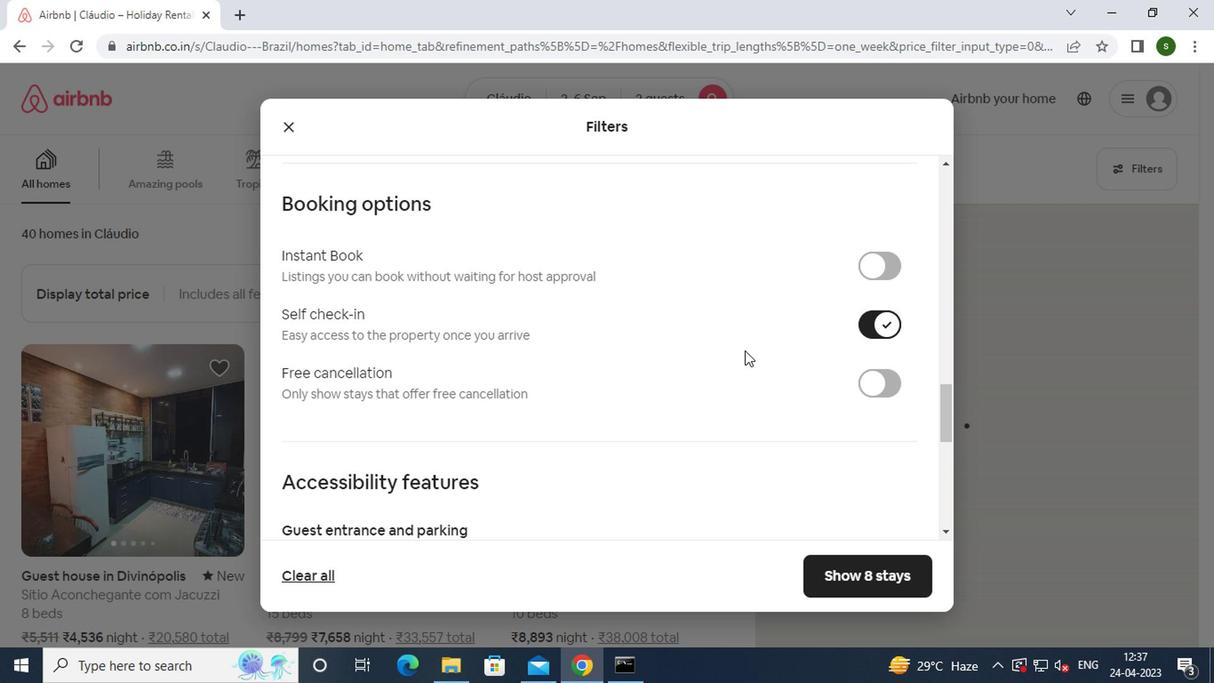 
Action: Mouse scrolled (741, 351) with delta (0, -1)
Screenshot: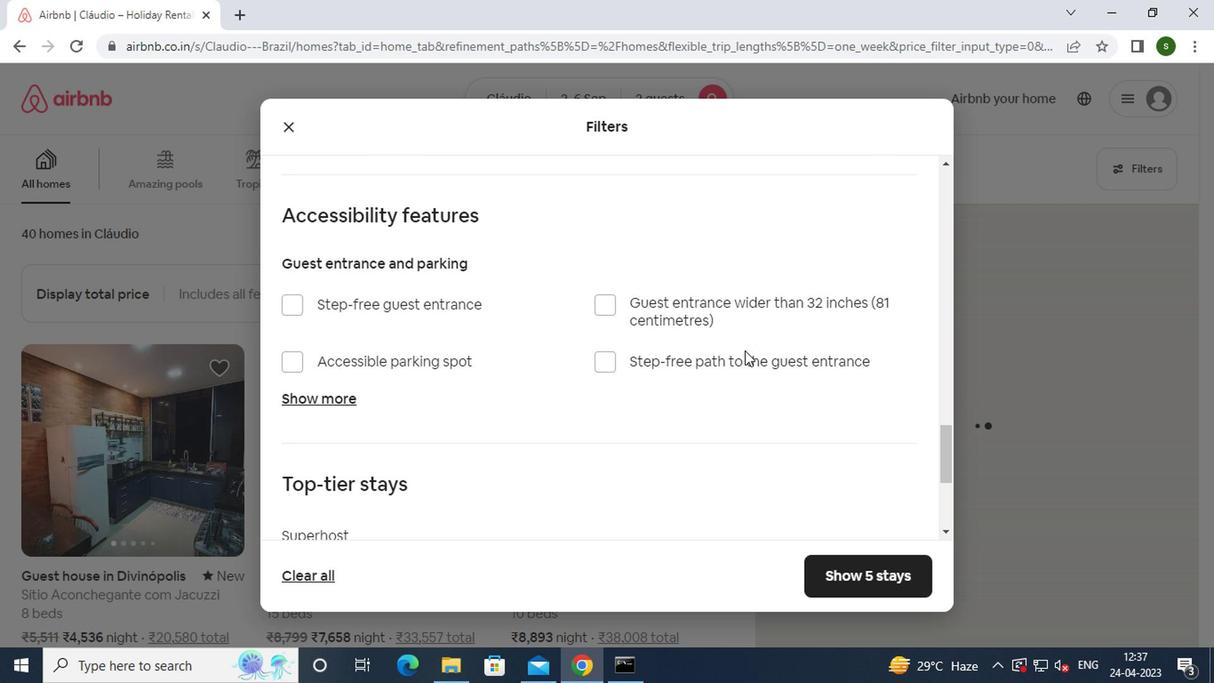 
Action: Mouse scrolled (741, 351) with delta (0, -1)
Screenshot: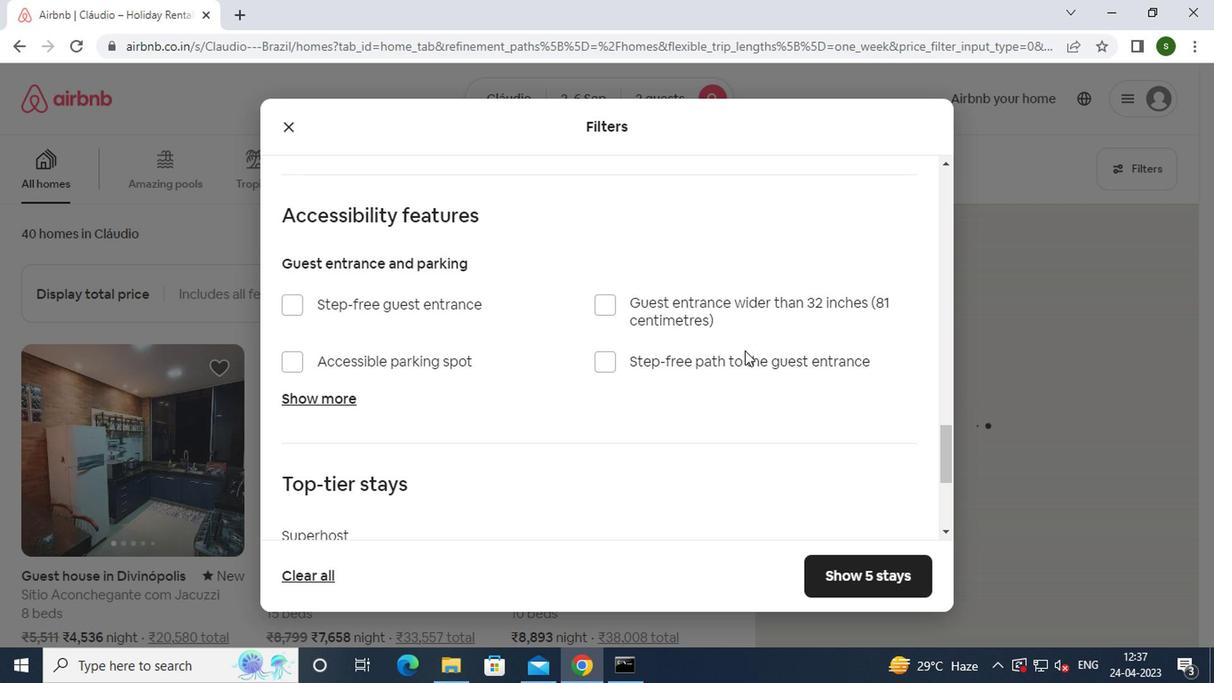 
Action: Mouse scrolled (741, 351) with delta (0, -1)
Screenshot: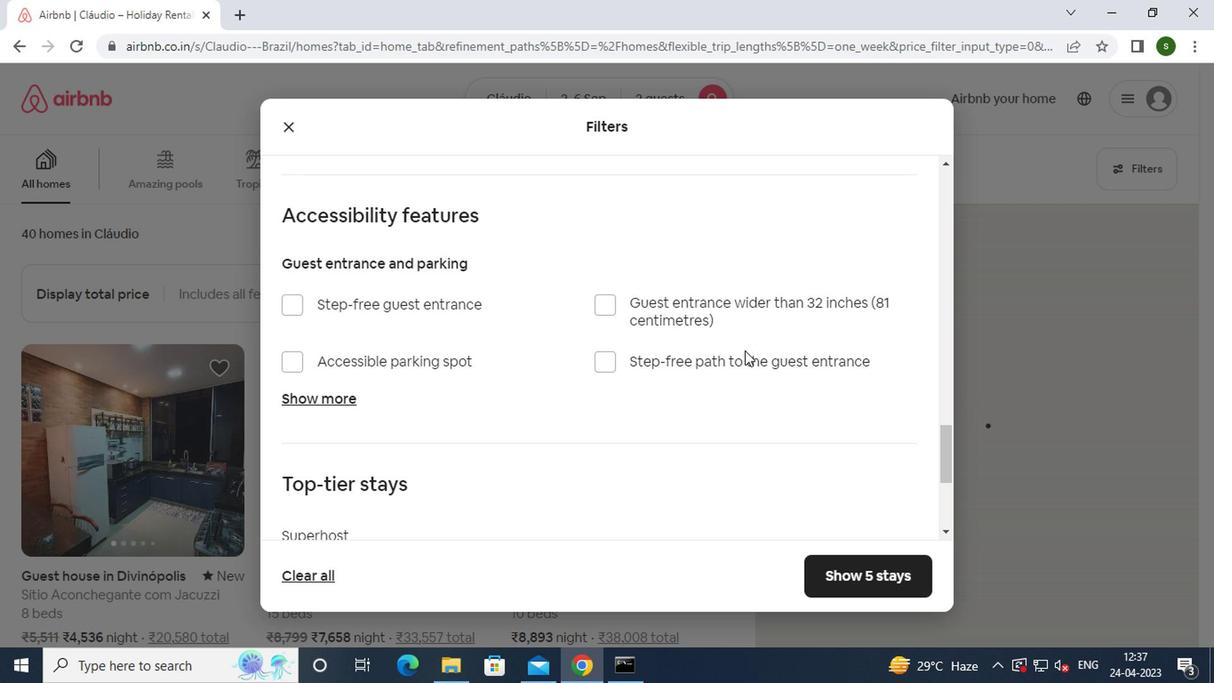 
Action: Mouse scrolled (741, 351) with delta (0, -1)
Screenshot: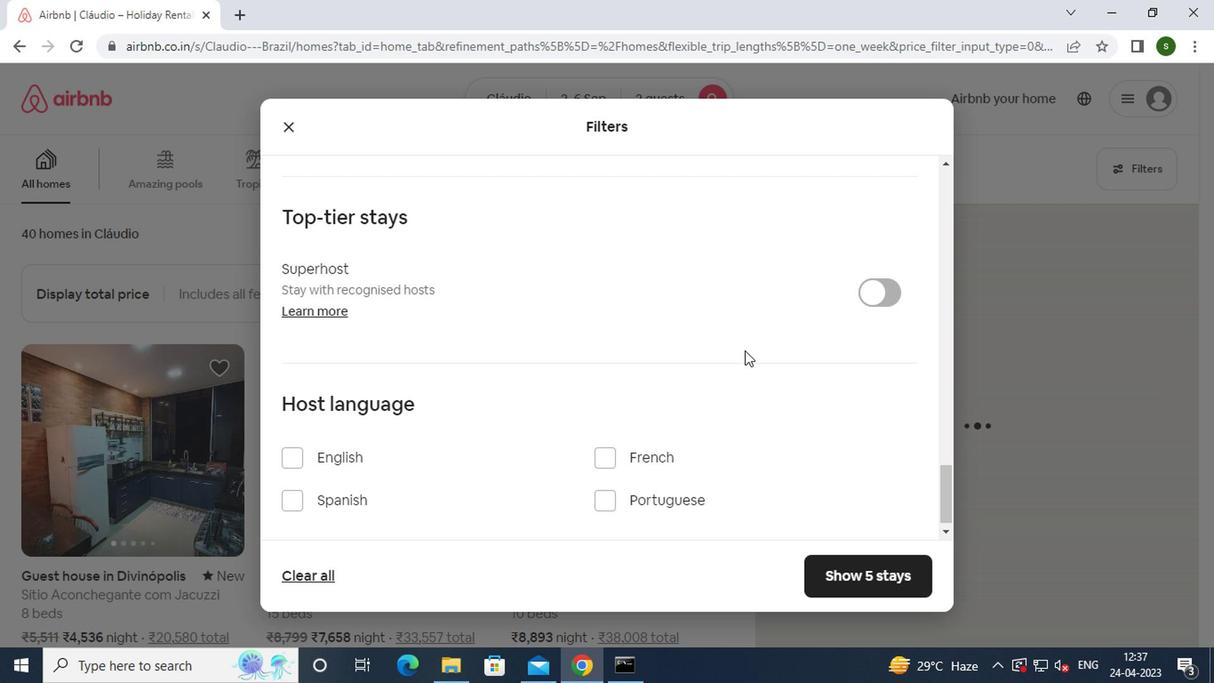
Action: Mouse scrolled (741, 351) with delta (0, -1)
Screenshot: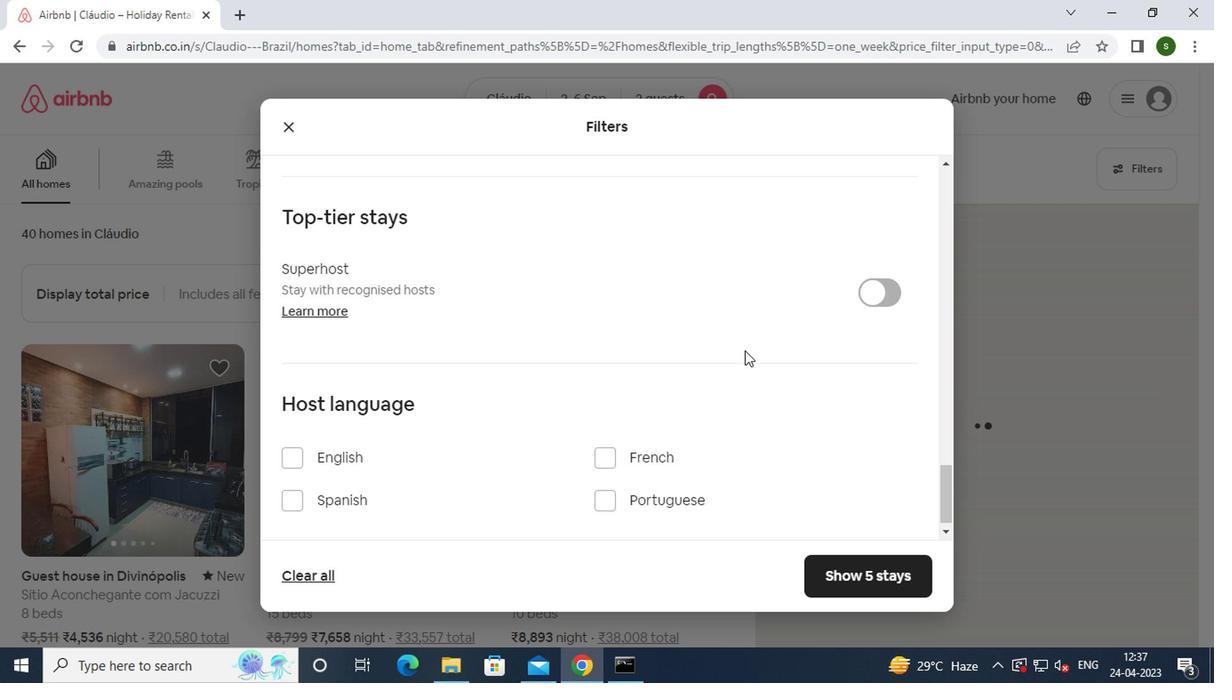 
Action: Mouse moved to (362, 497)
Screenshot: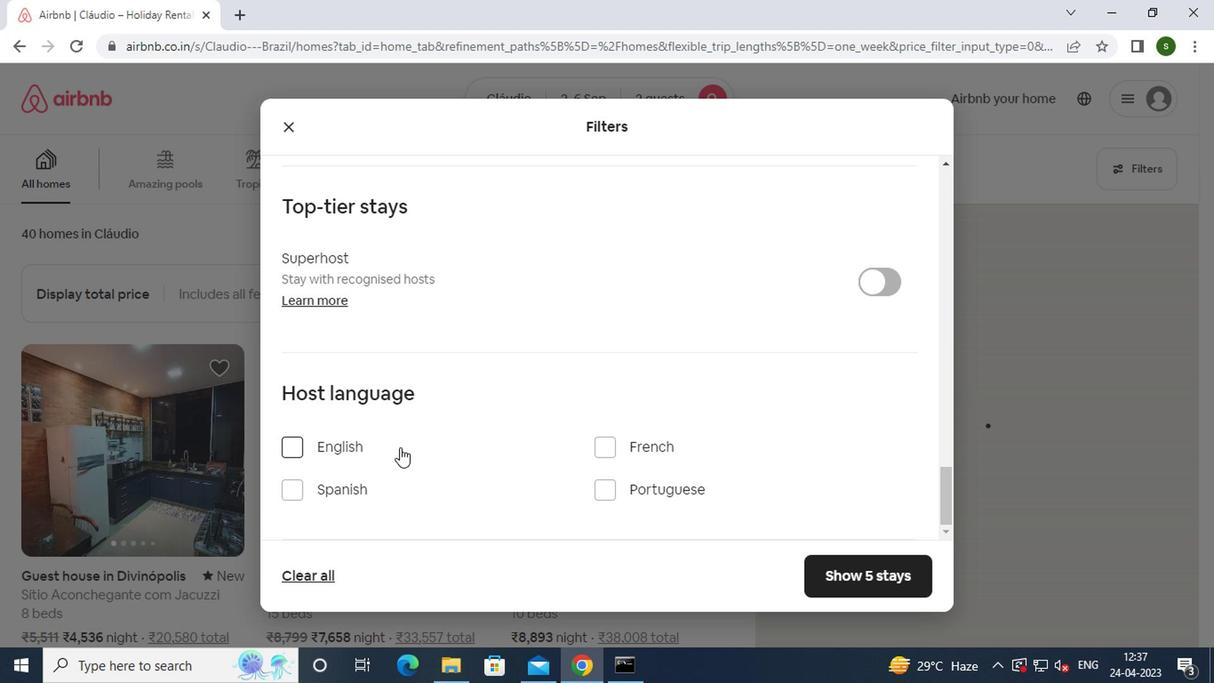 
Action: Mouse pressed left at (362, 497)
Screenshot: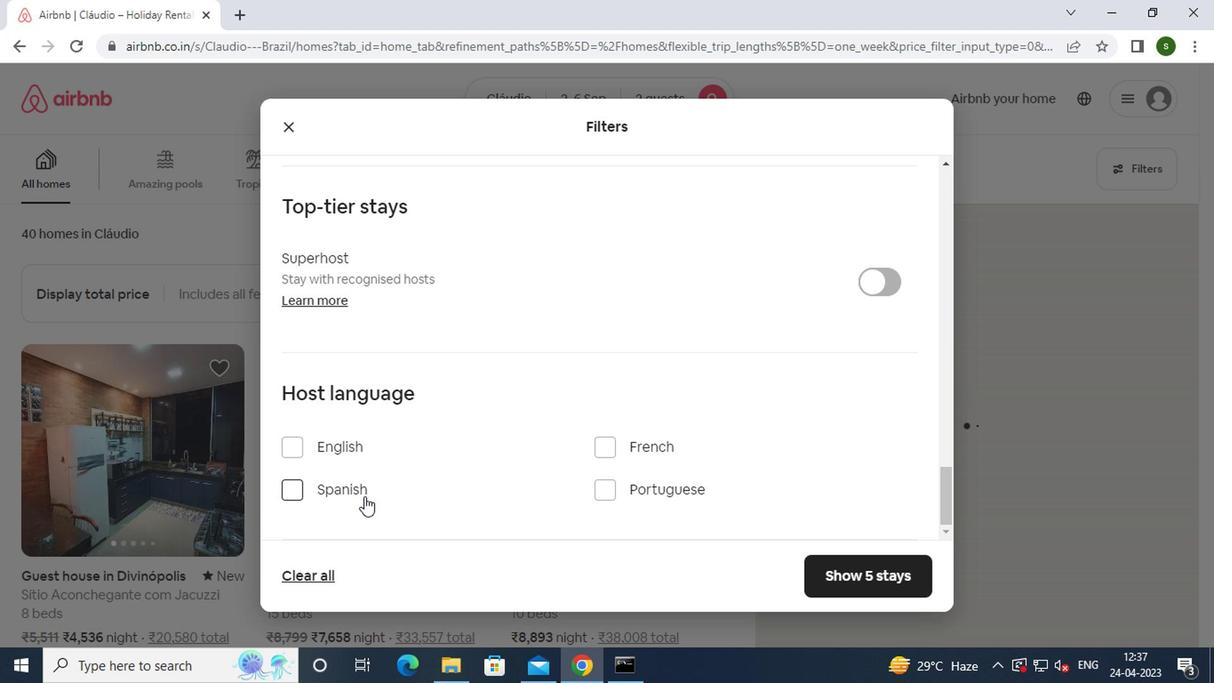 
Action: Mouse moved to (820, 577)
Screenshot: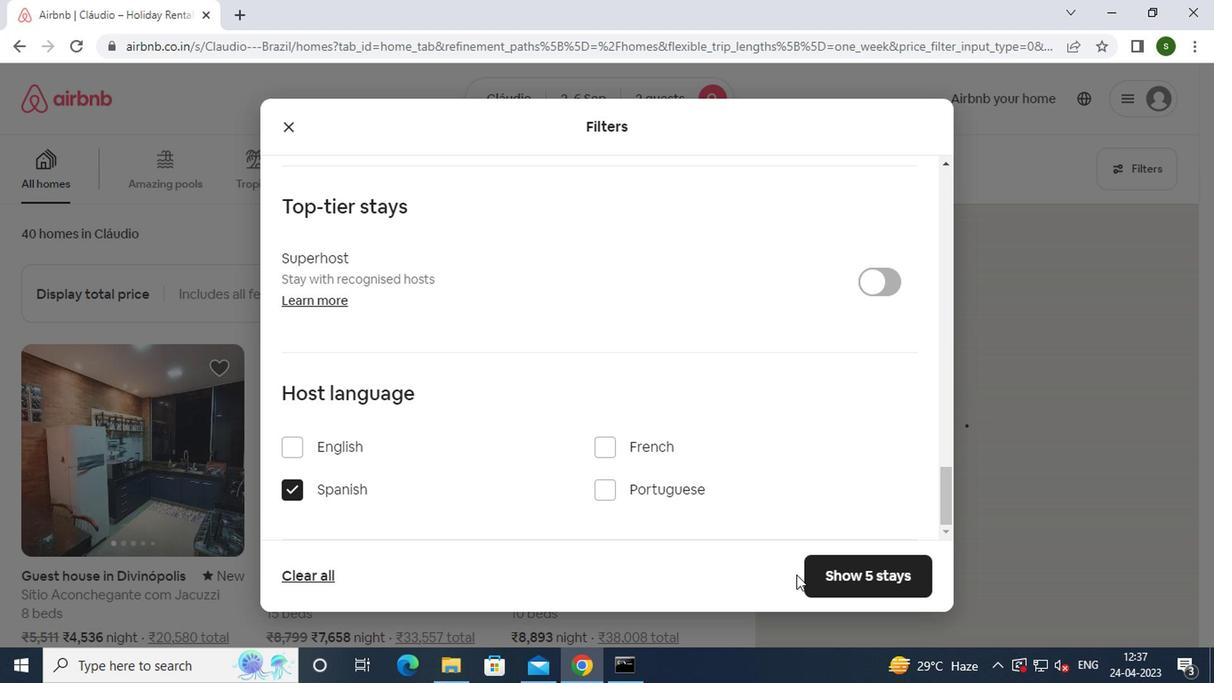 
Action: Mouse pressed left at (820, 577)
Screenshot: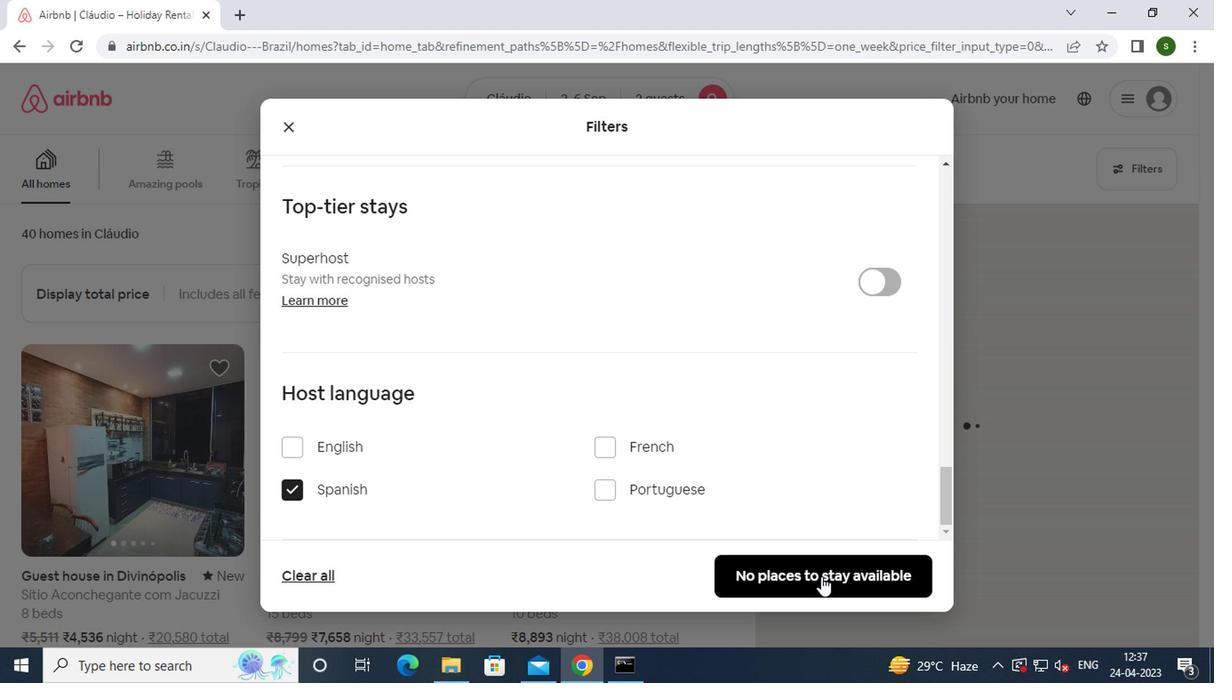 
Action: Mouse moved to (585, 221)
Screenshot: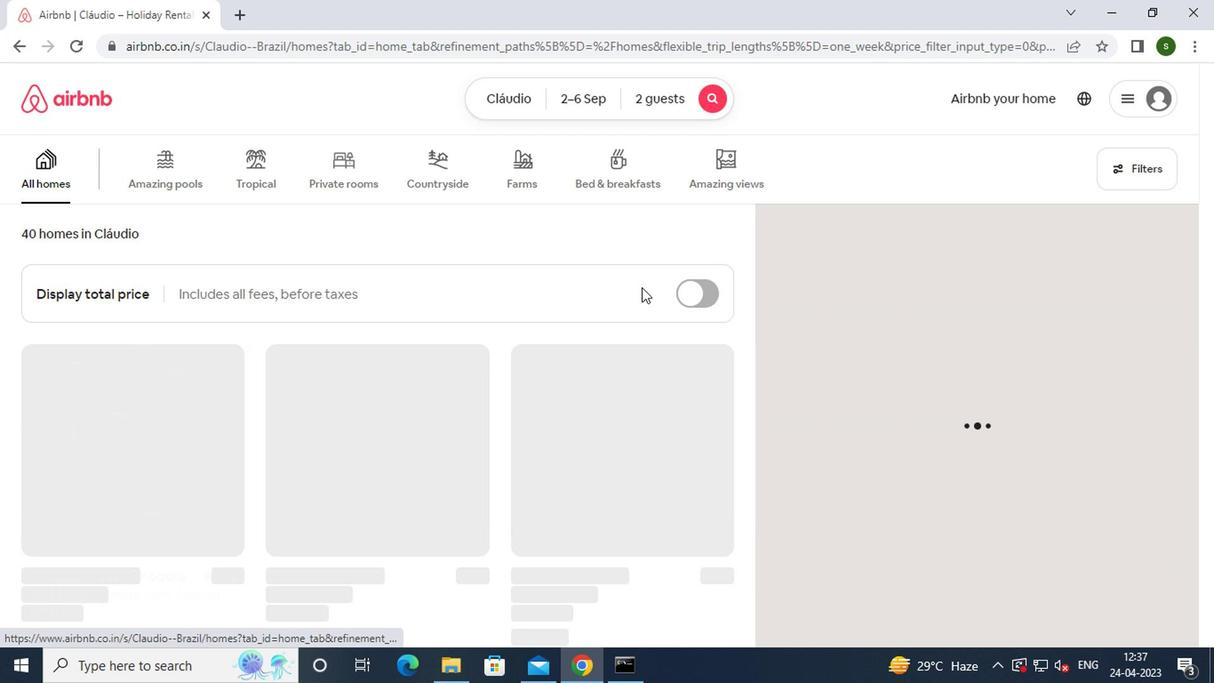 
